 Task: Look for space in Anzio, Italy from 12th  July, 2023 to 15th July, 2023 for 3 adults in price range Rs.12000 to Rs.16000. Place can be entire place with 2 bedrooms having 3 beds and 1 bathroom. Property type can be house, flat, guest house. Amenities needed are: washing machine. Booking option can be shelf check-in. Required host language is English.
Action: Mouse moved to (598, 95)
Screenshot: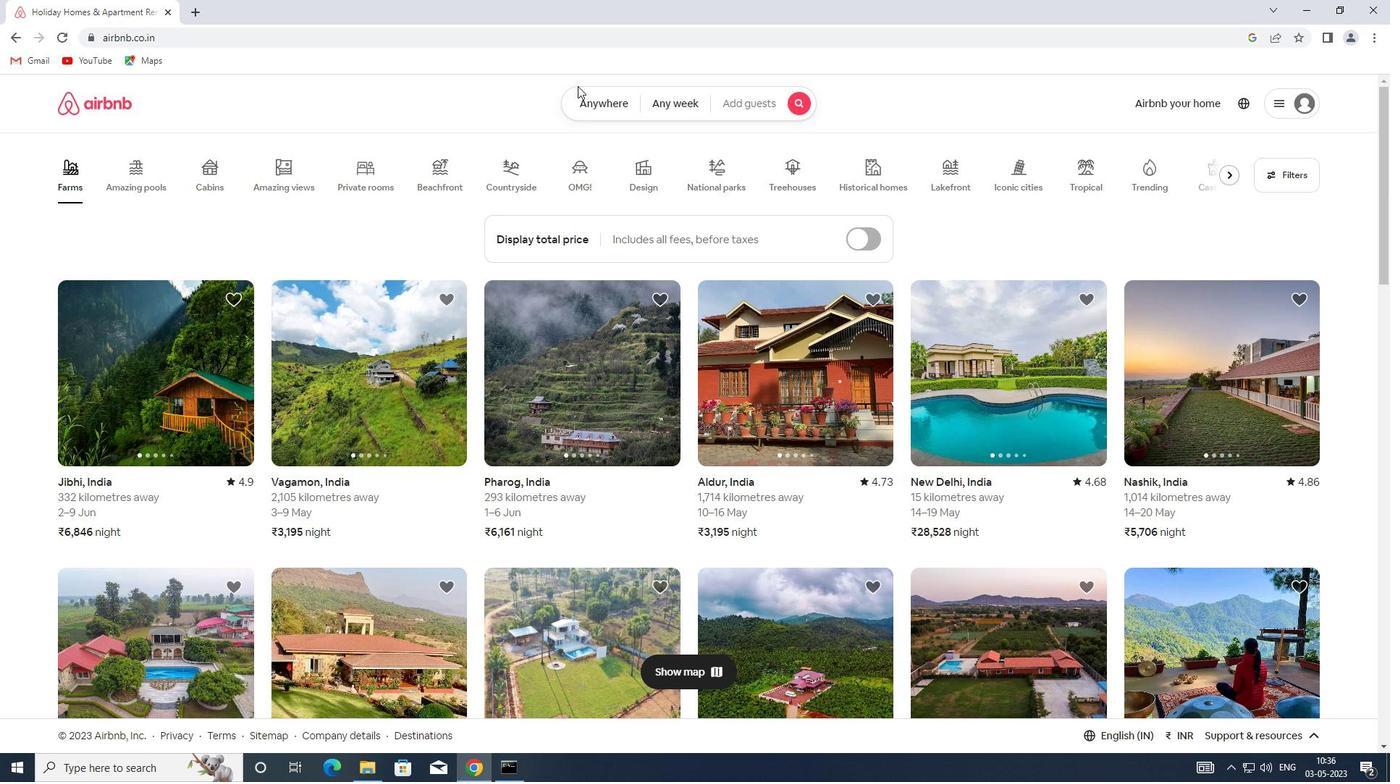 
Action: Mouse pressed left at (598, 95)
Screenshot: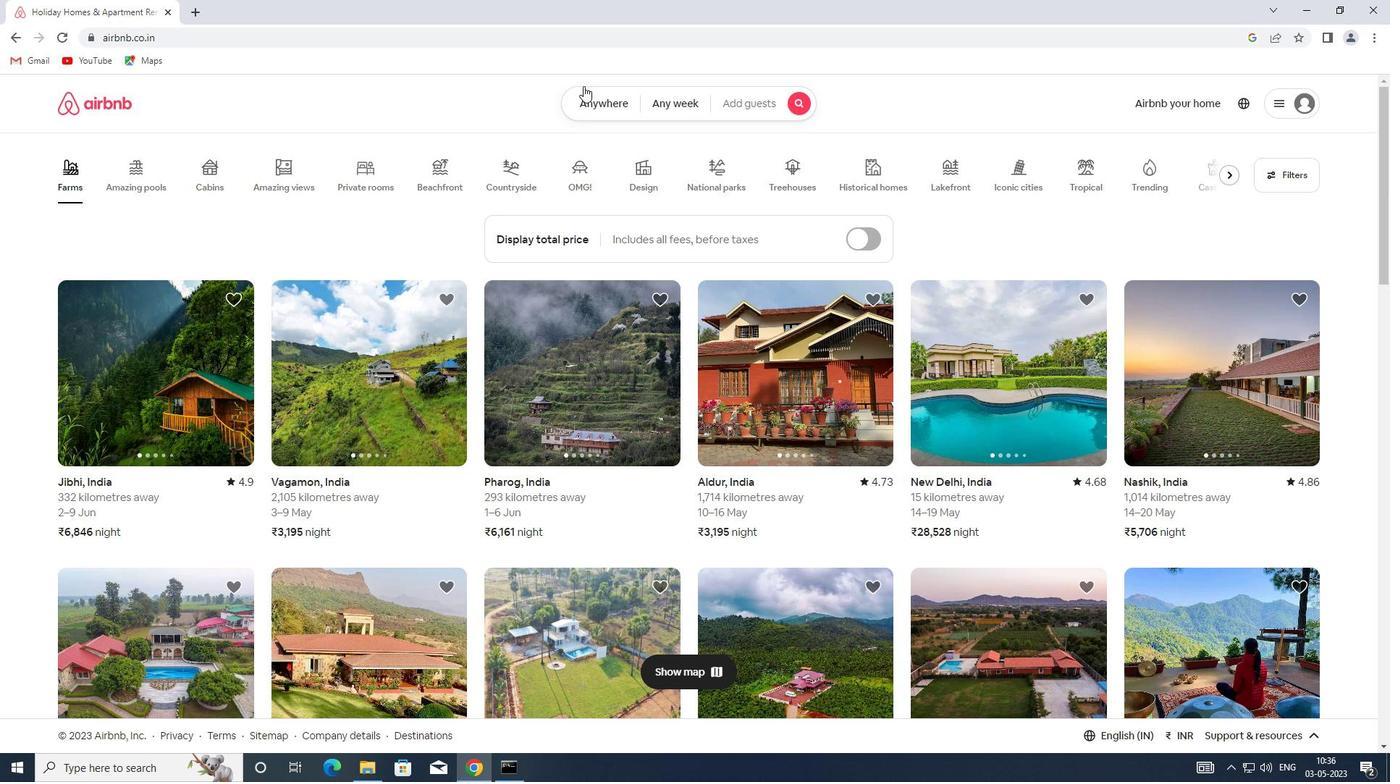 
Action: Mouse moved to (433, 147)
Screenshot: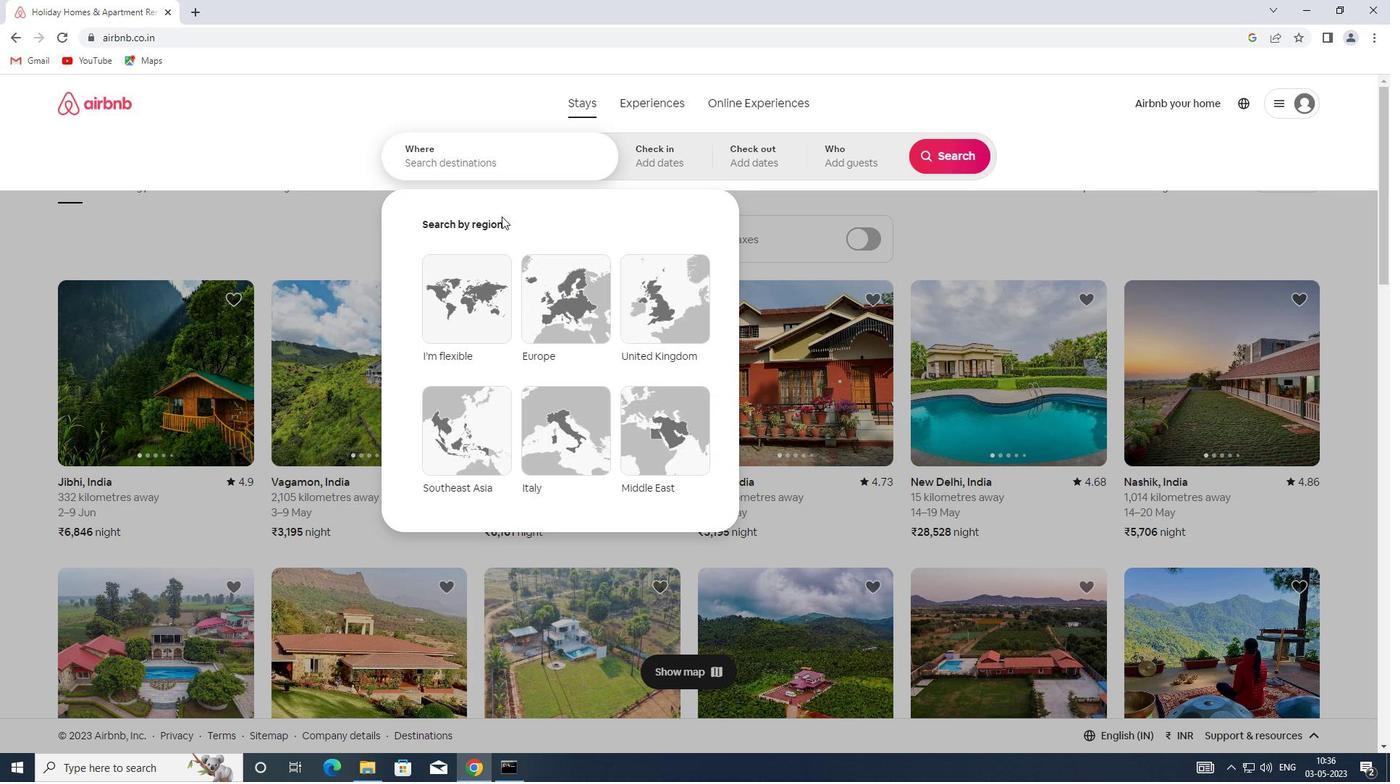 
Action: Mouse pressed left at (433, 147)
Screenshot: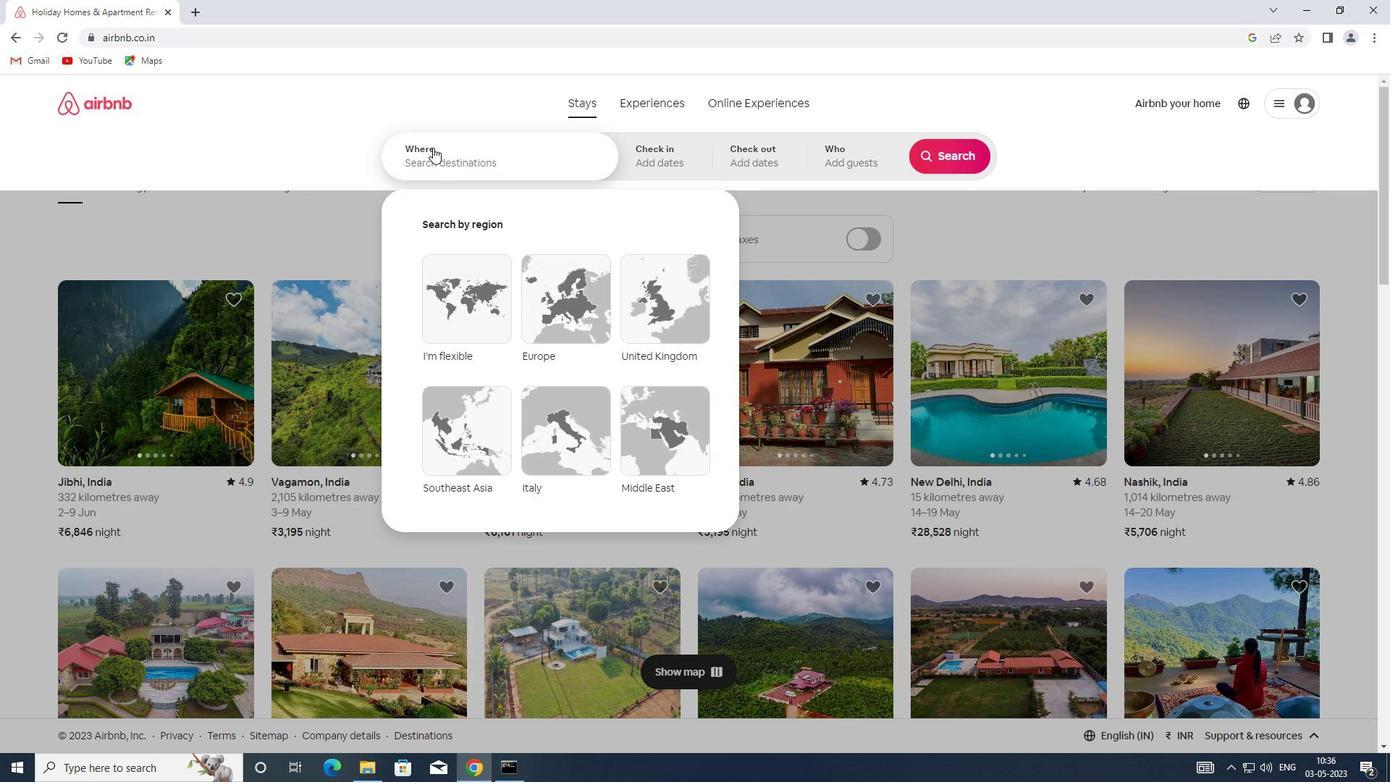 
Action: Key pressed <Key.shift>ANZIO,<Key.shift>ITALY
Screenshot: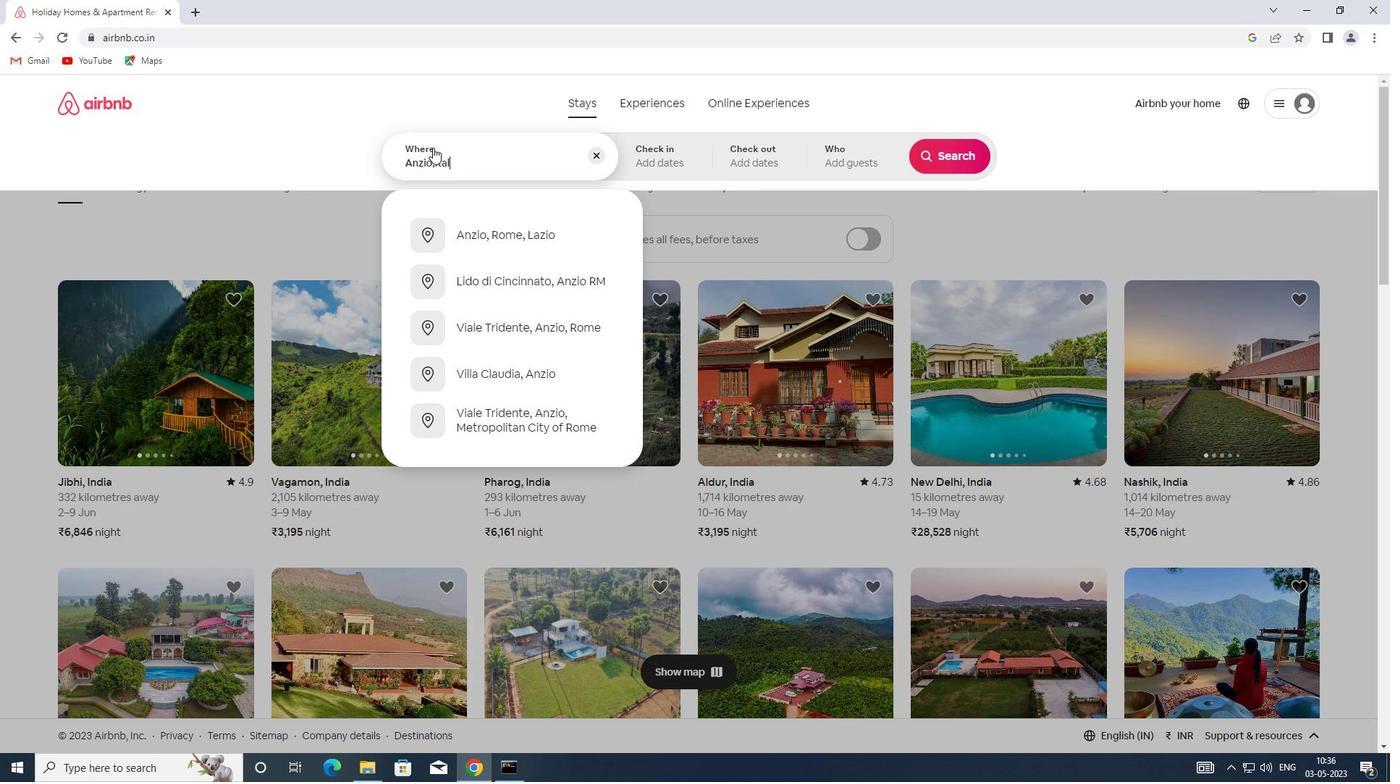 
Action: Mouse moved to (640, 167)
Screenshot: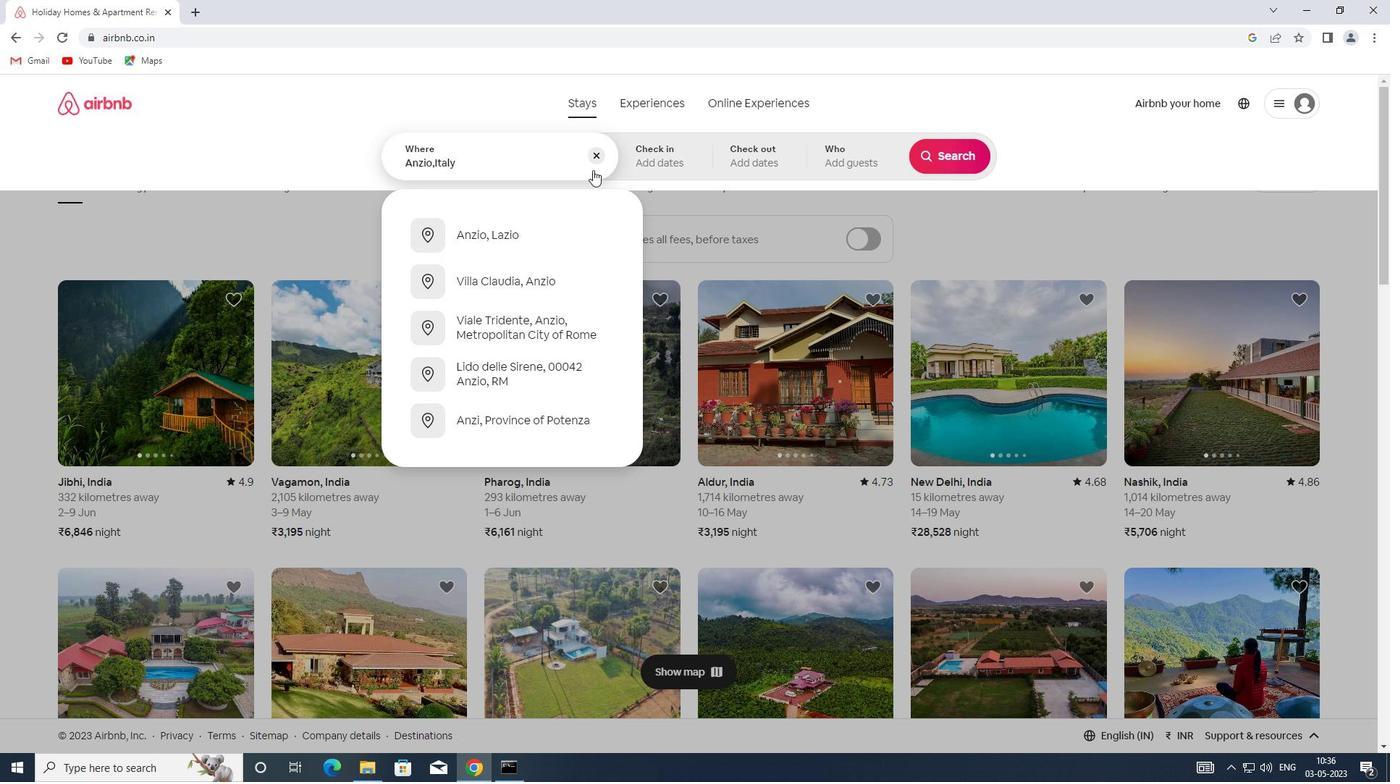 
Action: Mouse pressed left at (640, 167)
Screenshot: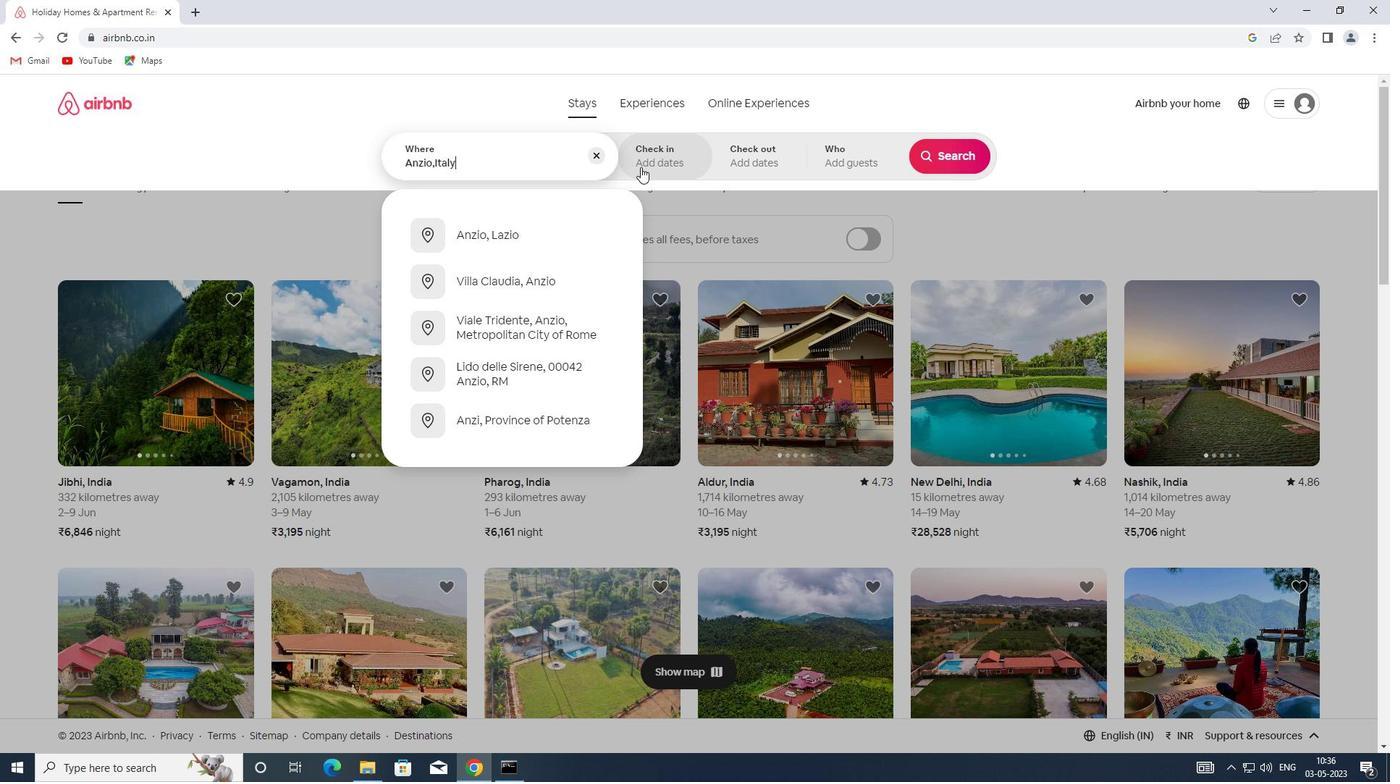 
Action: Mouse moved to (940, 276)
Screenshot: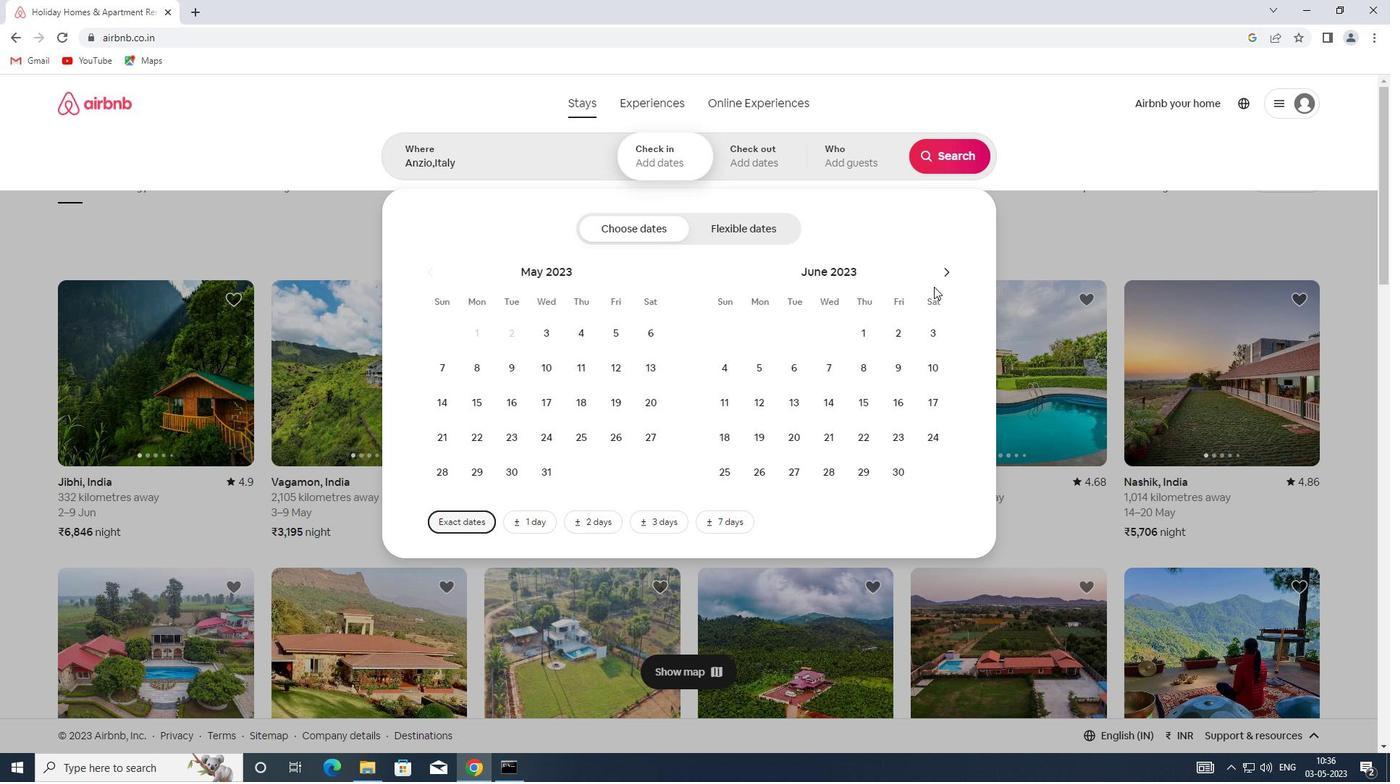
Action: Mouse pressed left at (940, 276)
Screenshot: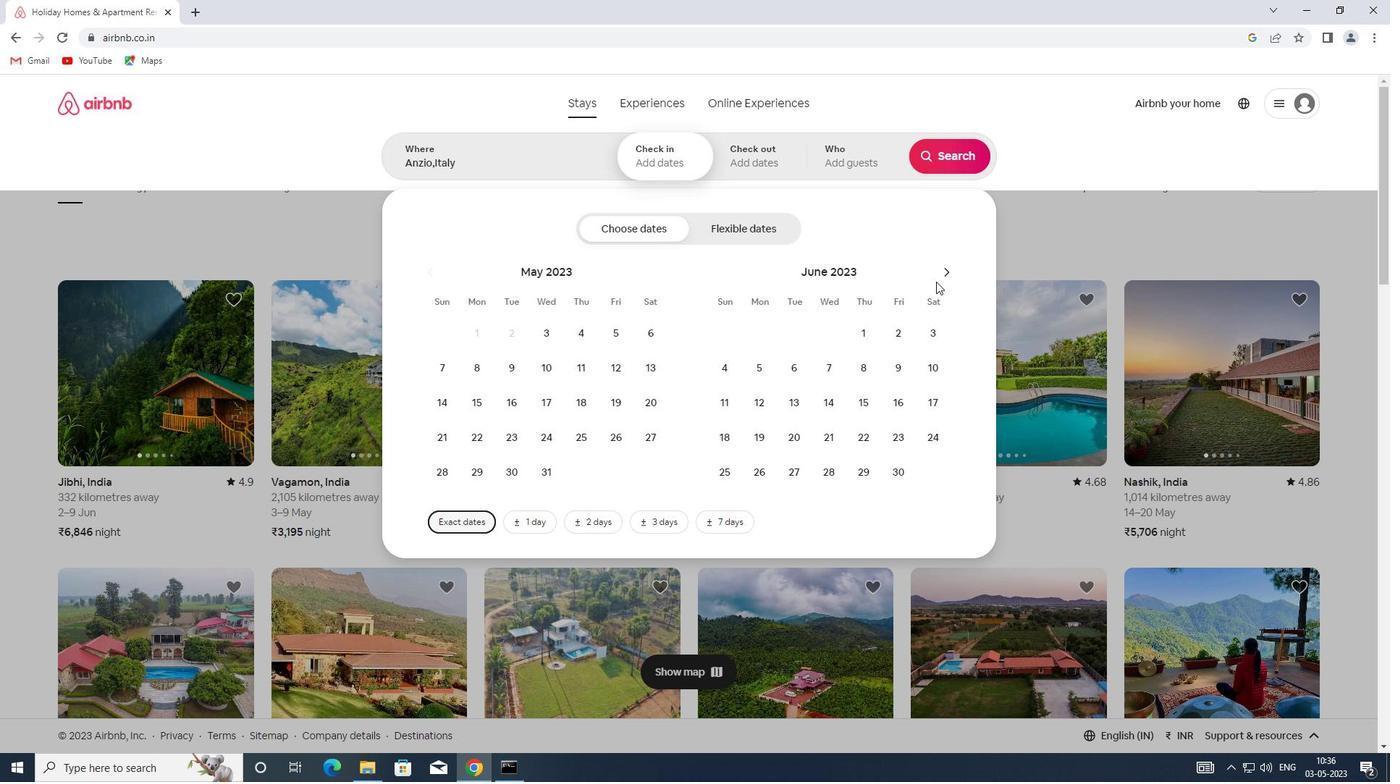 
Action: Mouse moved to (835, 404)
Screenshot: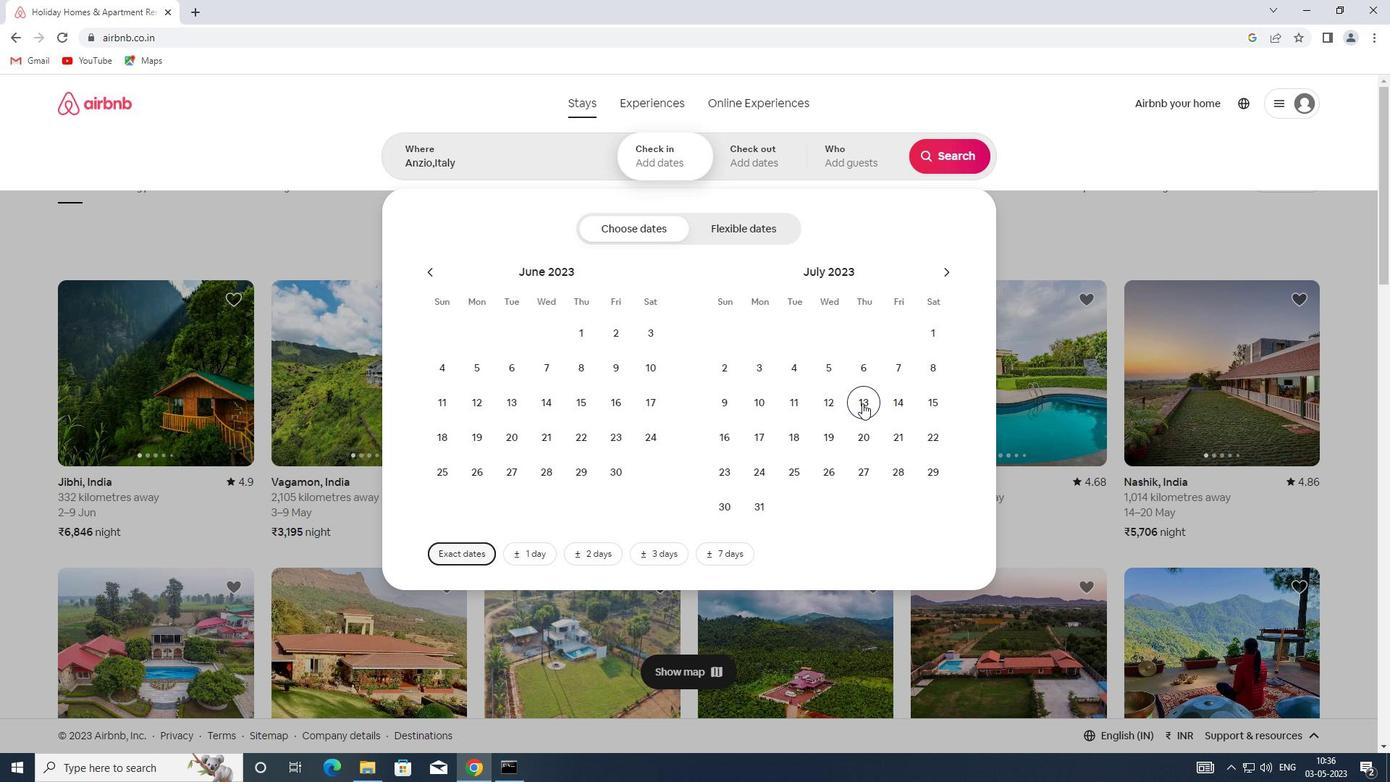 
Action: Mouse pressed left at (835, 404)
Screenshot: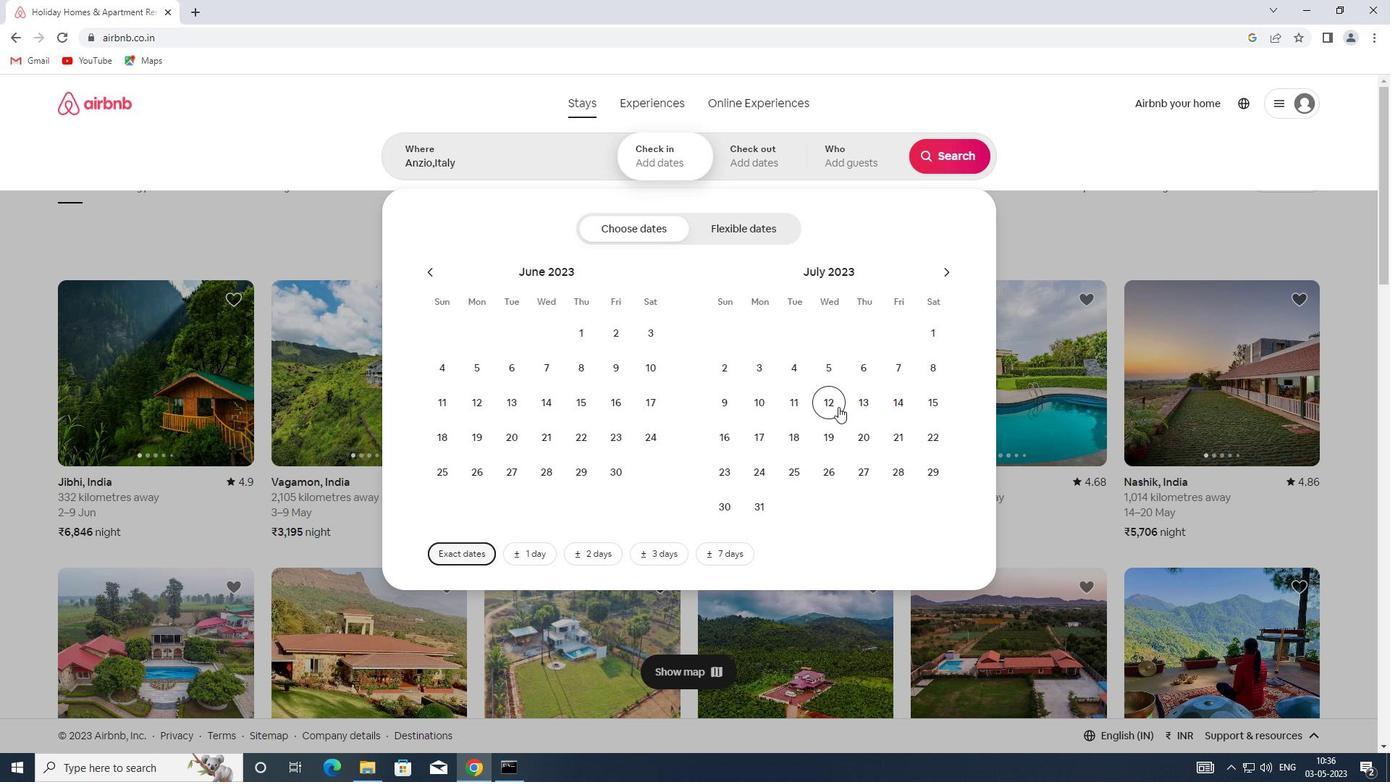 
Action: Mouse moved to (921, 407)
Screenshot: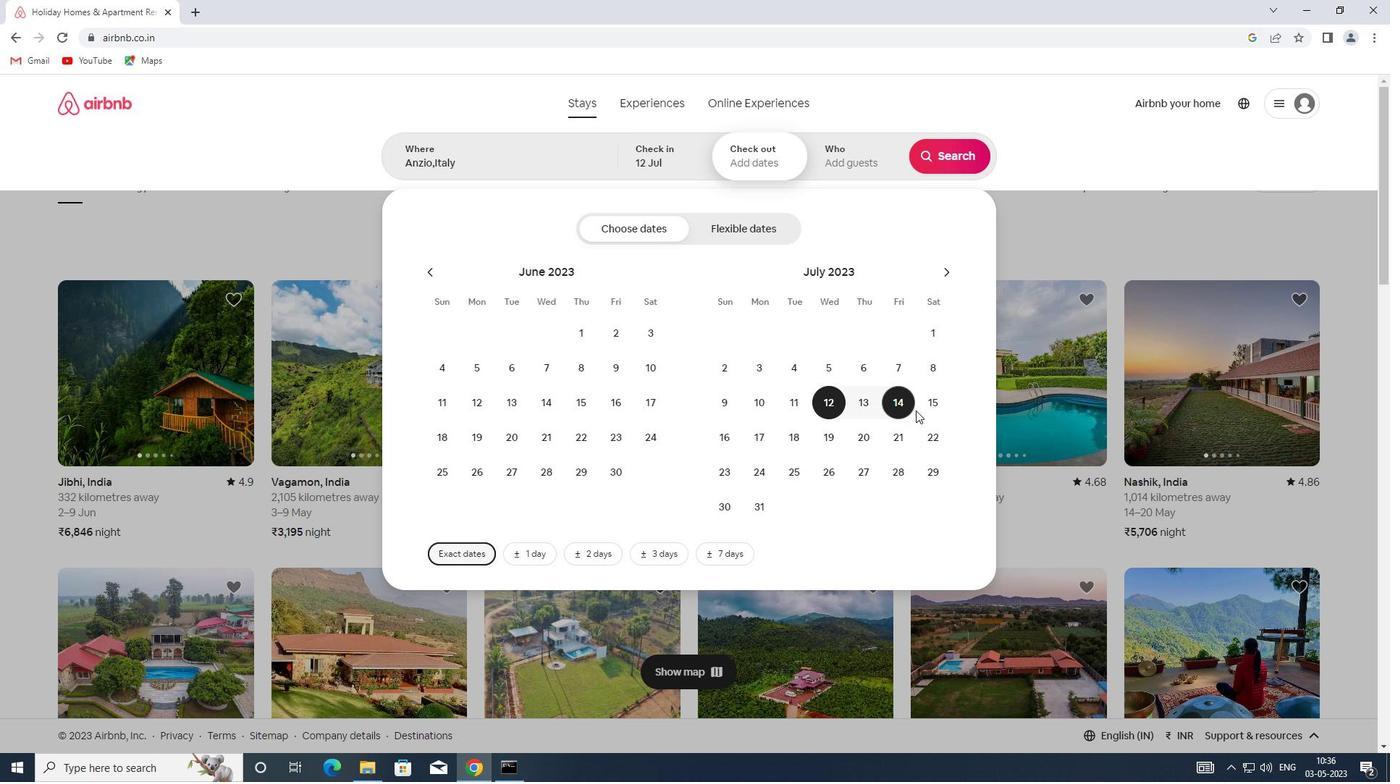 
Action: Mouse pressed left at (921, 407)
Screenshot: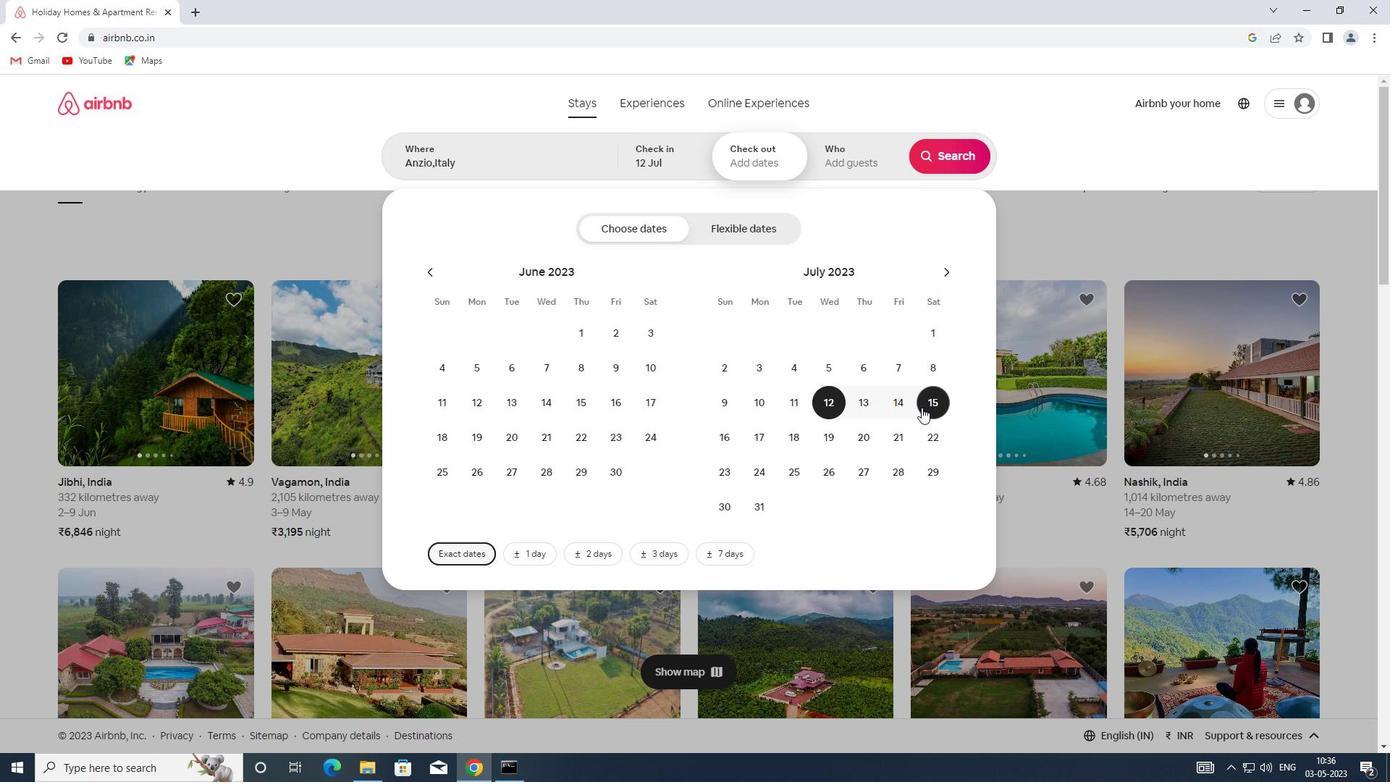 
Action: Mouse moved to (851, 169)
Screenshot: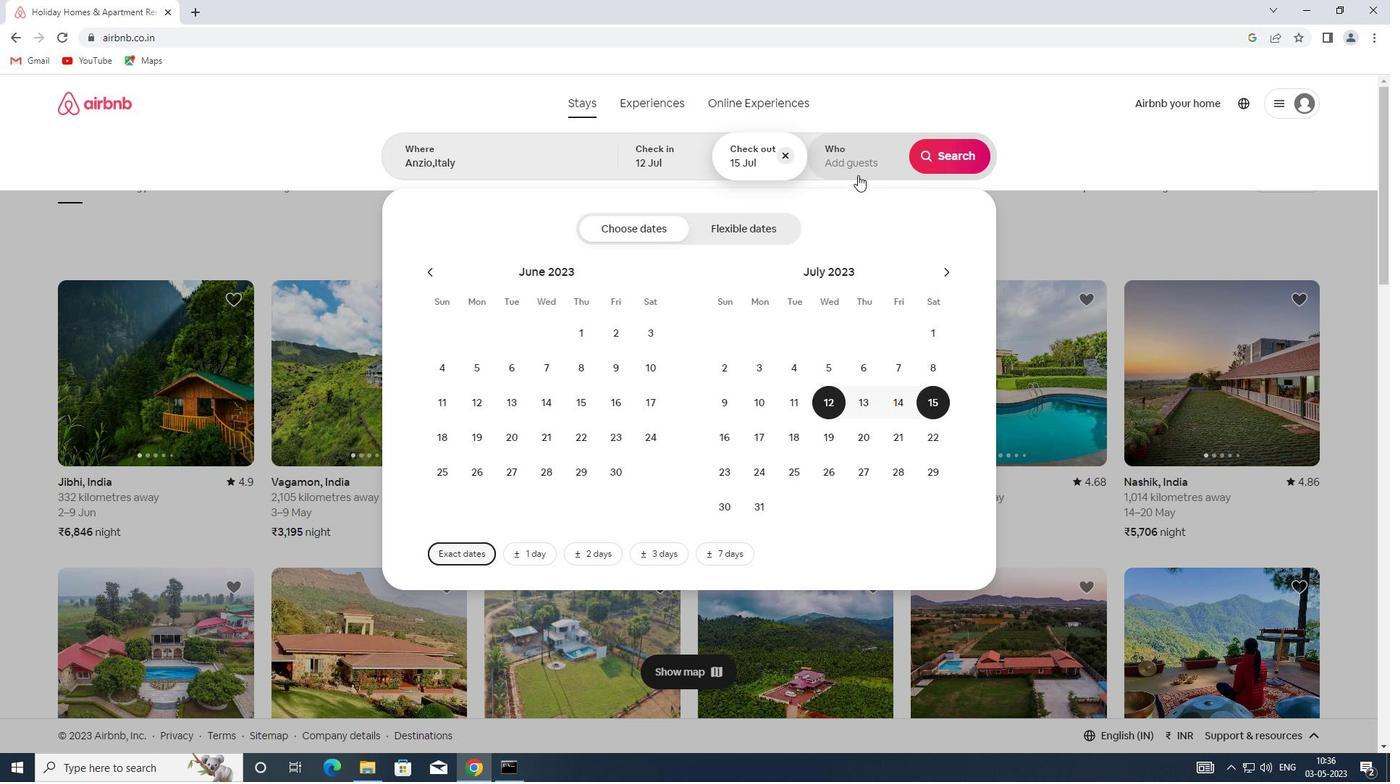 
Action: Mouse pressed left at (851, 169)
Screenshot: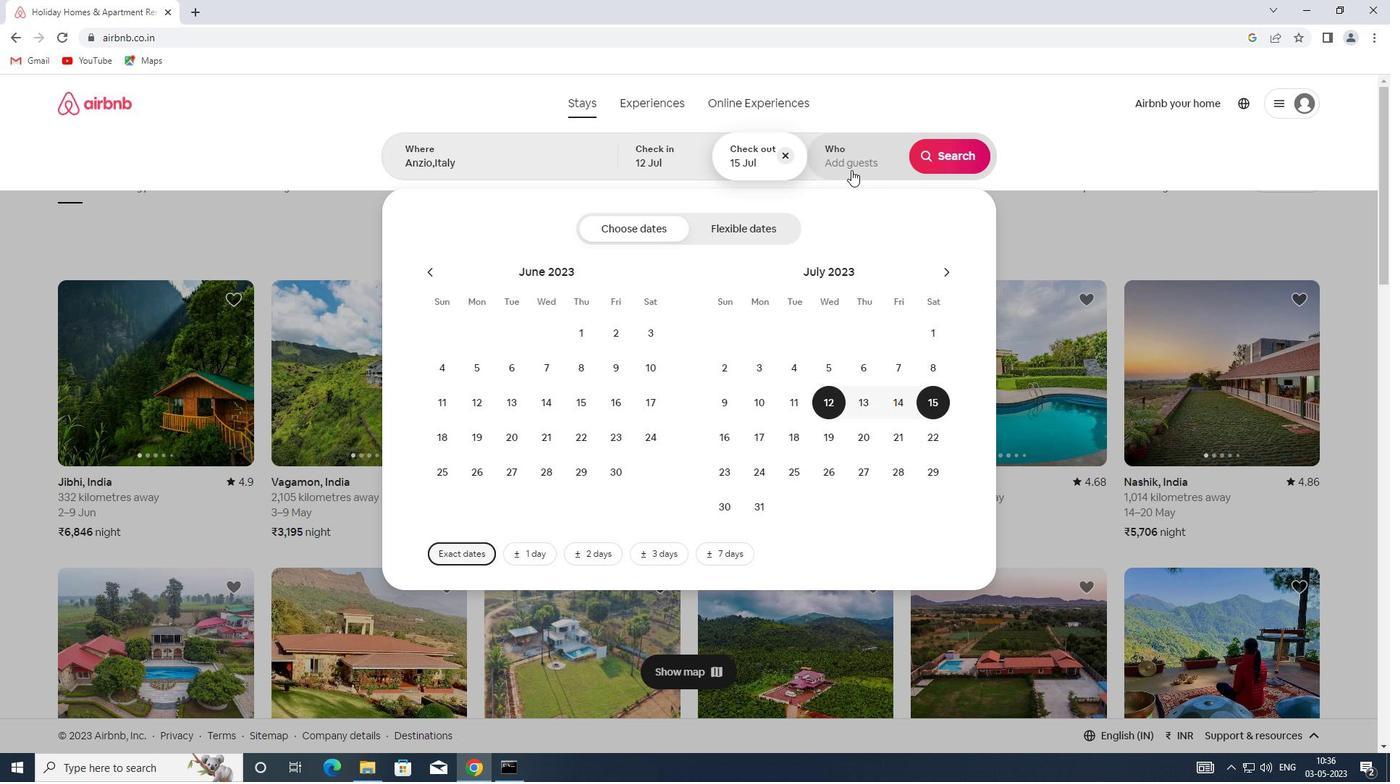 
Action: Mouse moved to (957, 241)
Screenshot: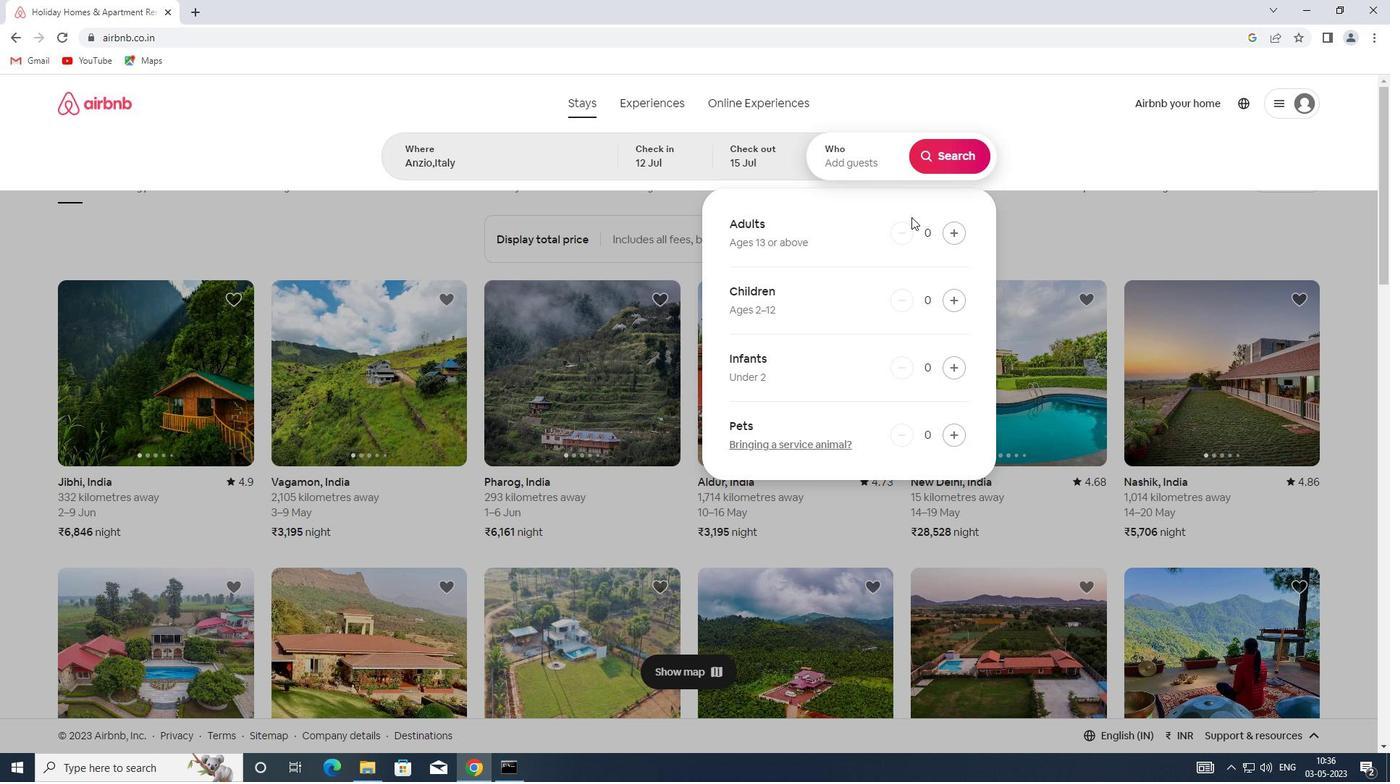 
Action: Mouse pressed left at (957, 241)
Screenshot: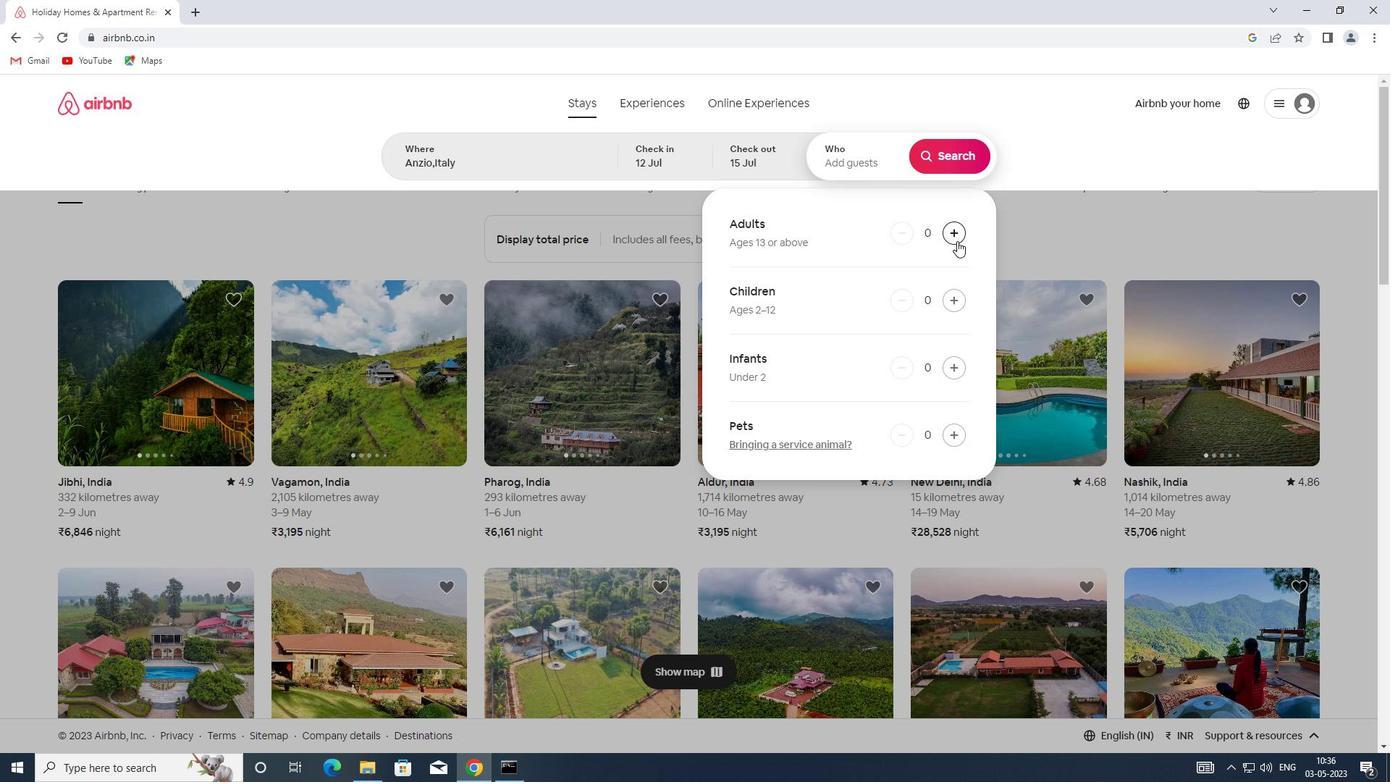 
Action: Mouse pressed left at (957, 241)
Screenshot: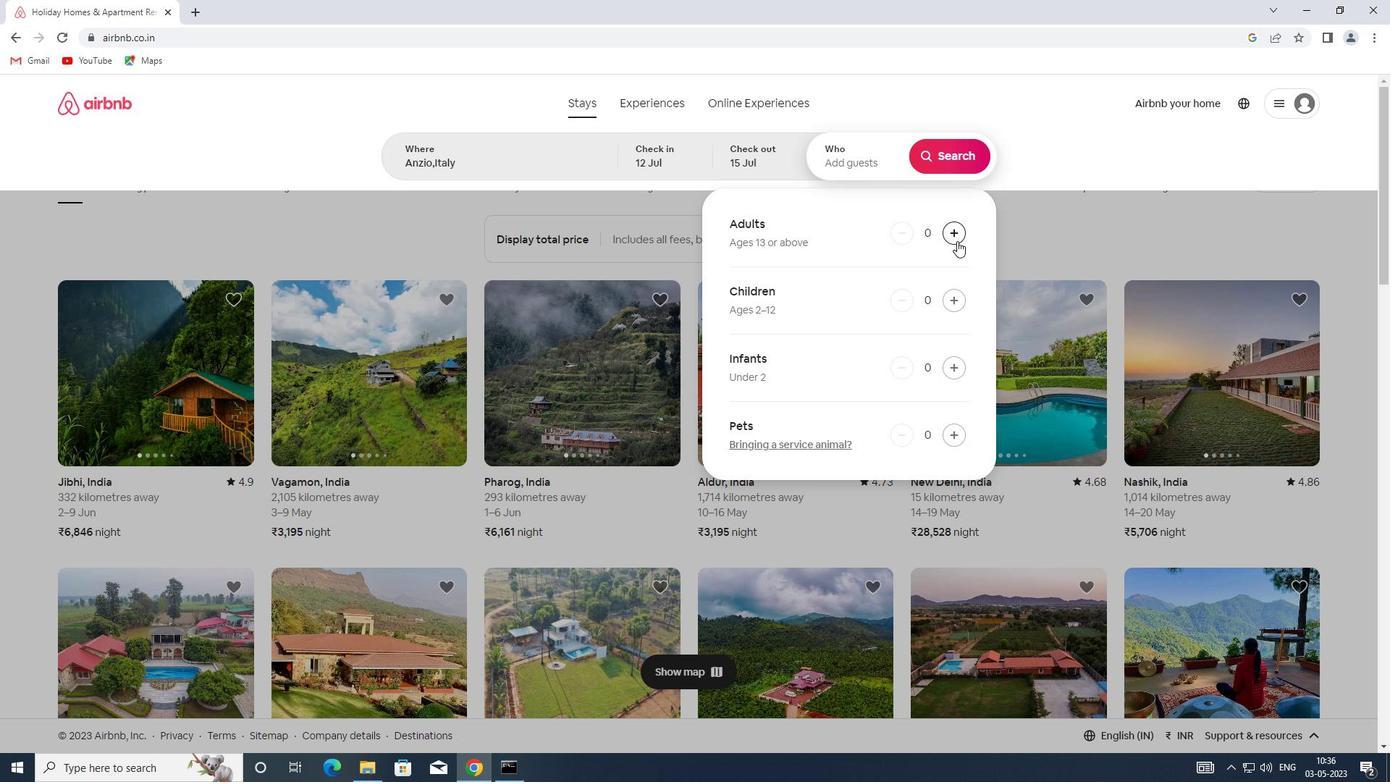 
Action: Mouse pressed left at (957, 241)
Screenshot: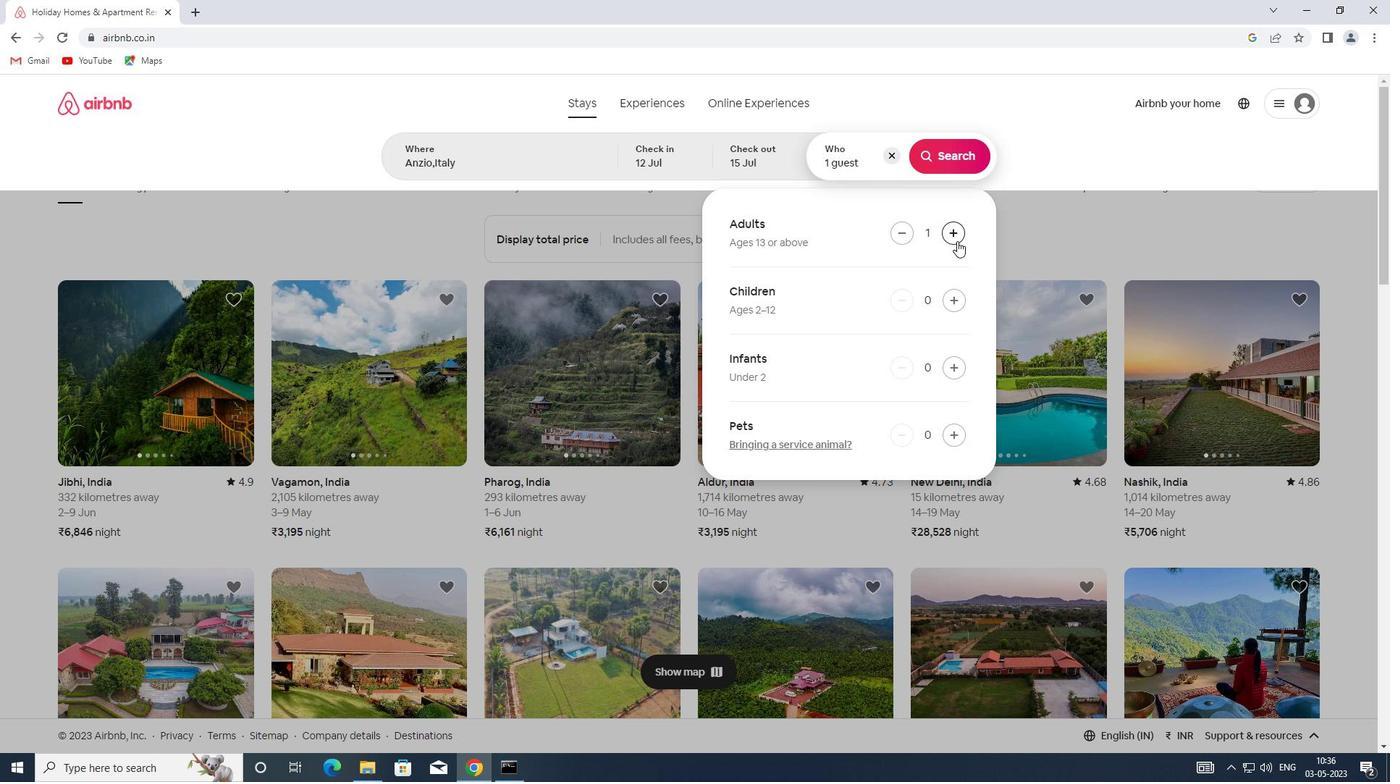 
Action: Mouse moved to (948, 158)
Screenshot: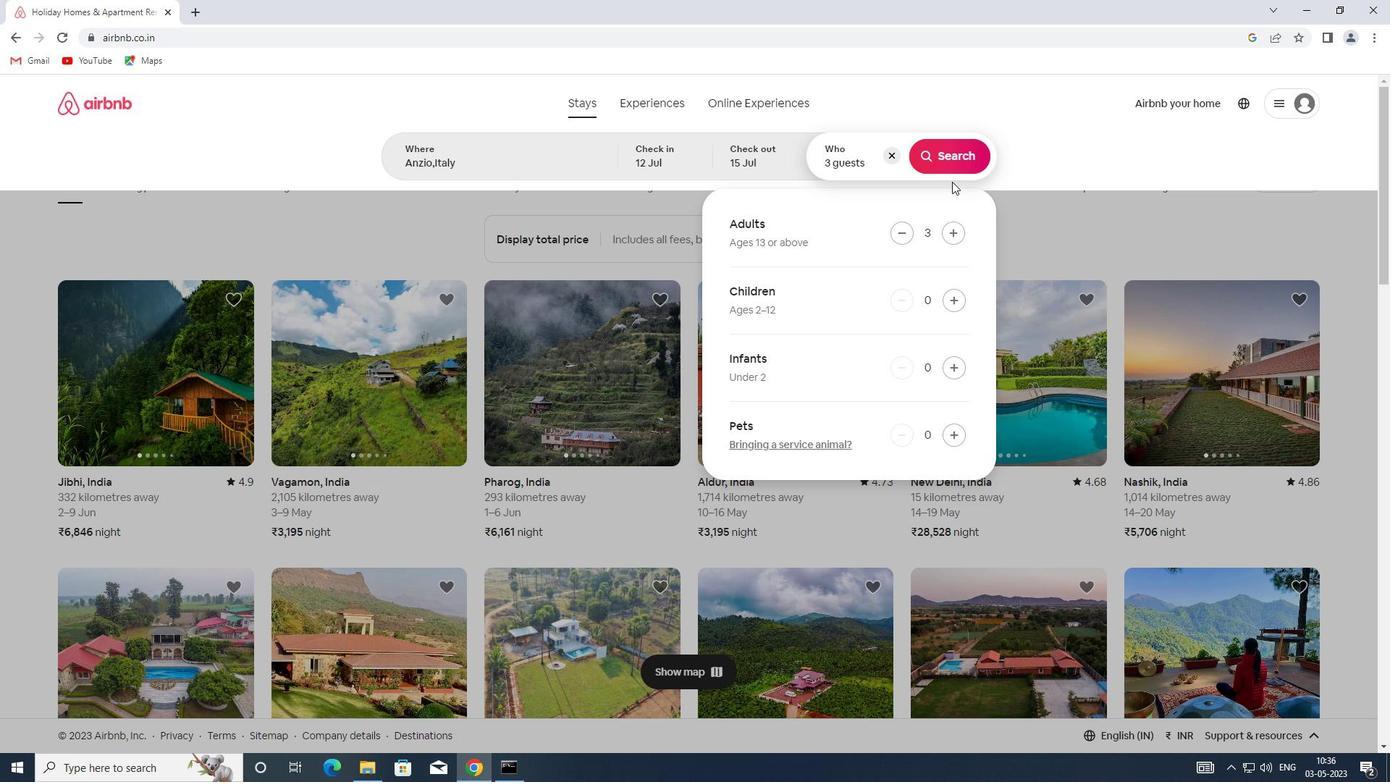 
Action: Mouse pressed left at (948, 158)
Screenshot: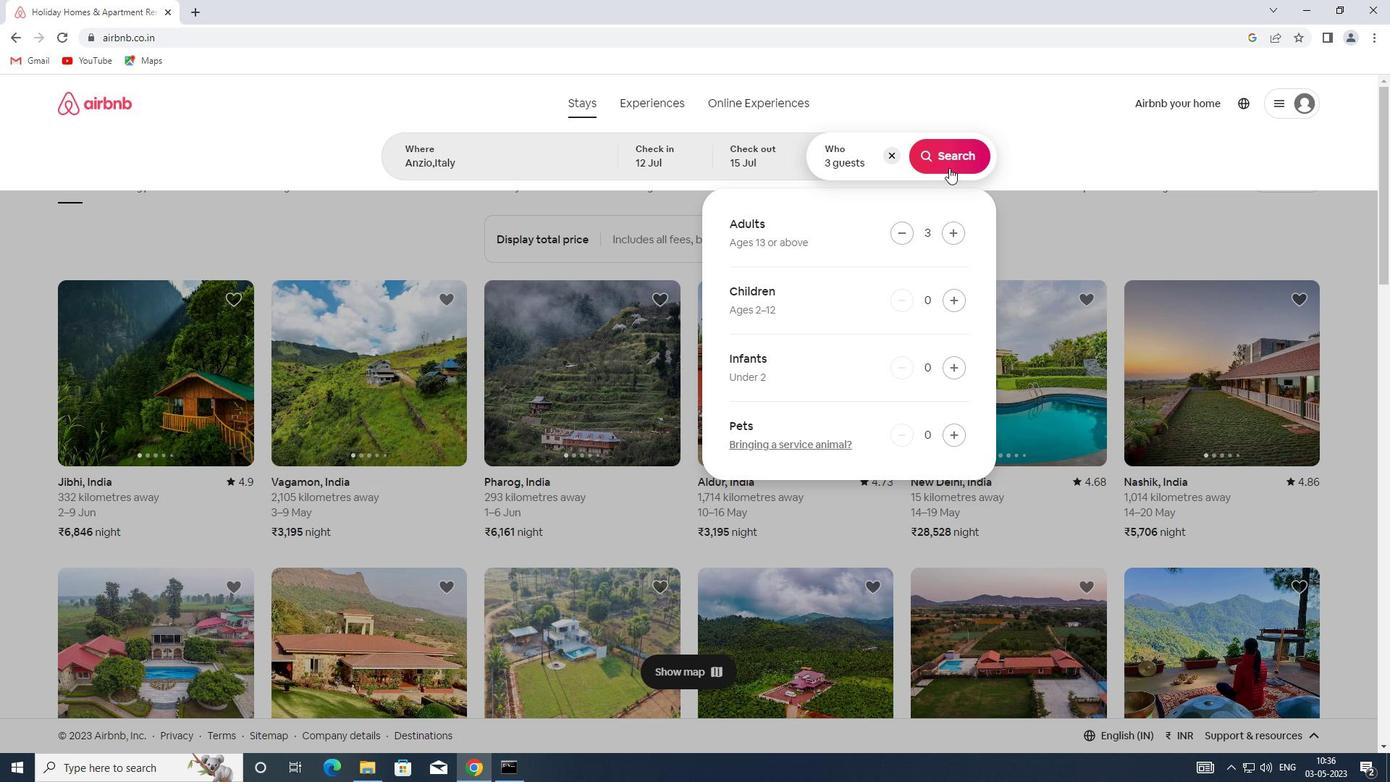 
Action: Mouse moved to (1334, 154)
Screenshot: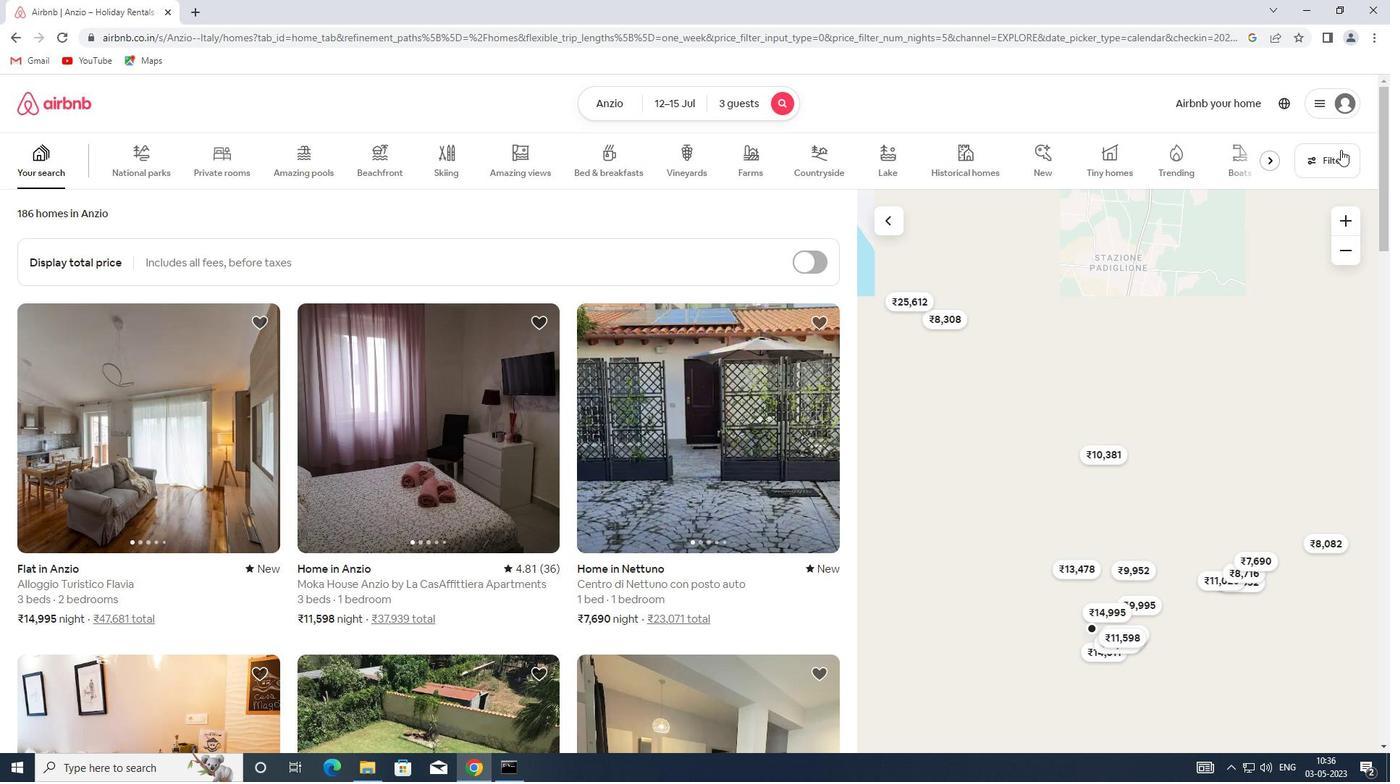 
Action: Mouse pressed left at (1334, 154)
Screenshot: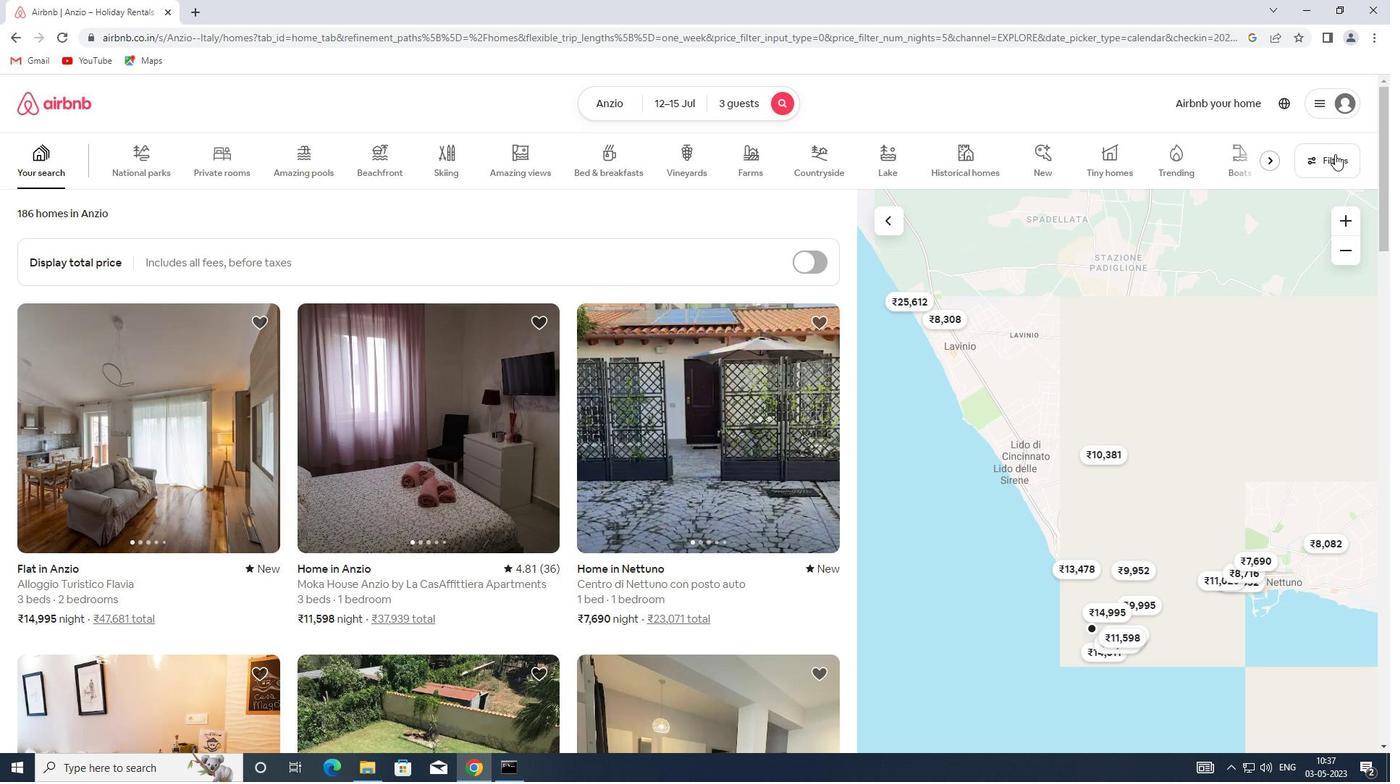 
Action: Mouse moved to (506, 350)
Screenshot: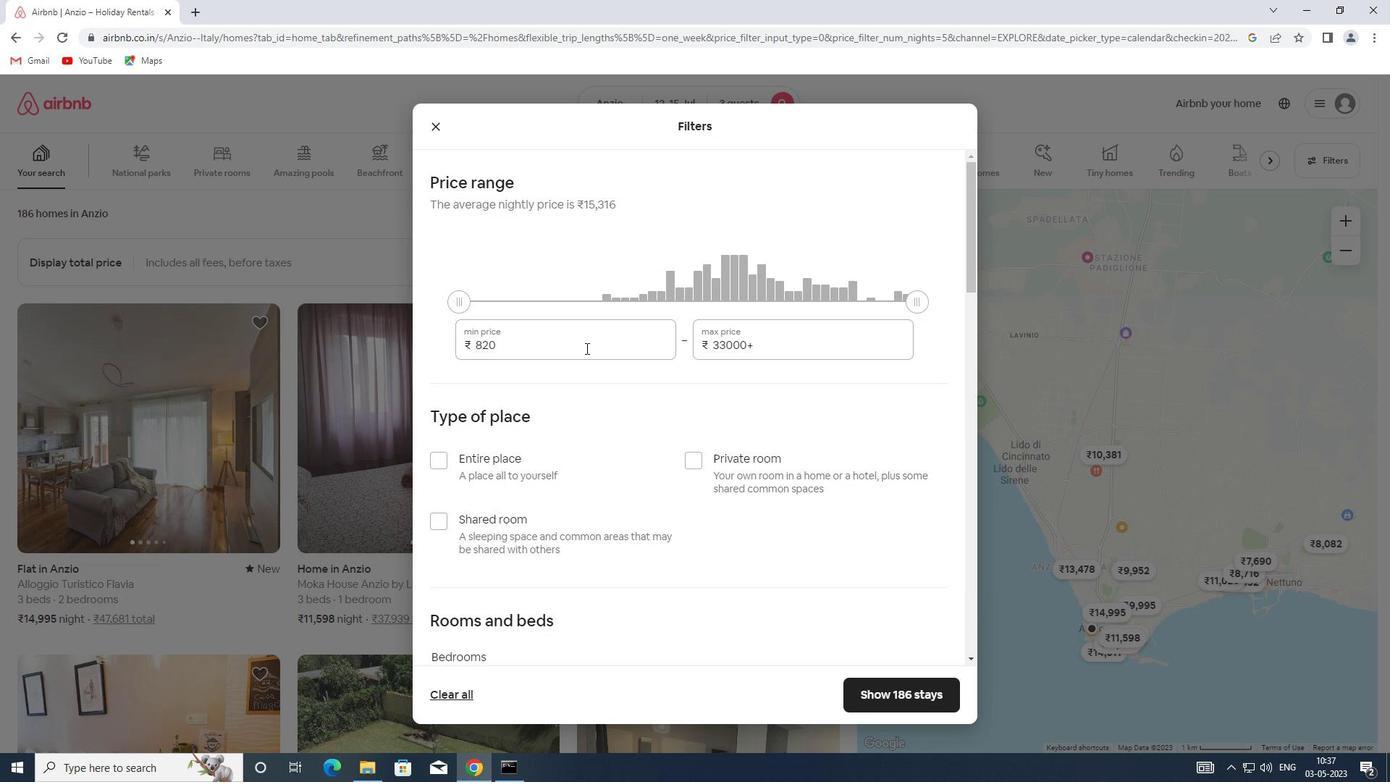 
Action: Mouse pressed left at (506, 350)
Screenshot: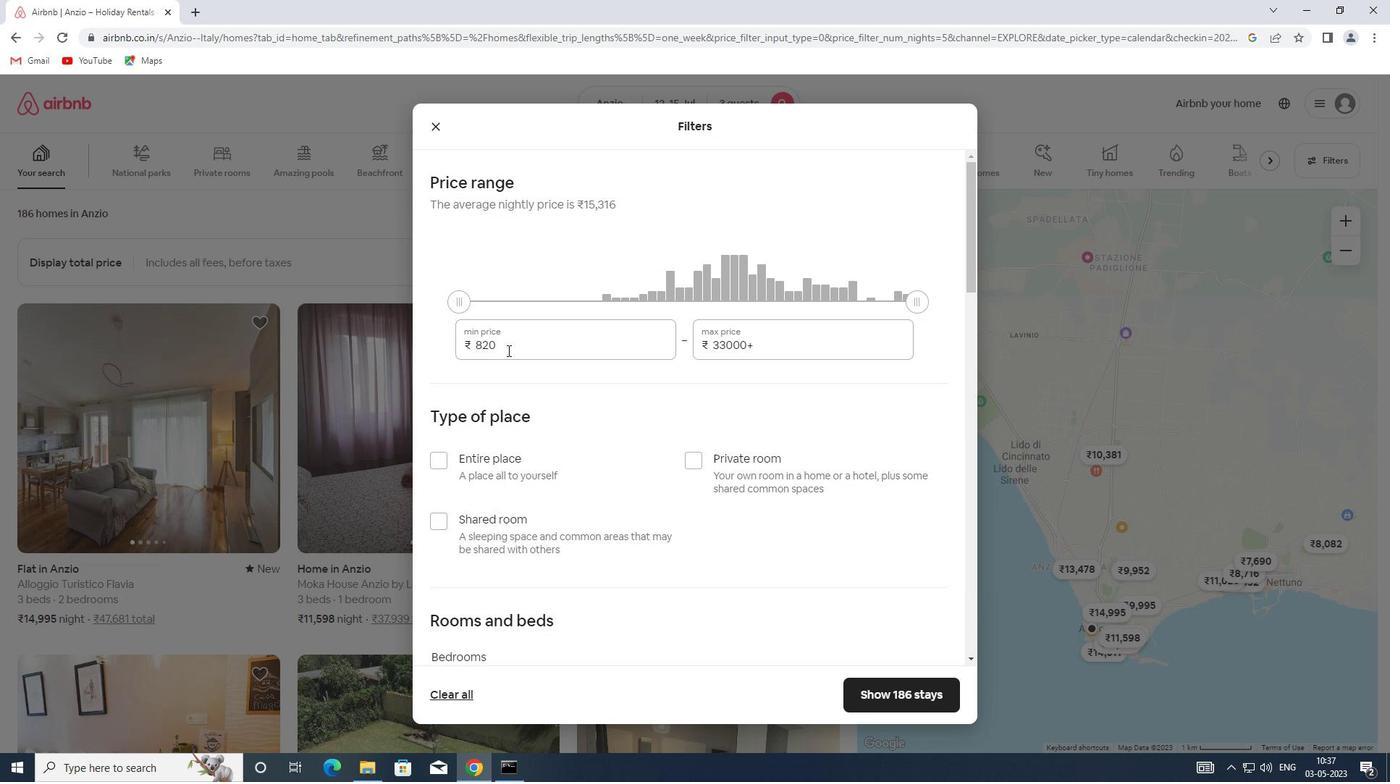 
Action: Mouse moved to (446, 349)
Screenshot: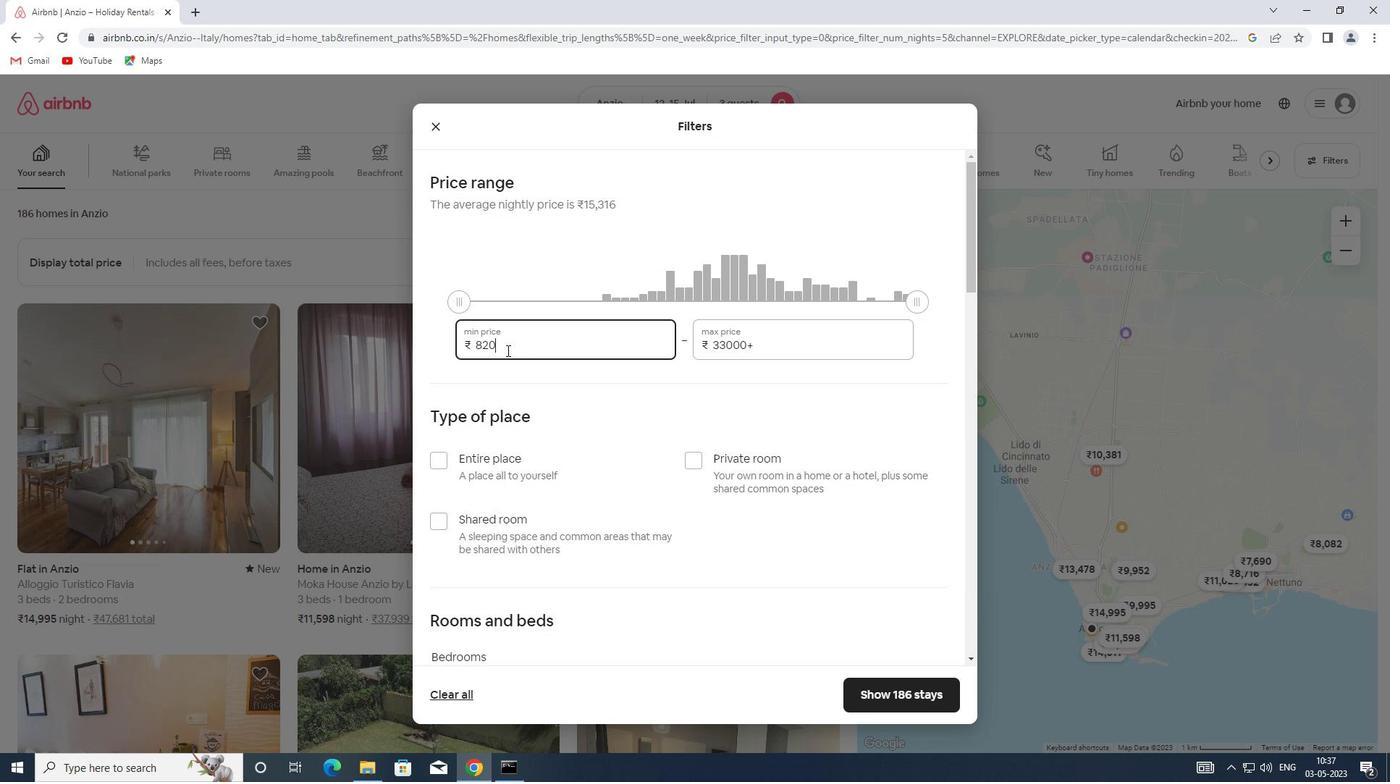 
Action: Key pressed 12000
Screenshot: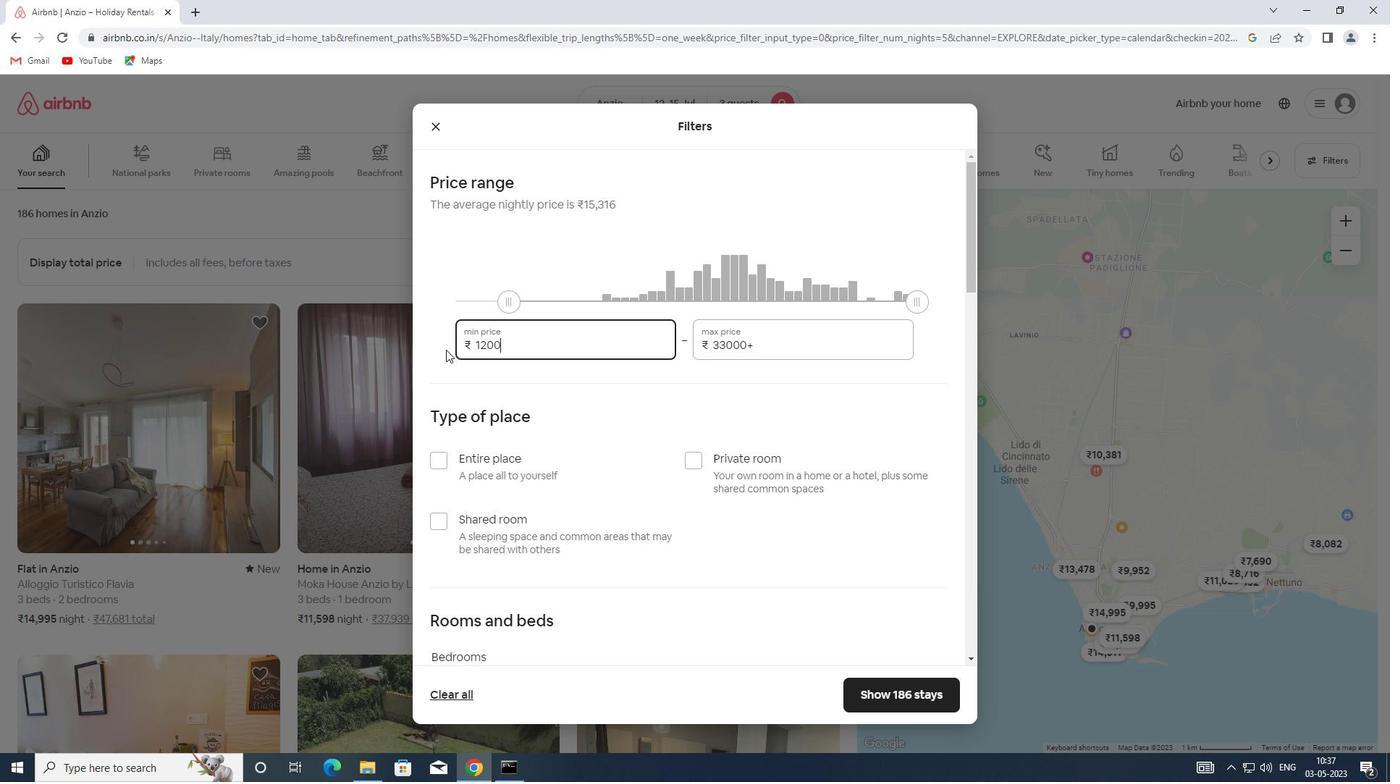 
Action: Mouse moved to (785, 344)
Screenshot: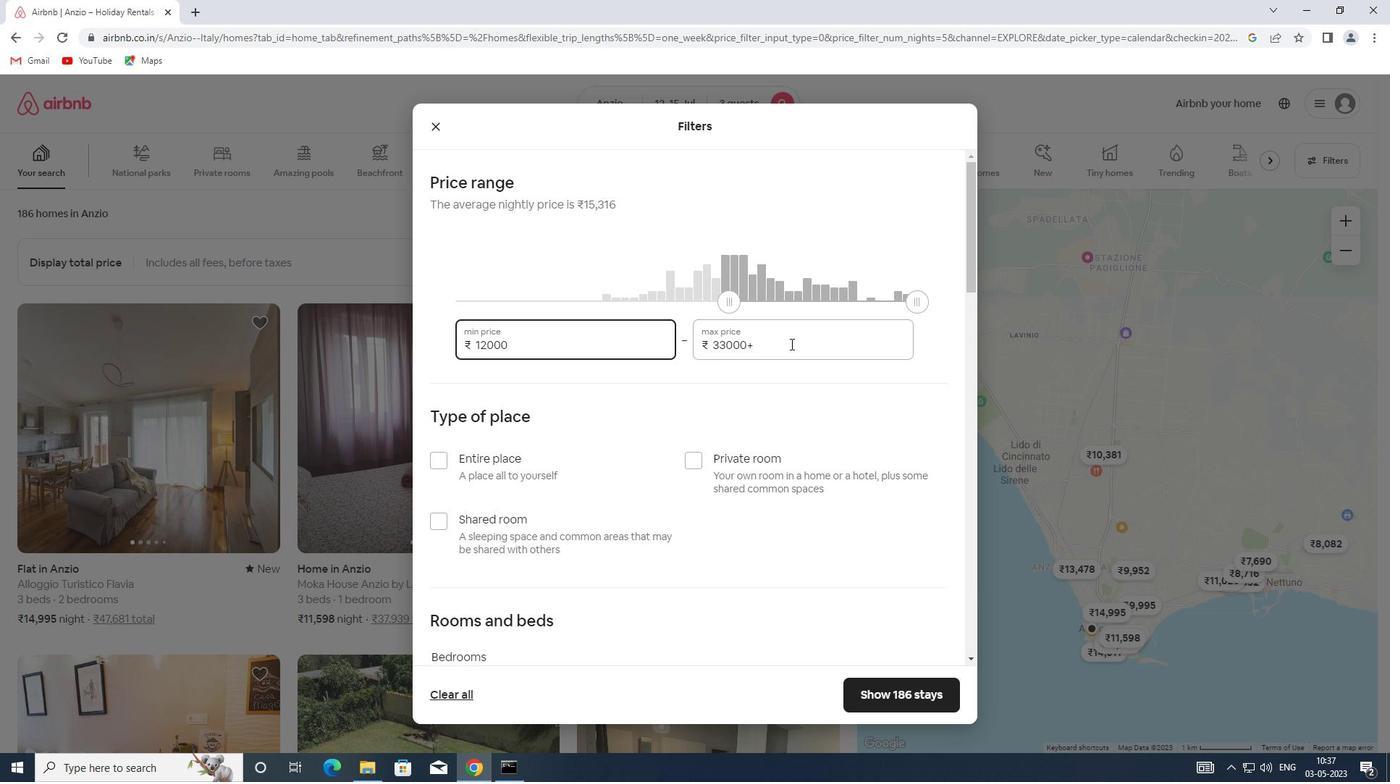 
Action: Mouse pressed left at (785, 344)
Screenshot: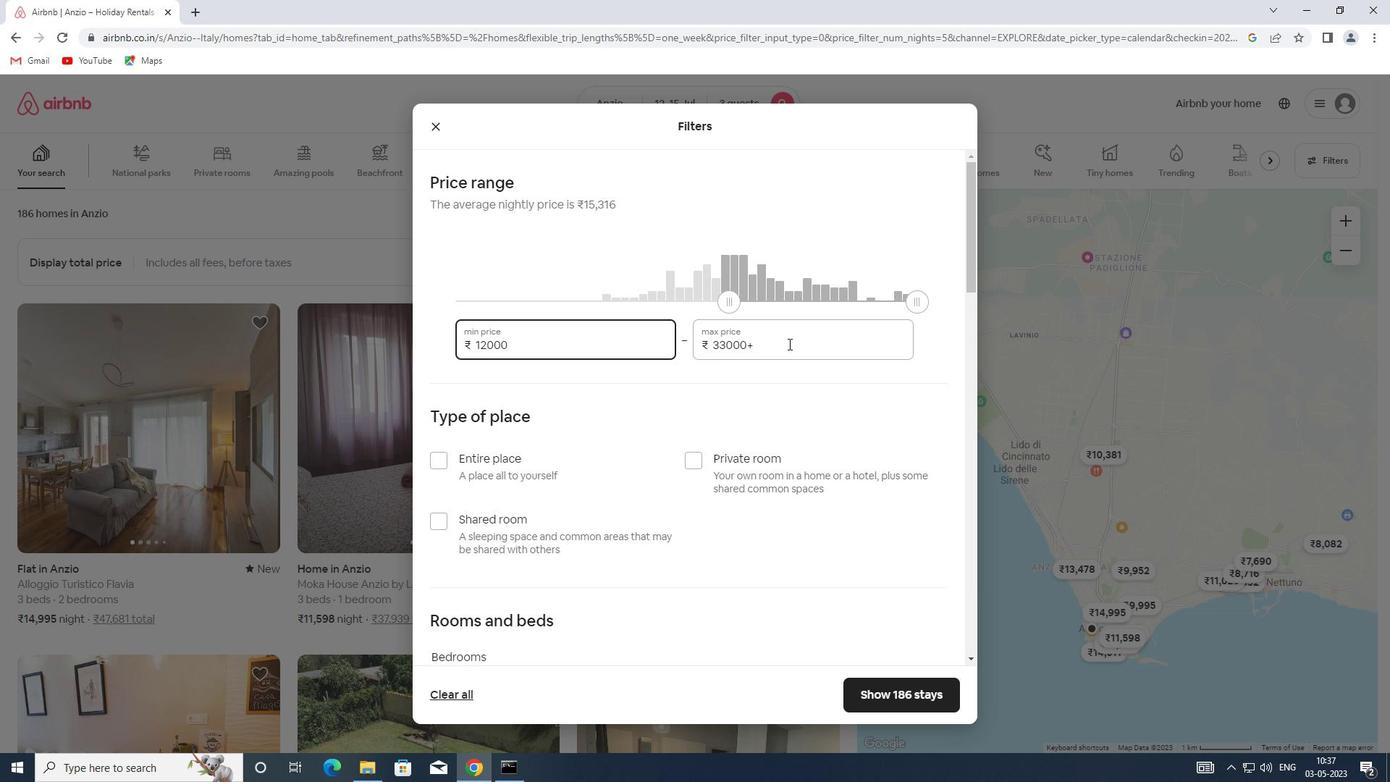 
Action: Mouse moved to (661, 342)
Screenshot: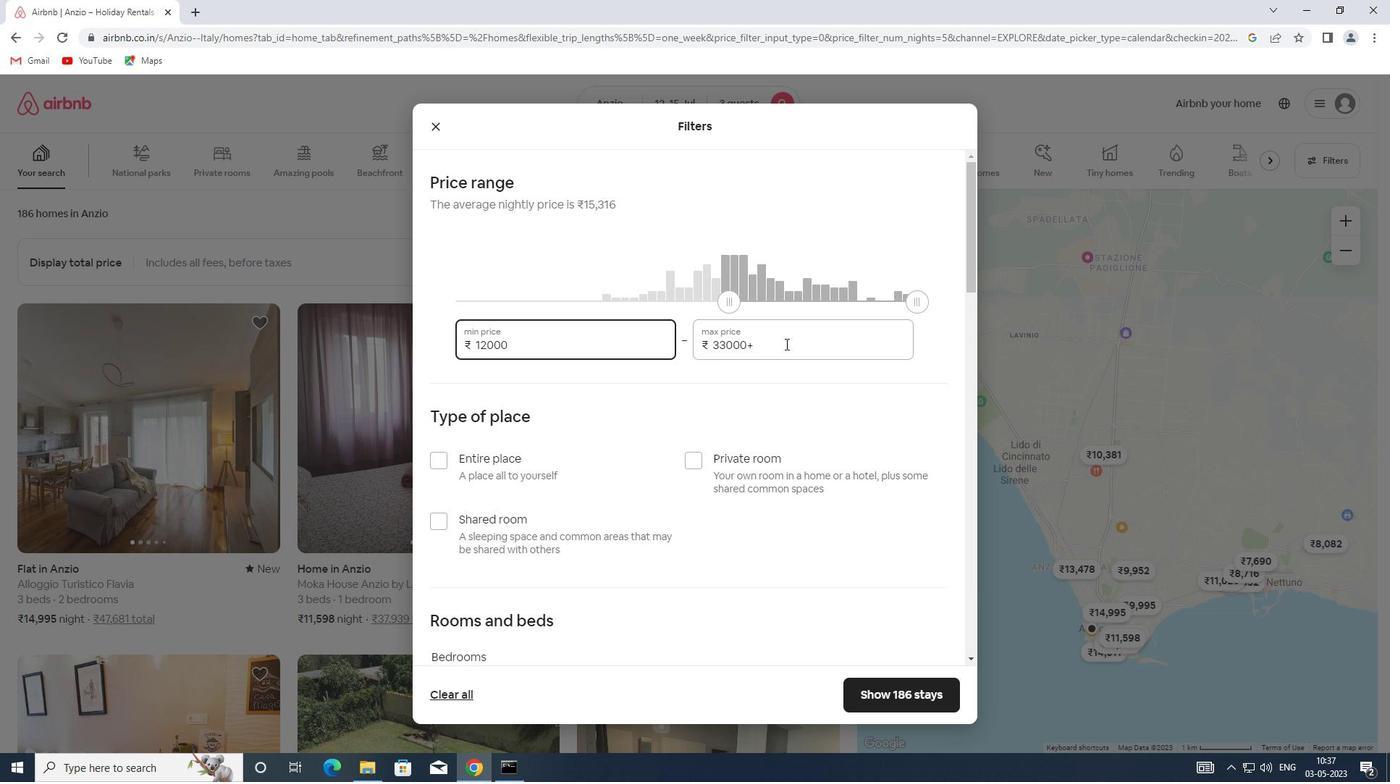 
Action: Key pressed 16000
Screenshot: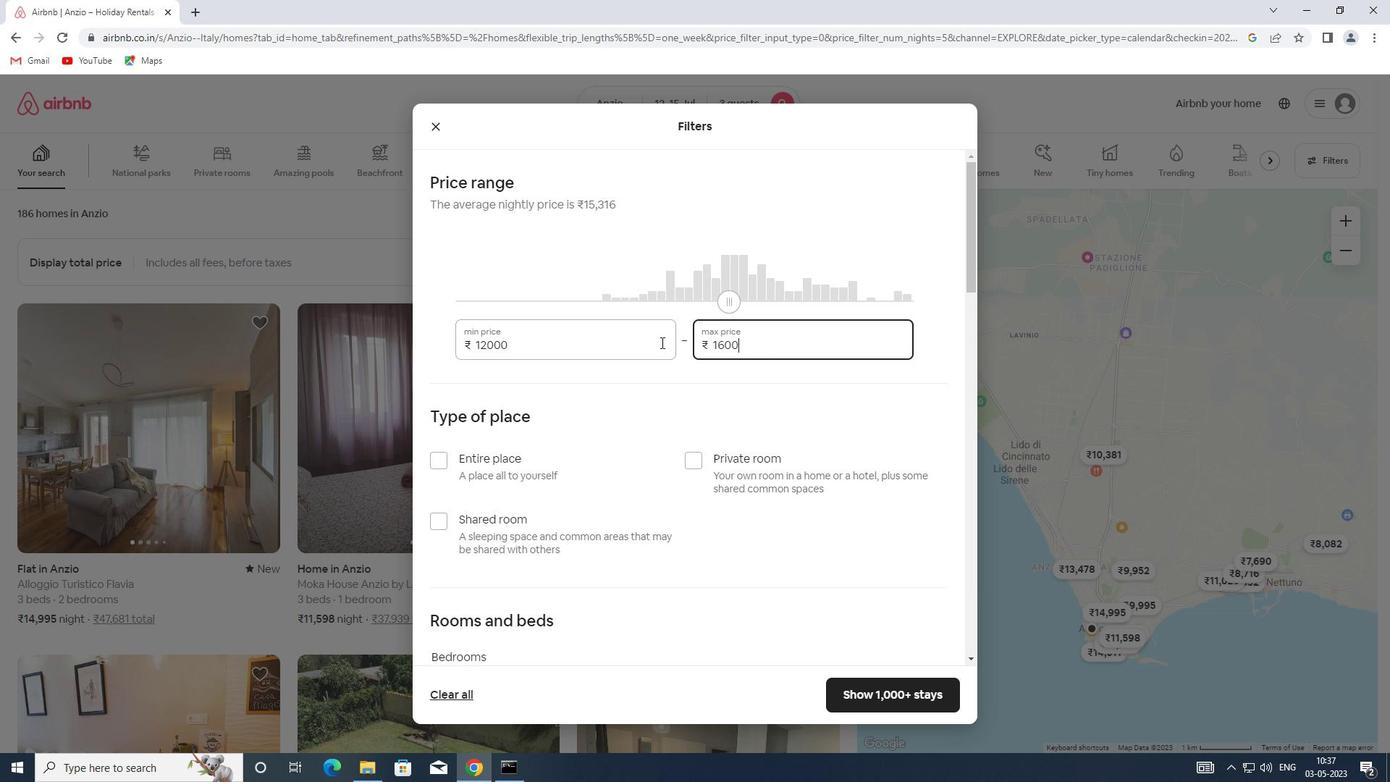 
Action: Mouse moved to (442, 457)
Screenshot: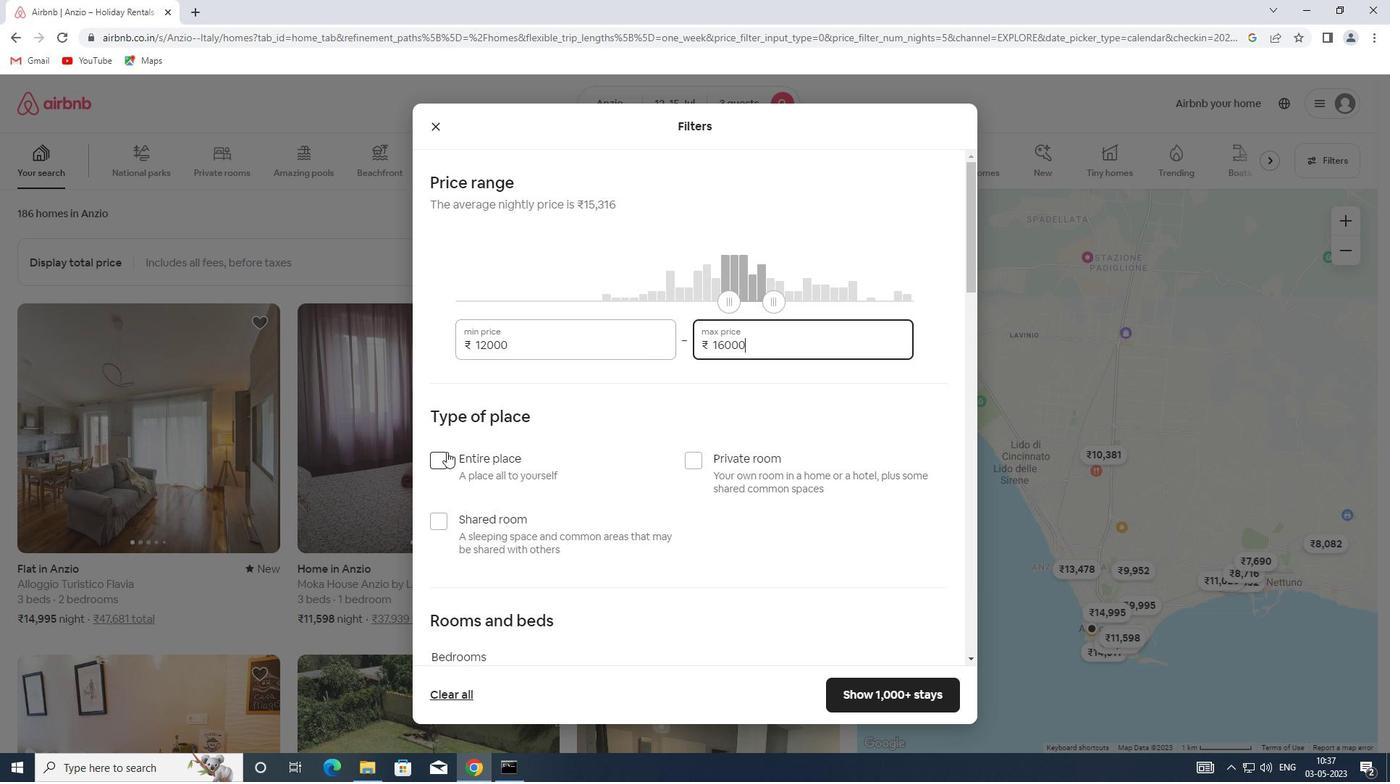 
Action: Mouse pressed left at (442, 457)
Screenshot: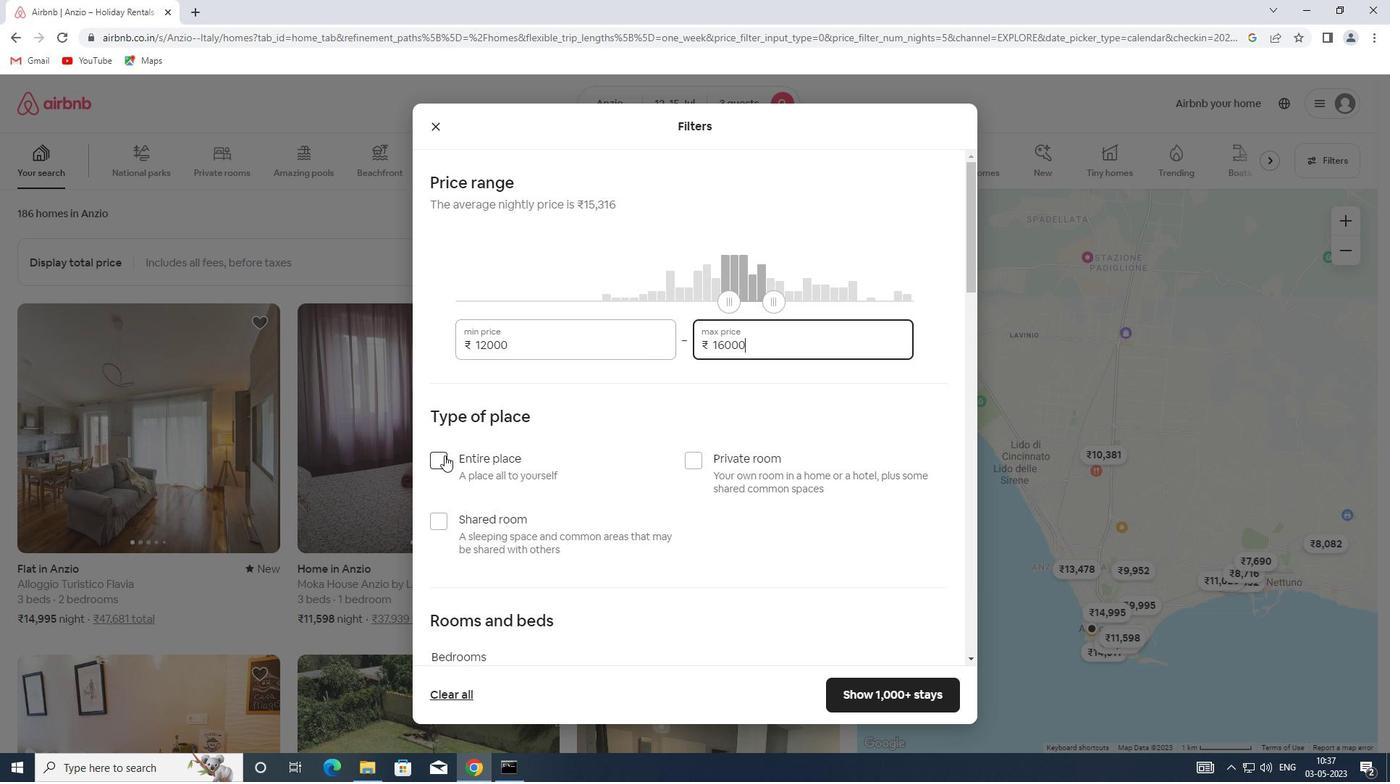 
Action: Mouse scrolled (442, 457) with delta (0, 0)
Screenshot: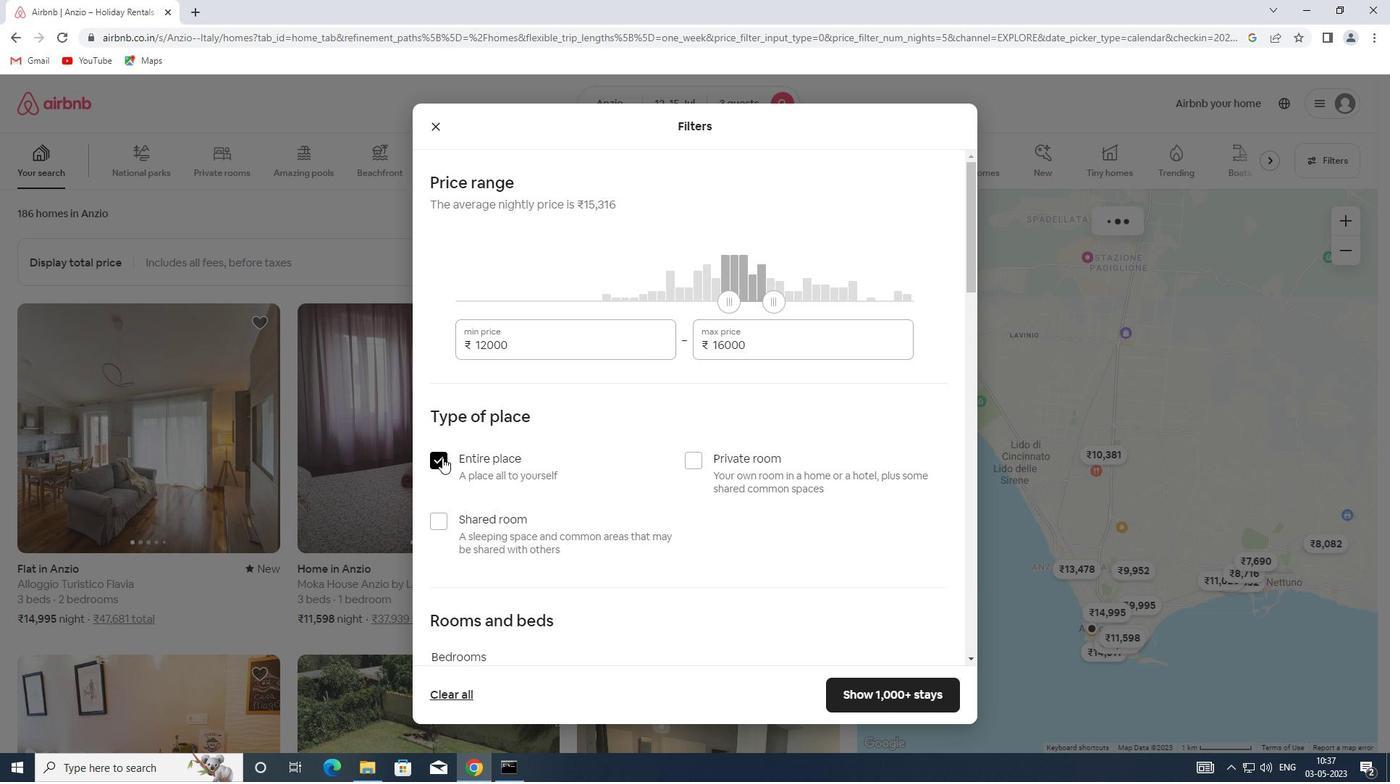 
Action: Mouse scrolled (442, 457) with delta (0, 0)
Screenshot: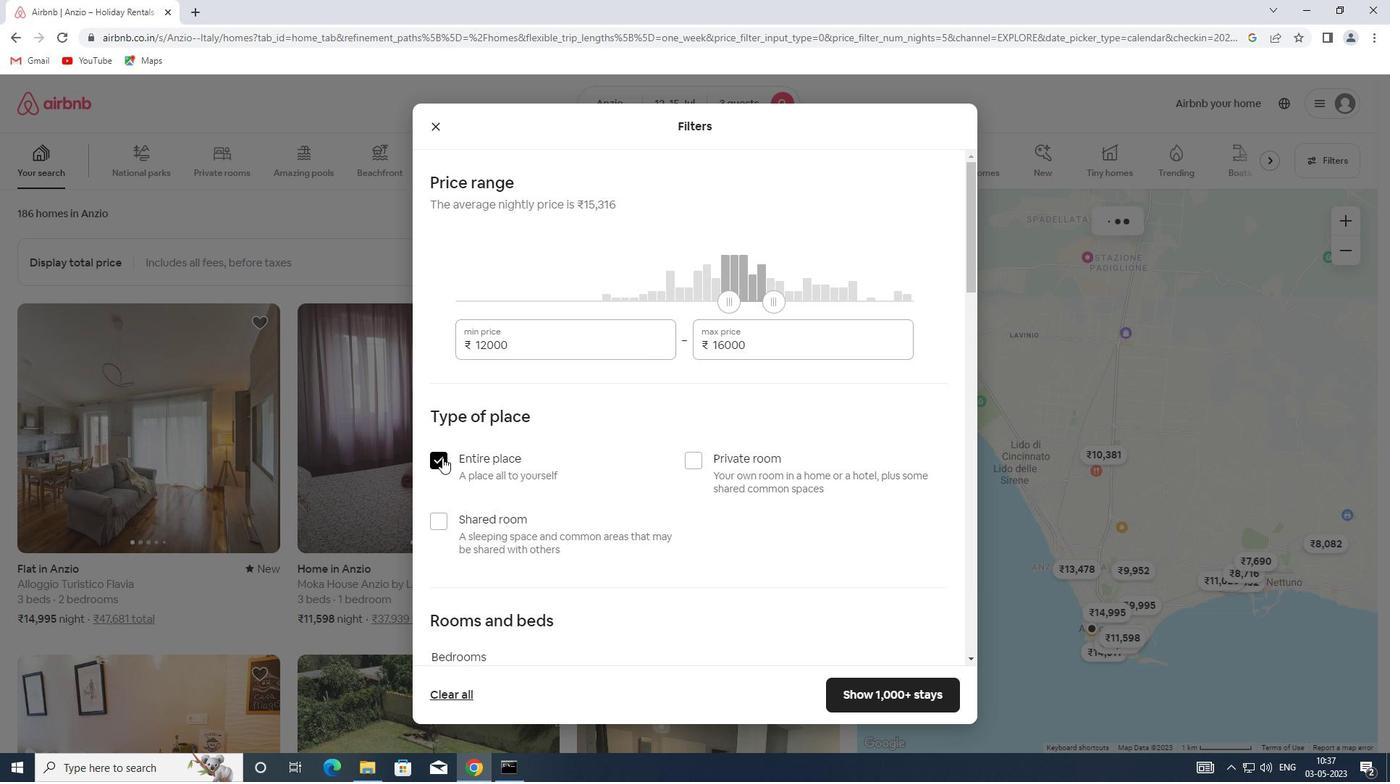 
Action: Mouse scrolled (442, 457) with delta (0, 0)
Screenshot: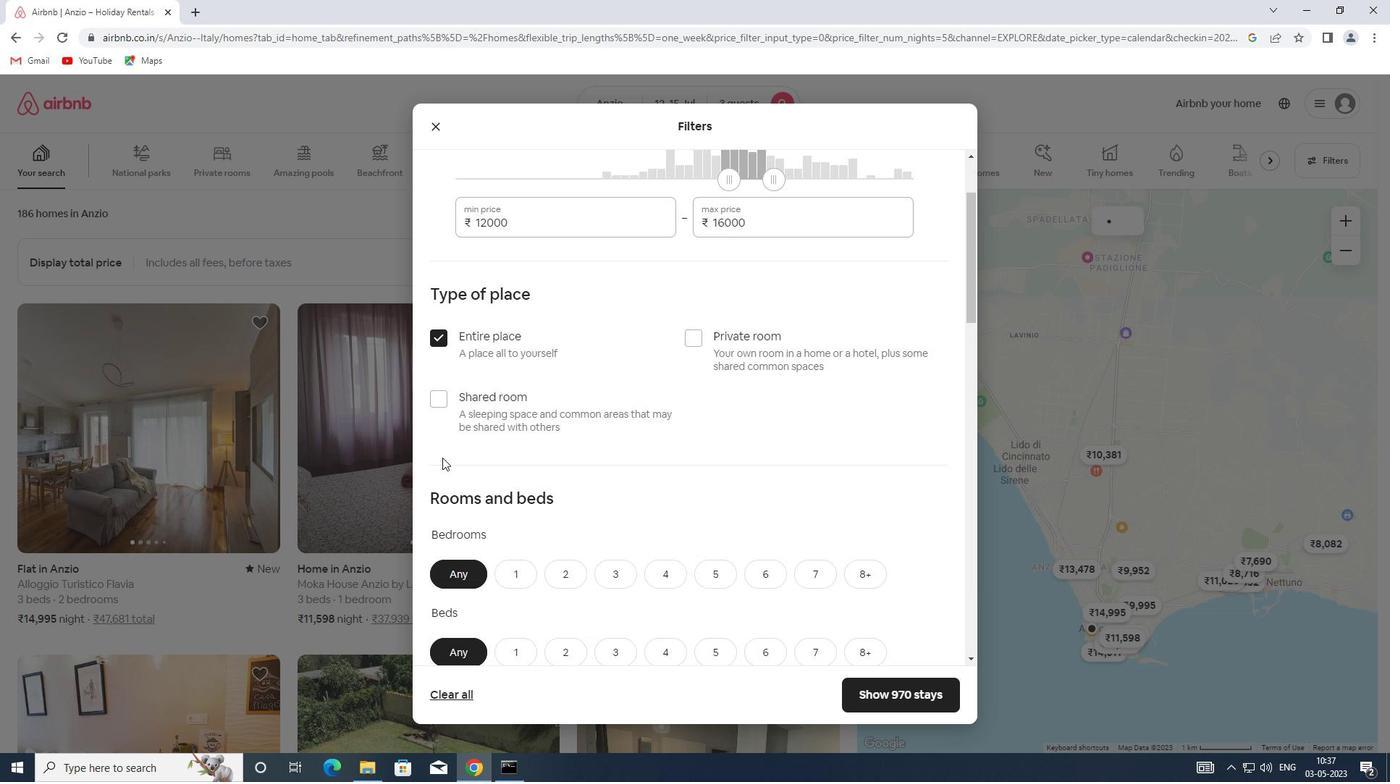 
Action: Mouse scrolled (442, 457) with delta (0, 0)
Screenshot: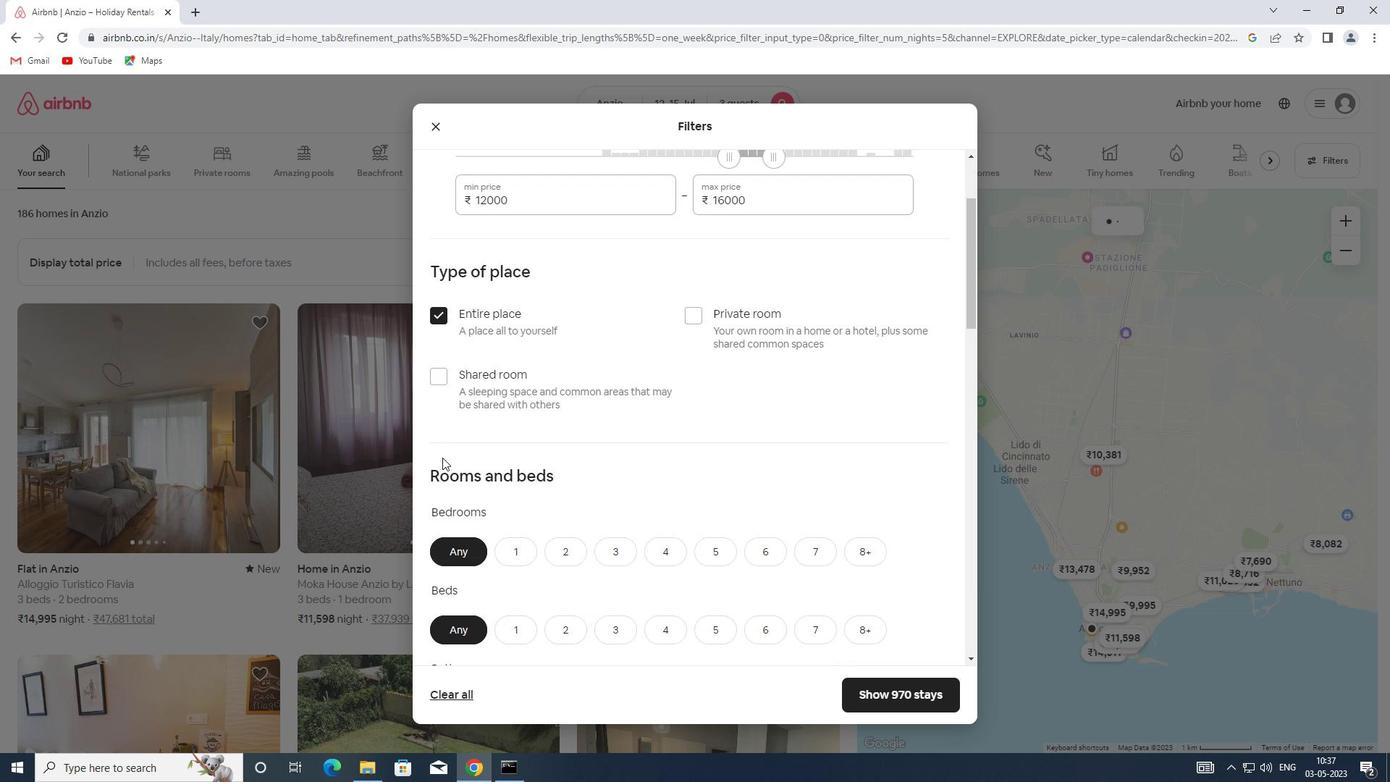 
Action: Mouse moved to (556, 408)
Screenshot: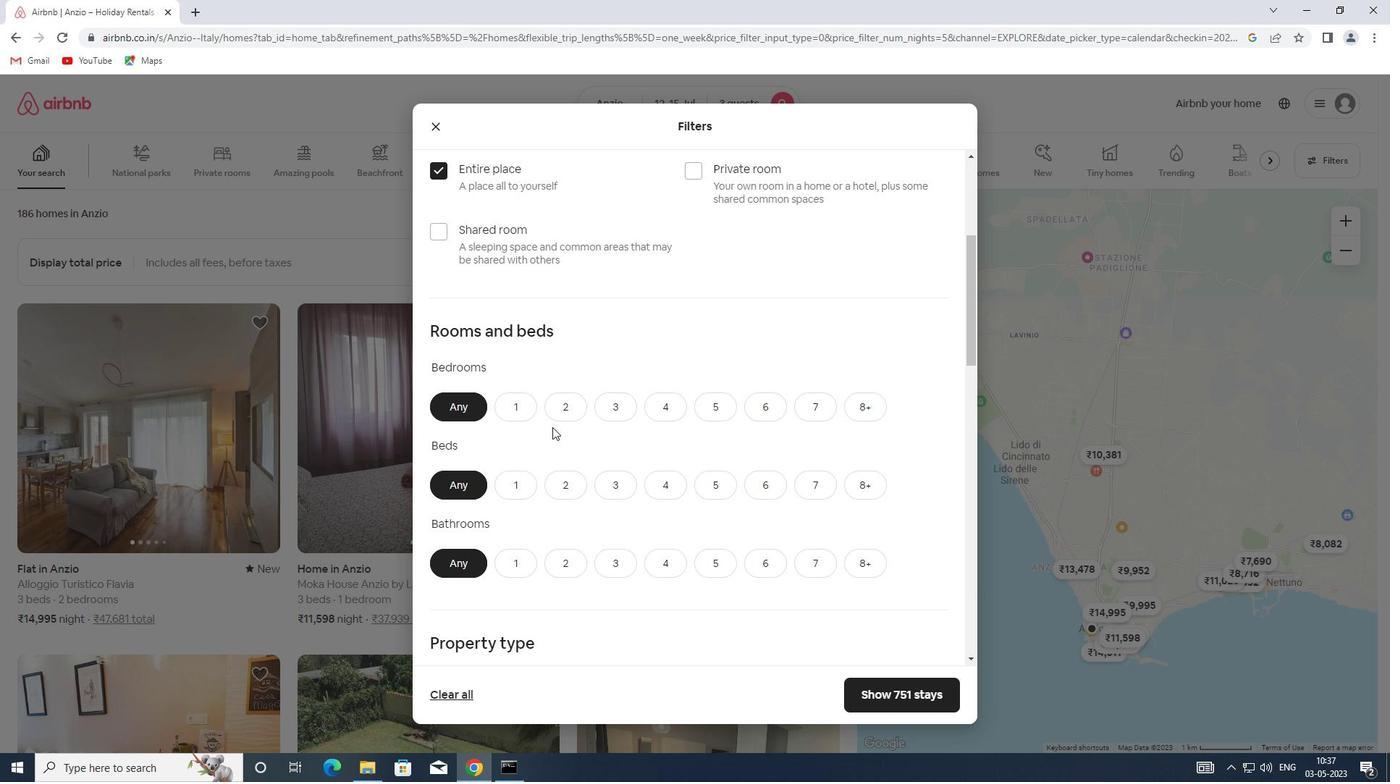 
Action: Mouse pressed left at (556, 408)
Screenshot: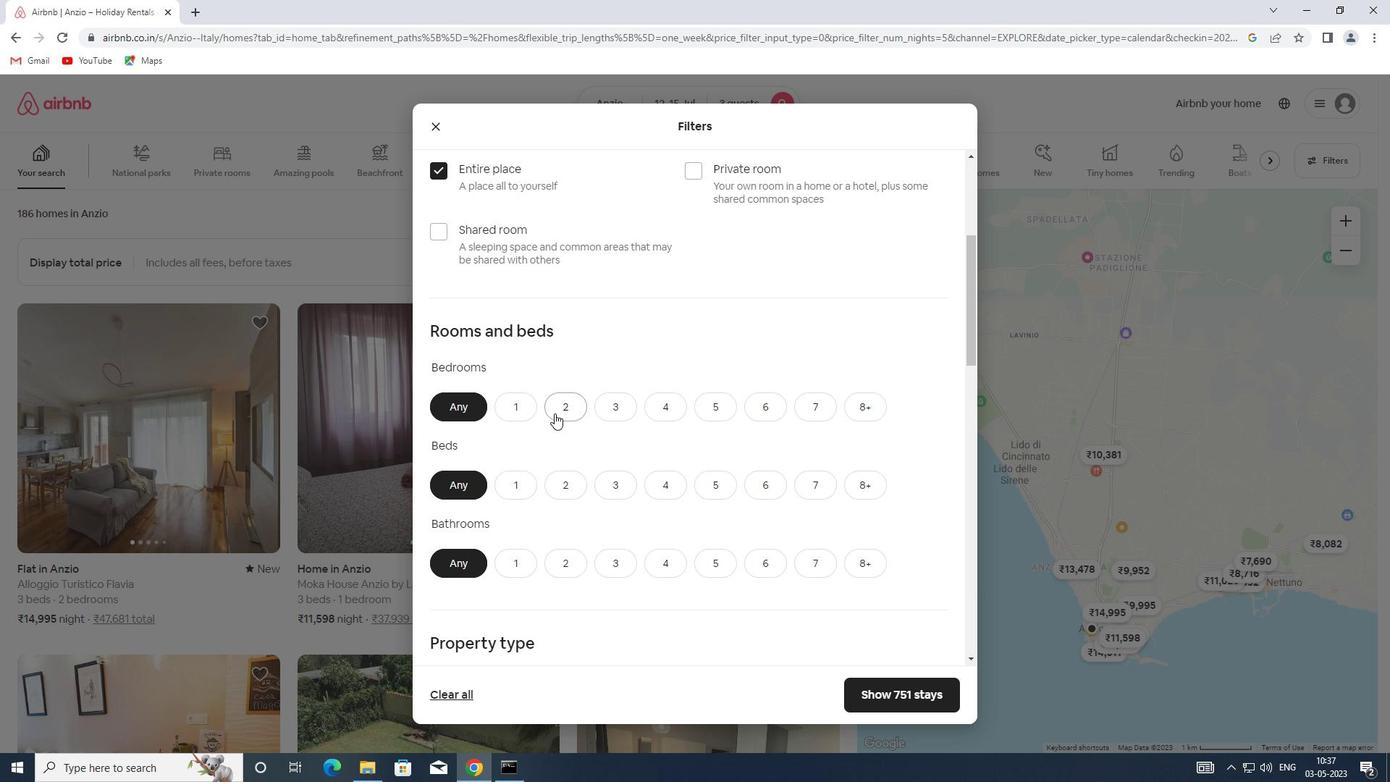 
Action: Mouse moved to (614, 493)
Screenshot: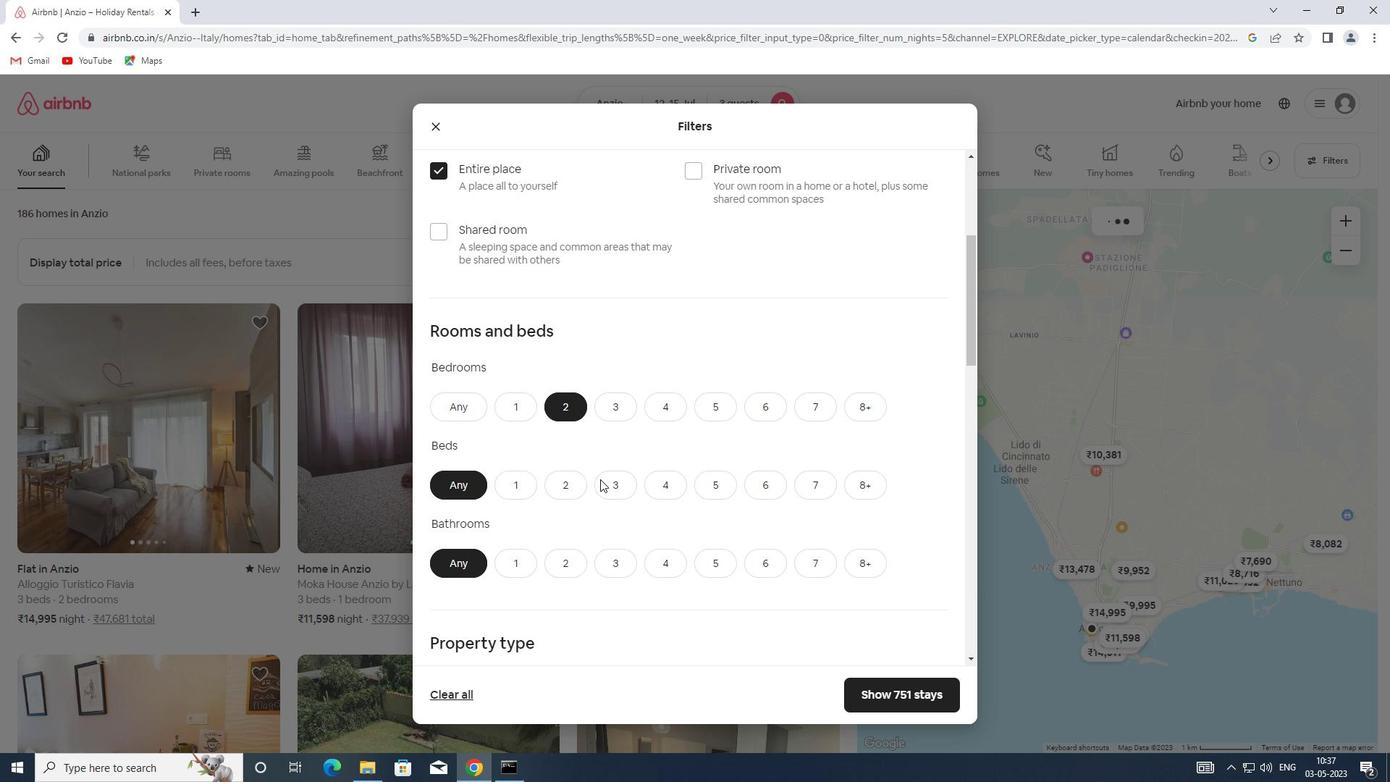 
Action: Mouse pressed left at (614, 493)
Screenshot: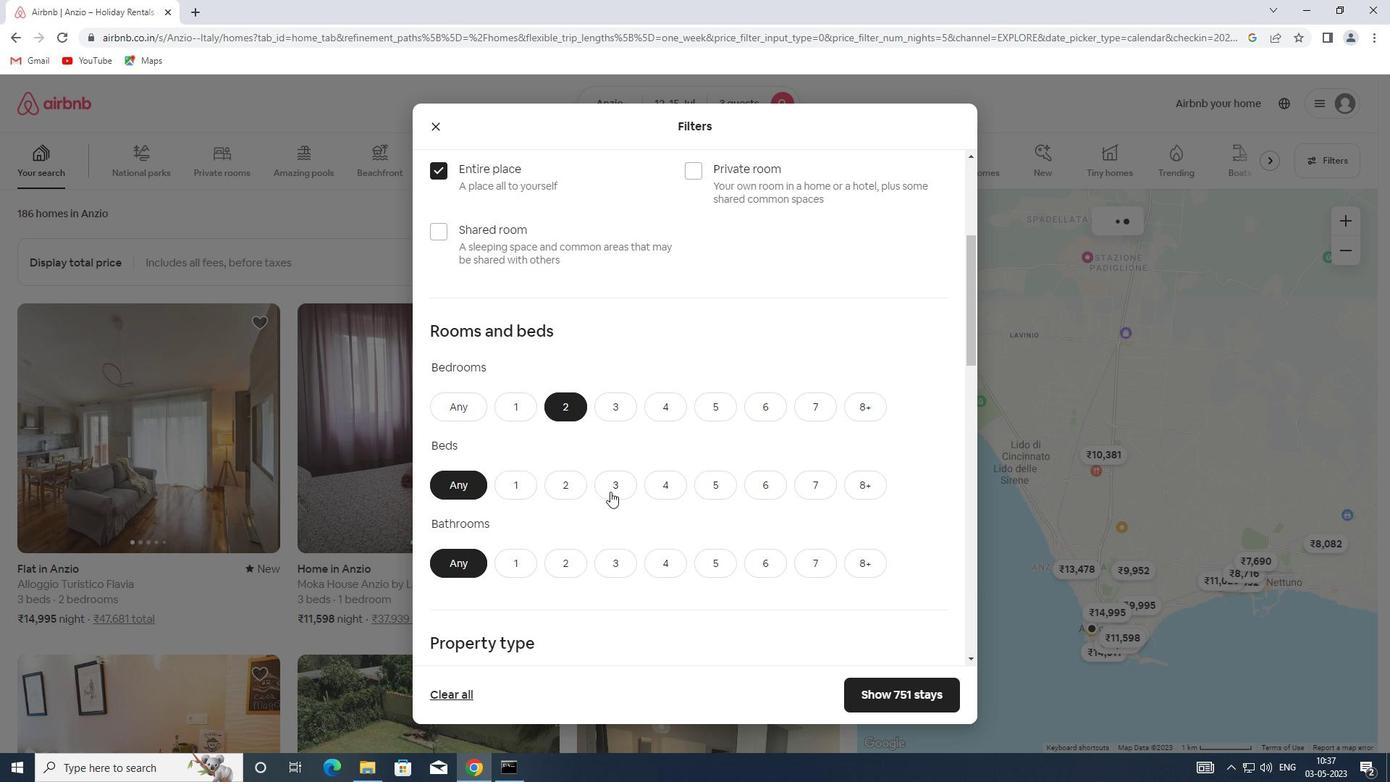 
Action: Mouse moved to (499, 571)
Screenshot: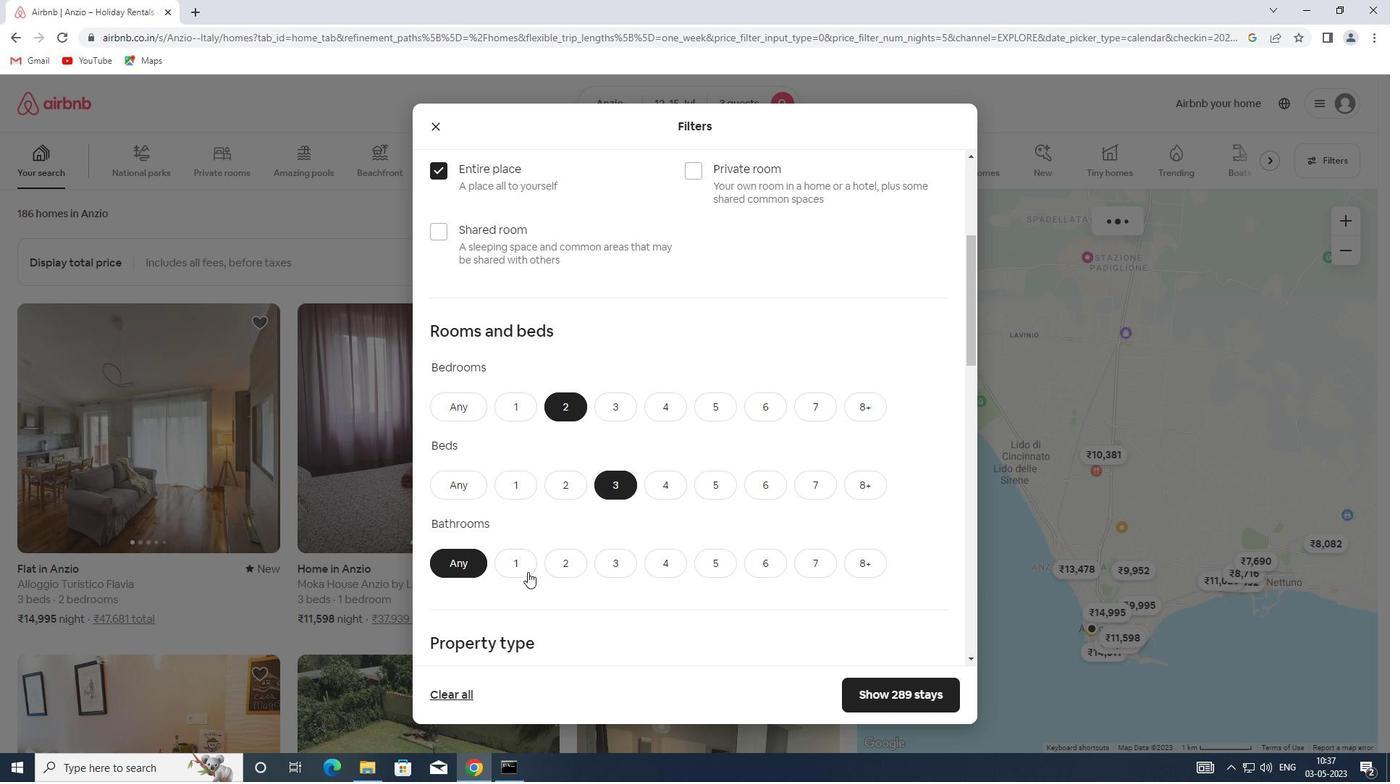 
Action: Mouse pressed left at (499, 571)
Screenshot: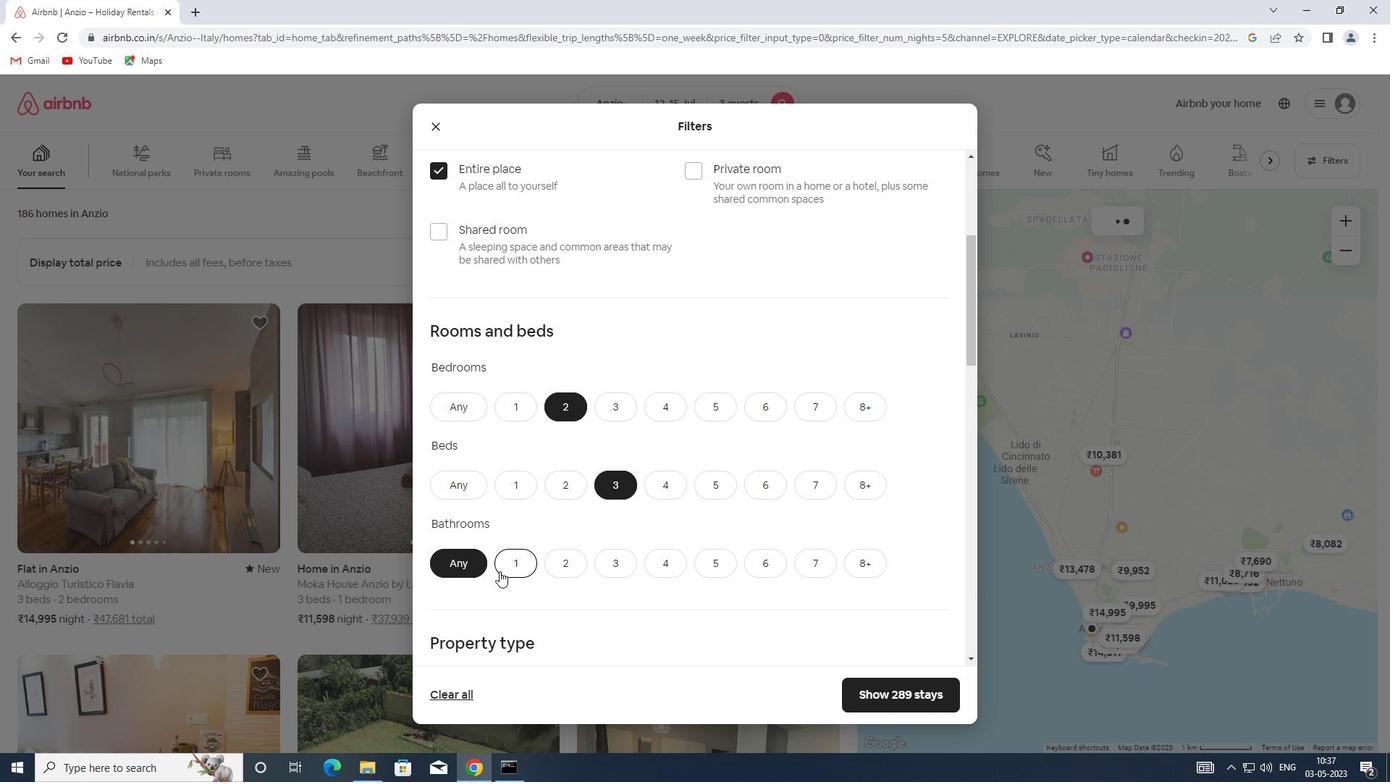 
Action: Mouse moved to (499, 564)
Screenshot: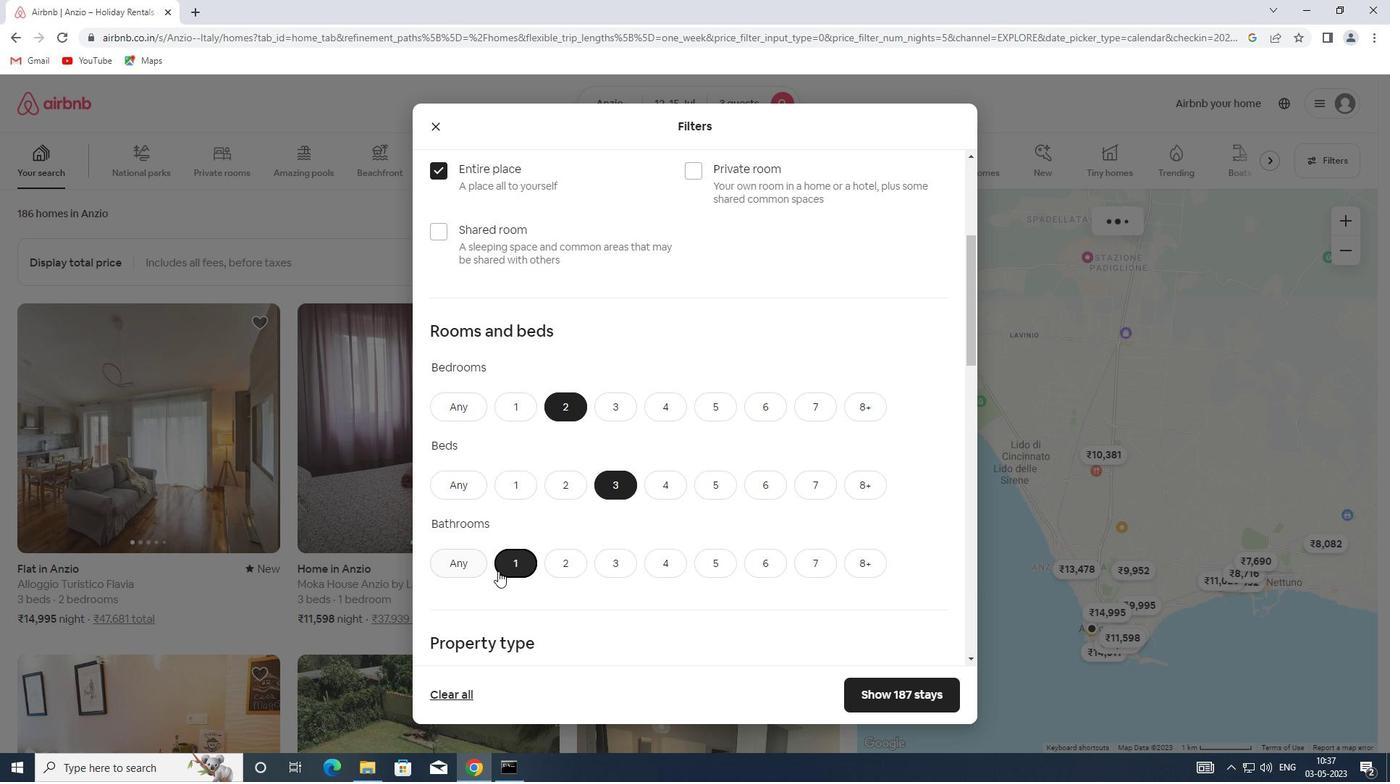 
Action: Mouse scrolled (499, 564) with delta (0, 0)
Screenshot: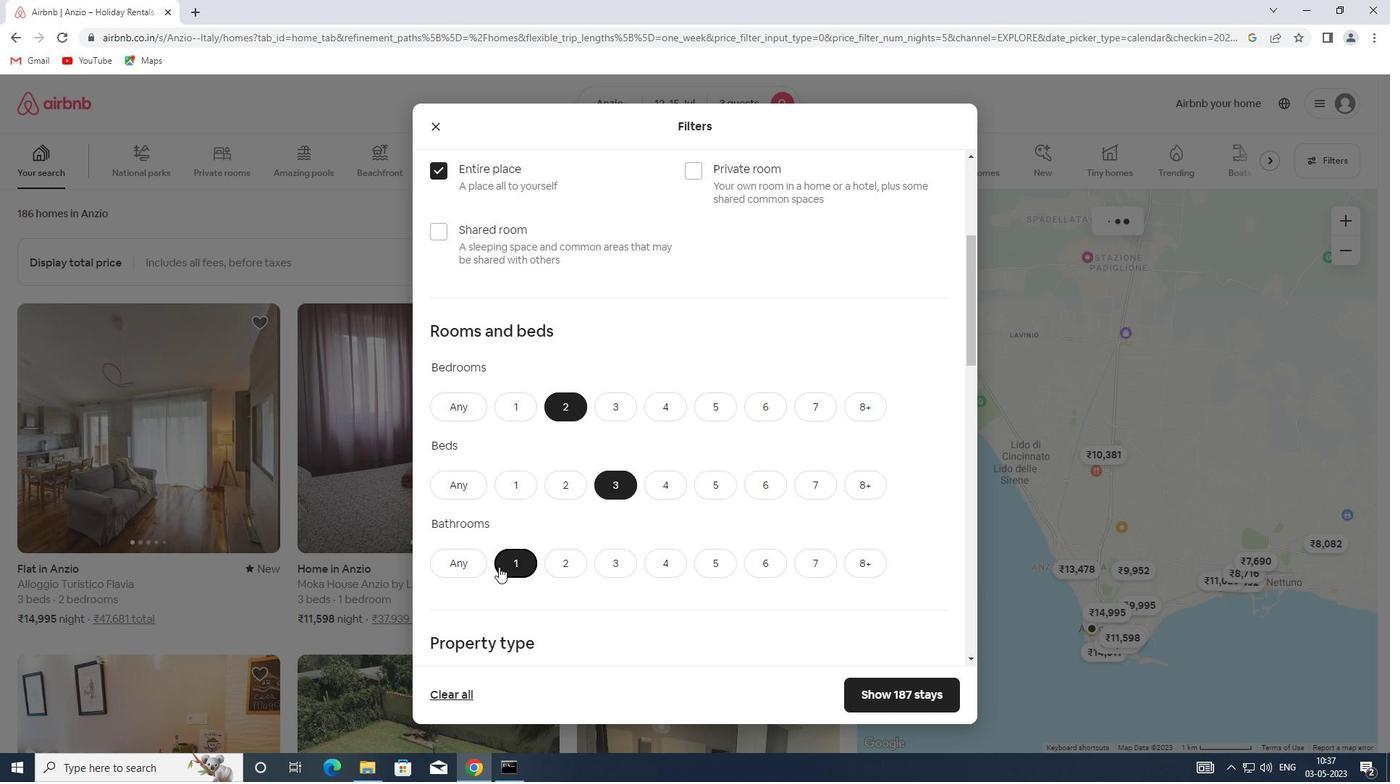
Action: Mouse scrolled (499, 564) with delta (0, 0)
Screenshot: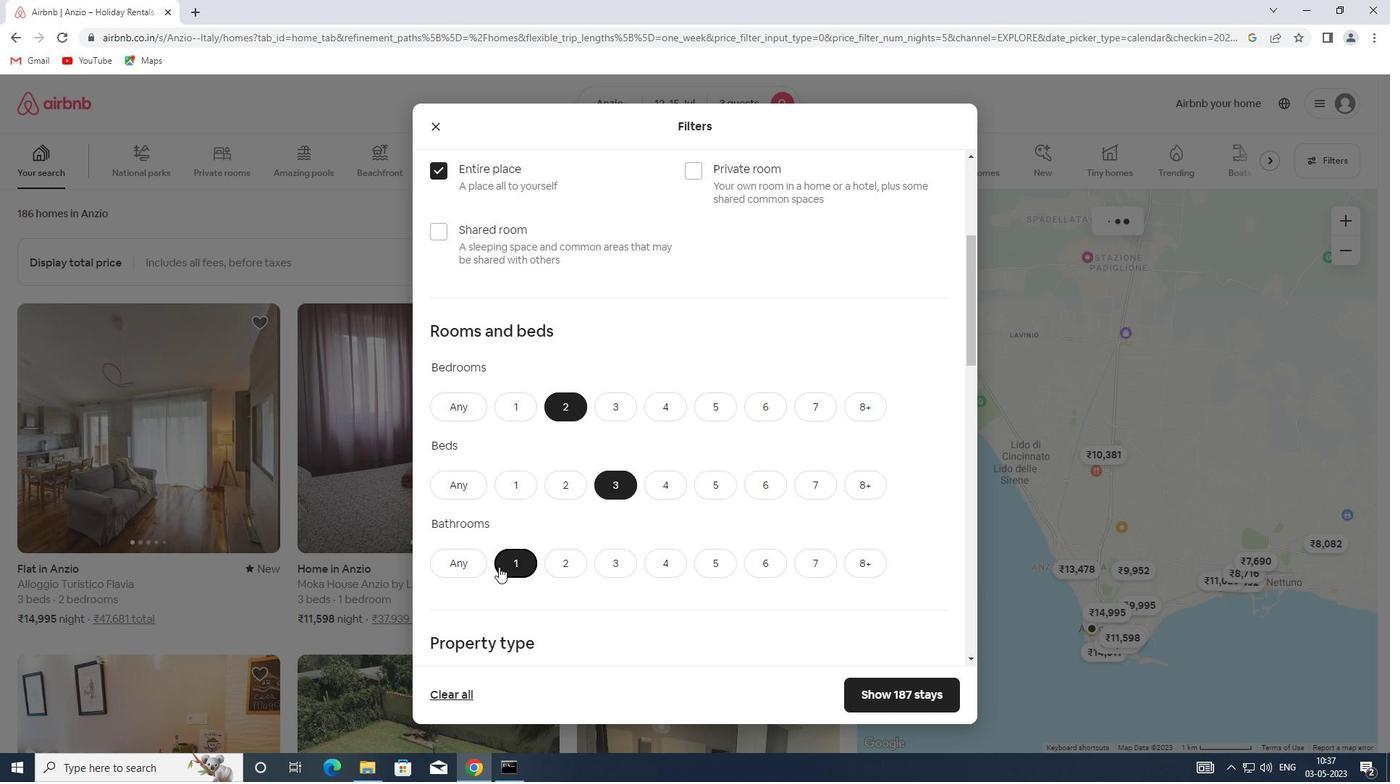 
Action: Mouse scrolled (499, 564) with delta (0, 0)
Screenshot: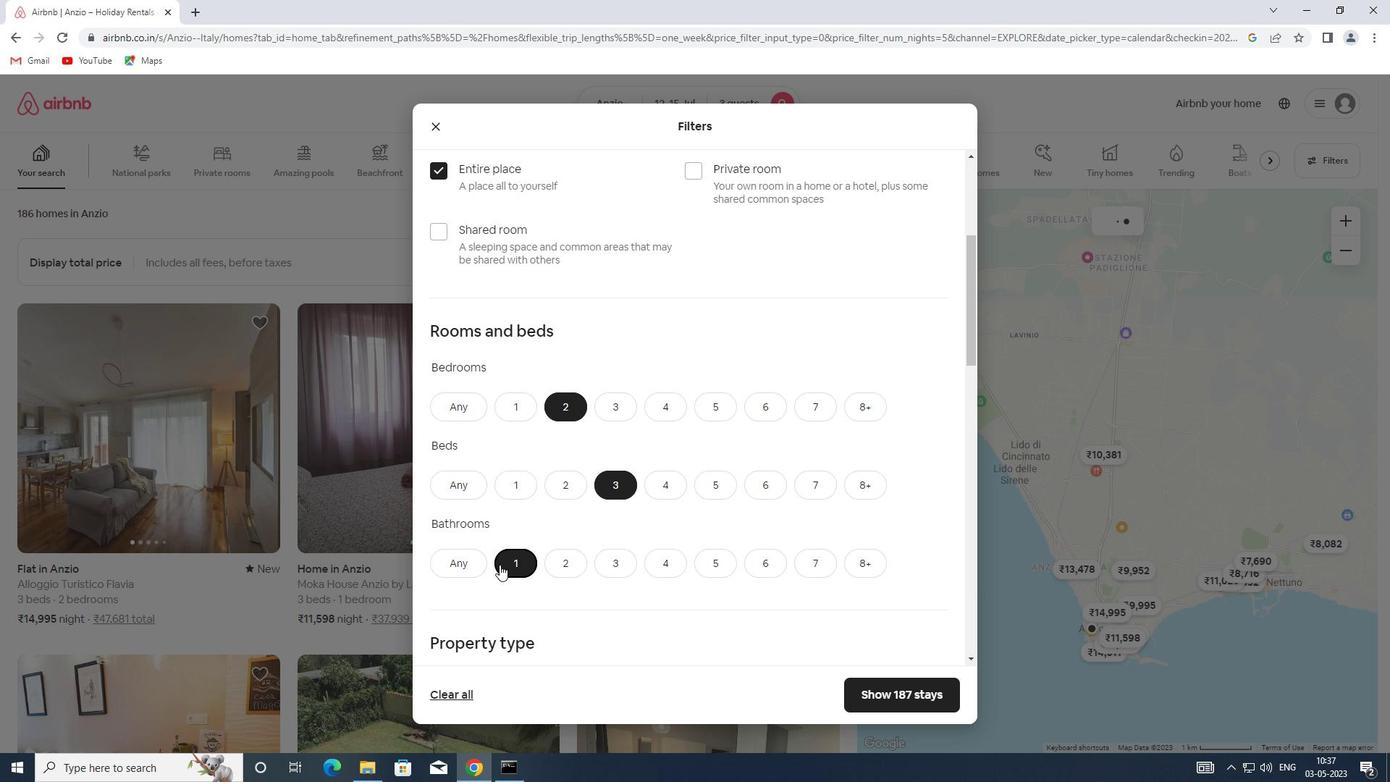 
Action: Mouse moved to (500, 562)
Screenshot: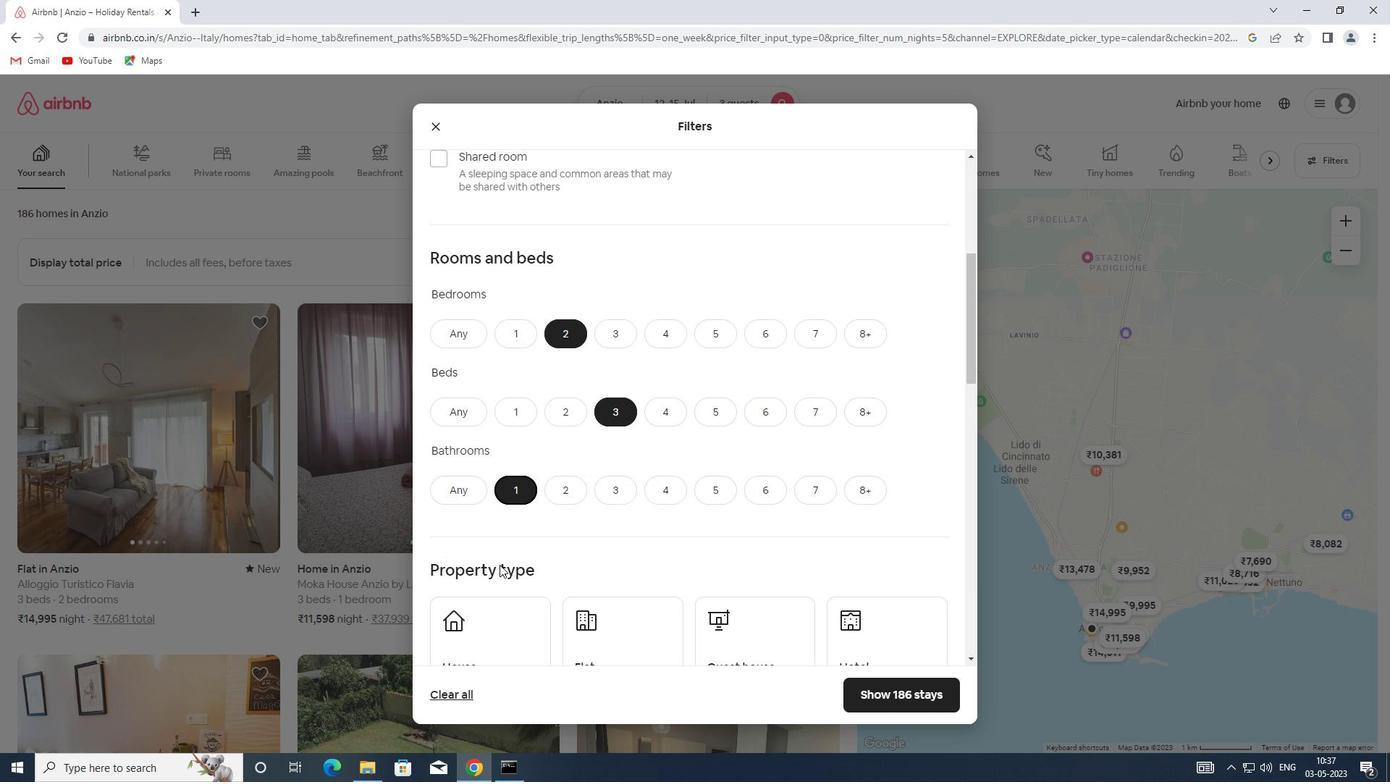 
Action: Mouse scrolled (500, 562) with delta (0, 0)
Screenshot: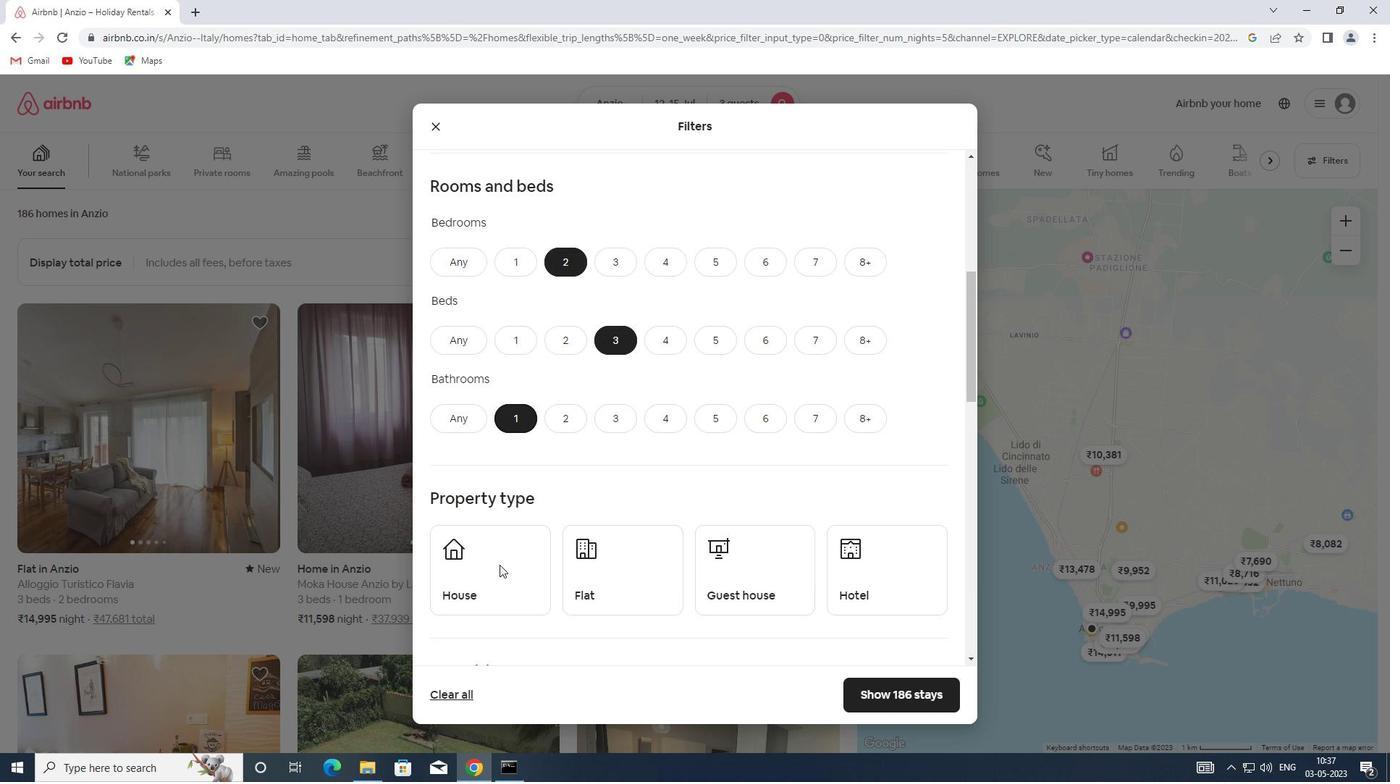 
Action: Mouse scrolled (500, 562) with delta (0, 0)
Screenshot: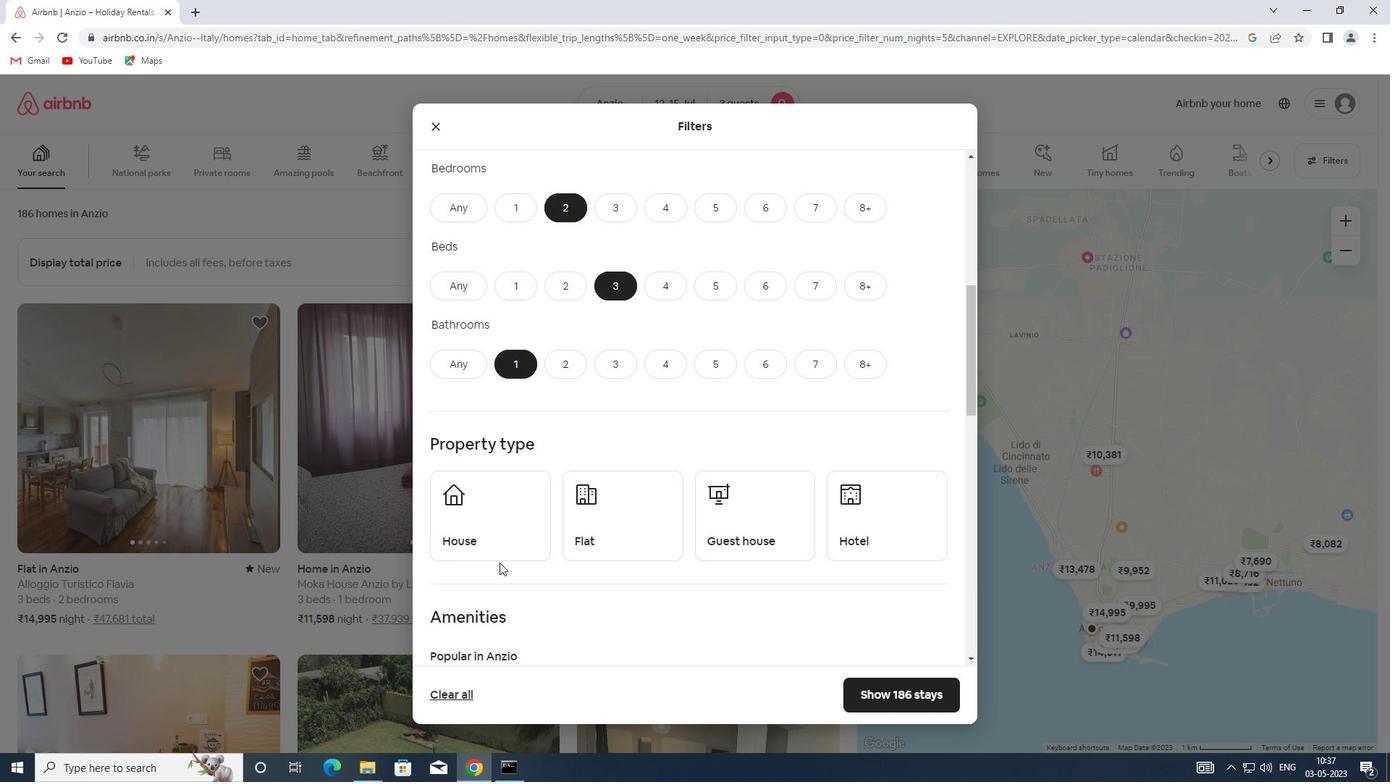 
Action: Mouse moved to (482, 369)
Screenshot: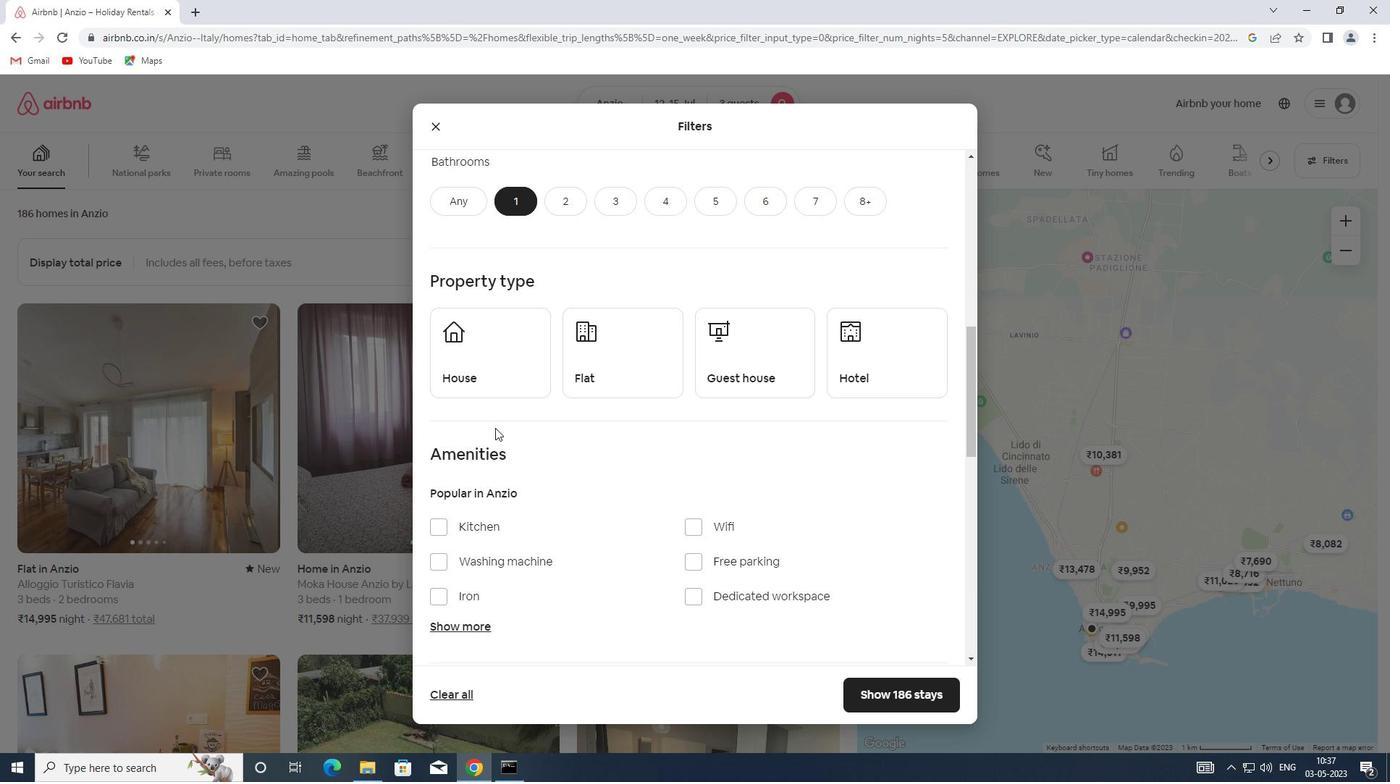 
Action: Mouse pressed left at (482, 369)
Screenshot: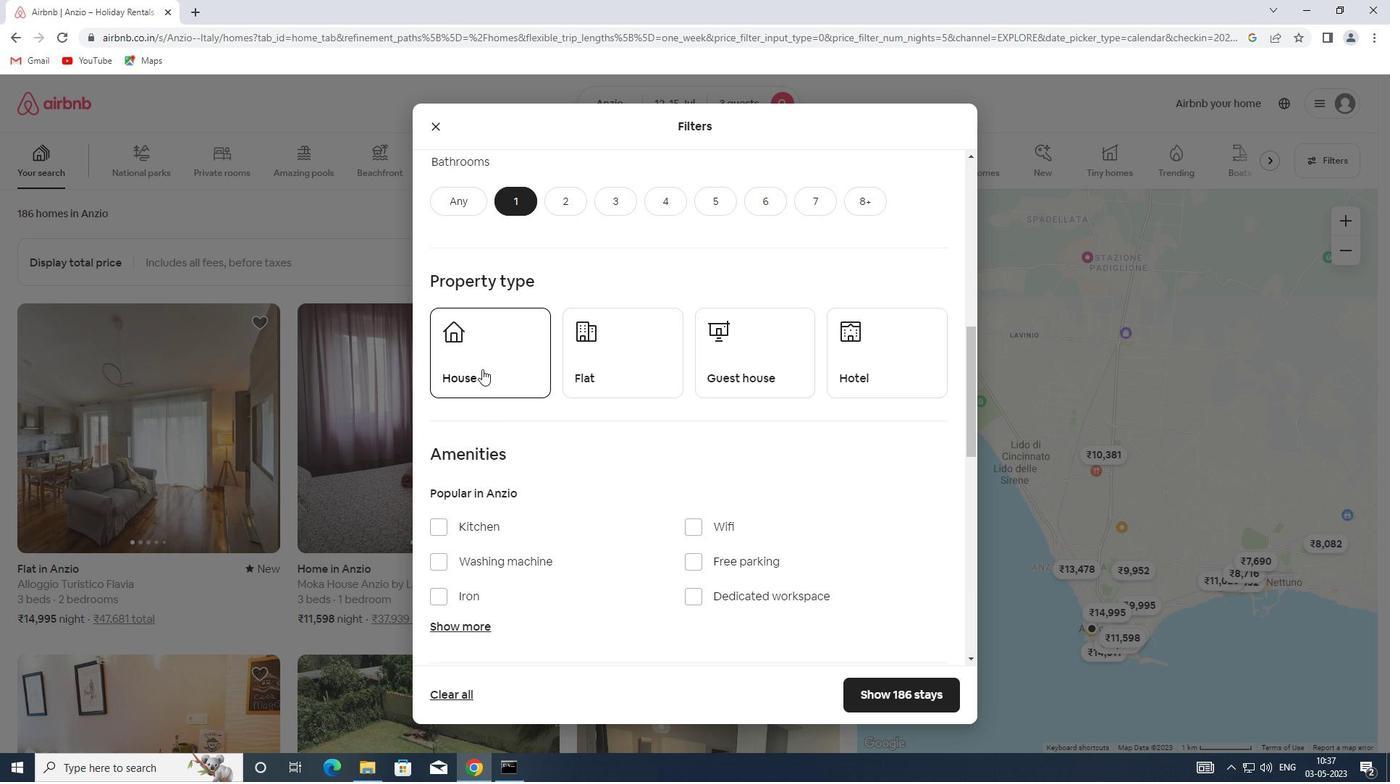 
Action: Mouse moved to (597, 368)
Screenshot: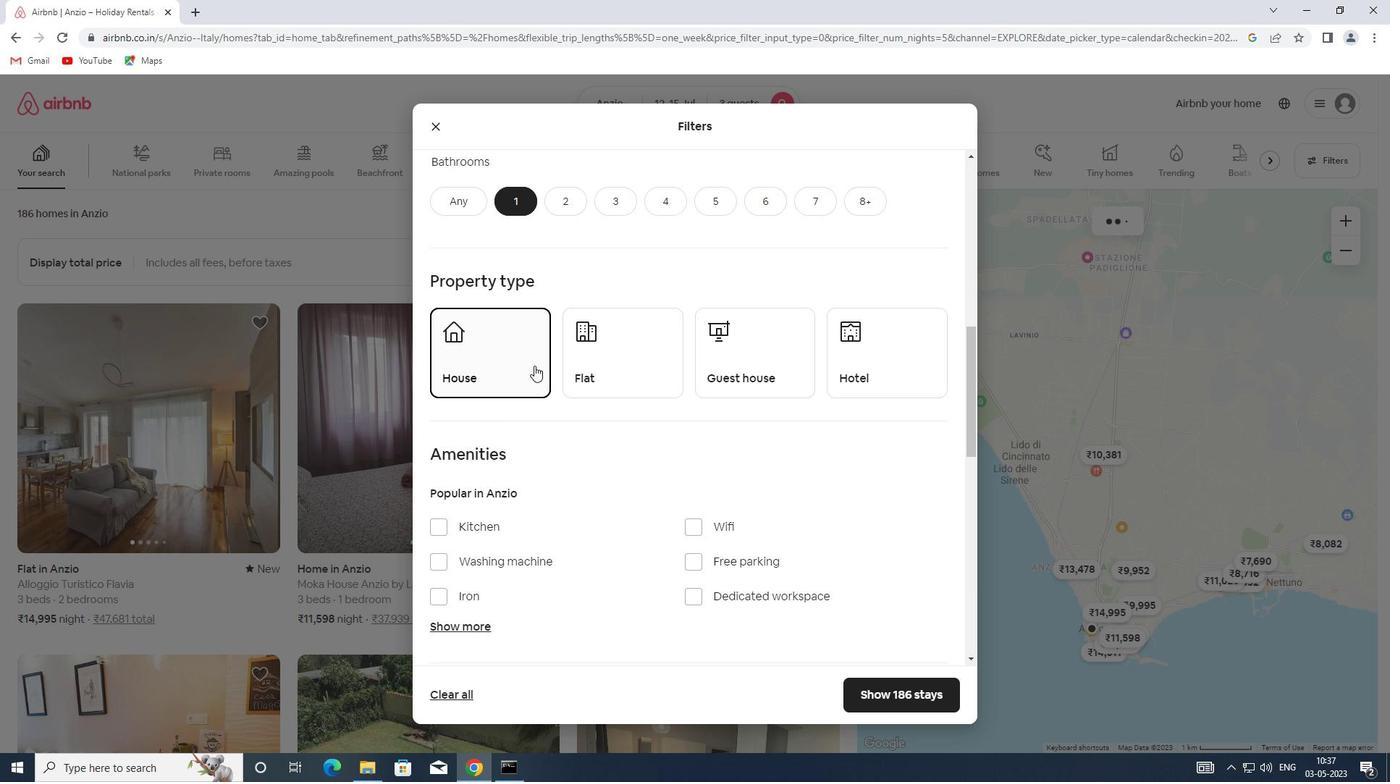 
Action: Mouse pressed left at (597, 368)
Screenshot: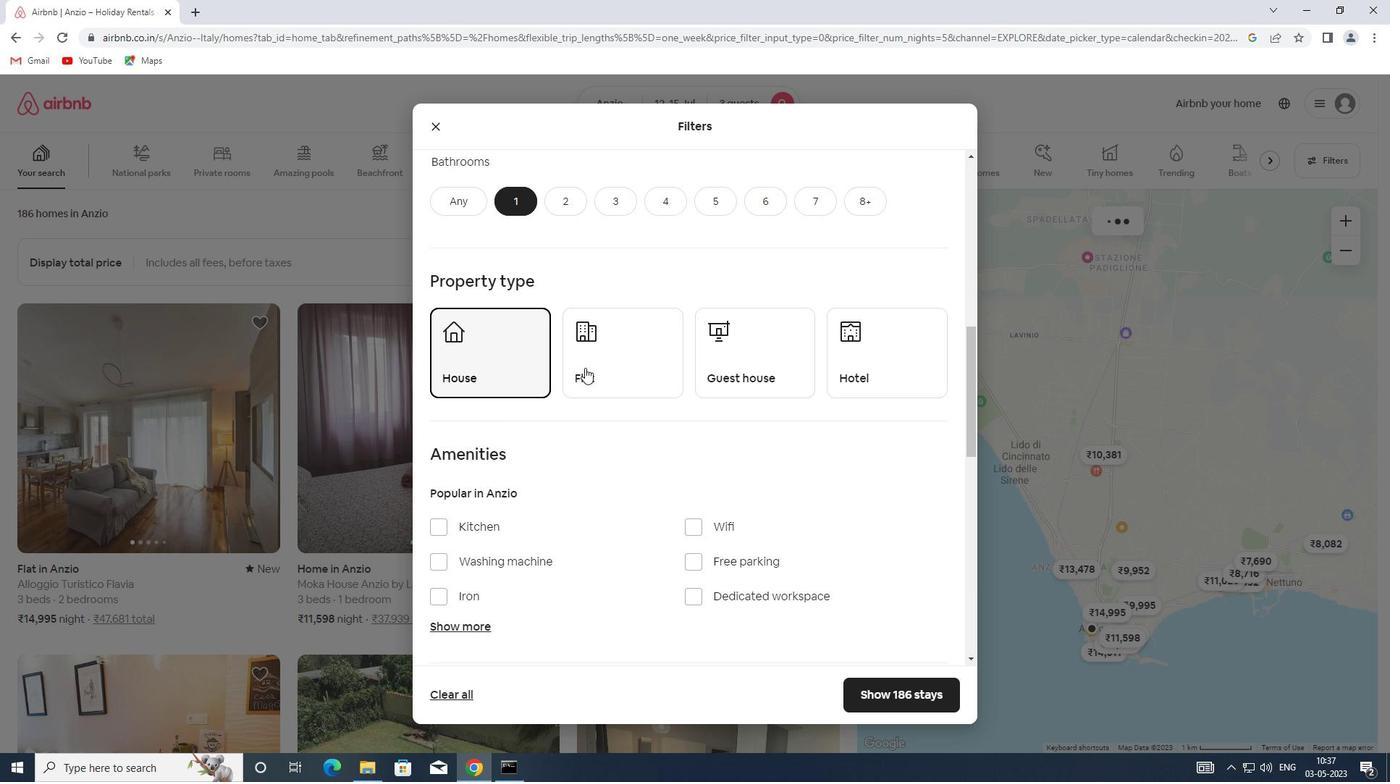 
Action: Mouse moved to (773, 375)
Screenshot: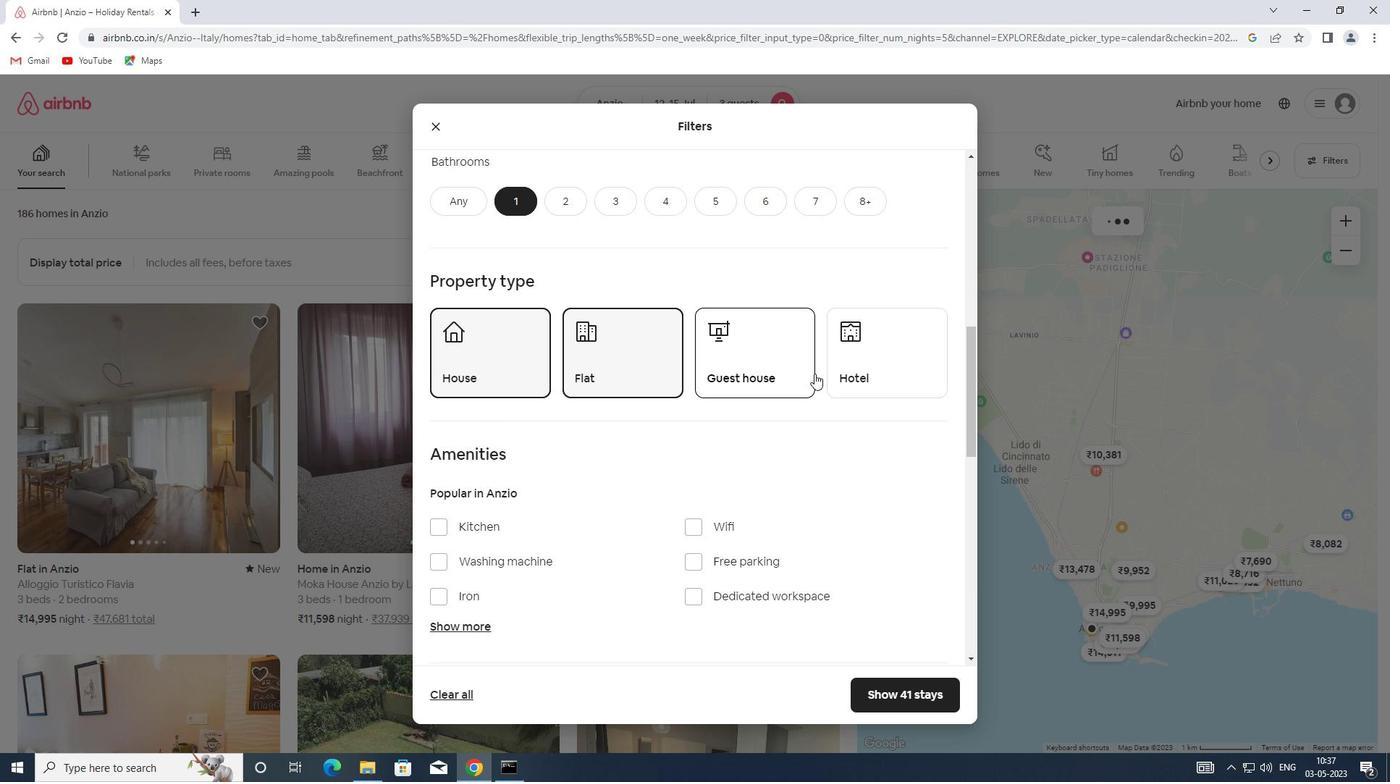 
Action: Mouse pressed left at (773, 375)
Screenshot: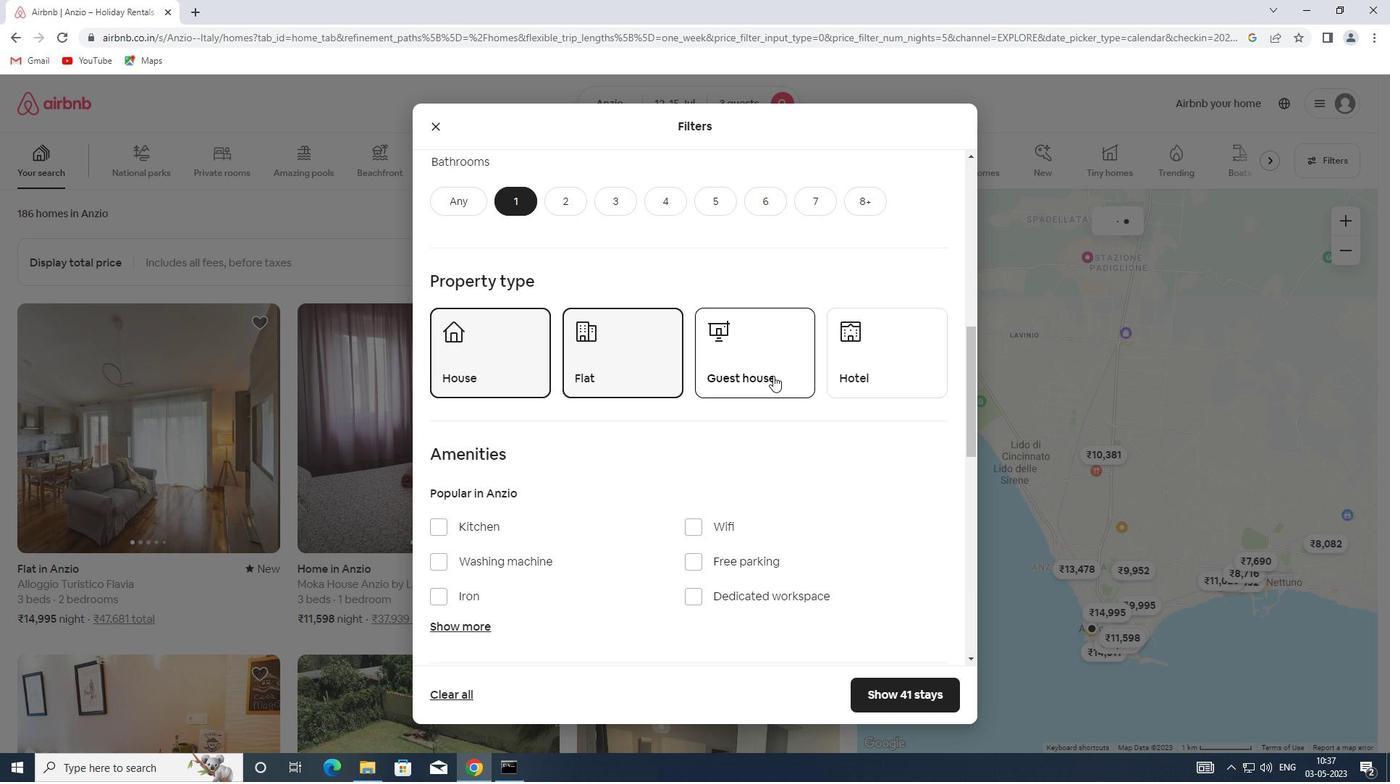 
Action: Mouse moved to (840, 367)
Screenshot: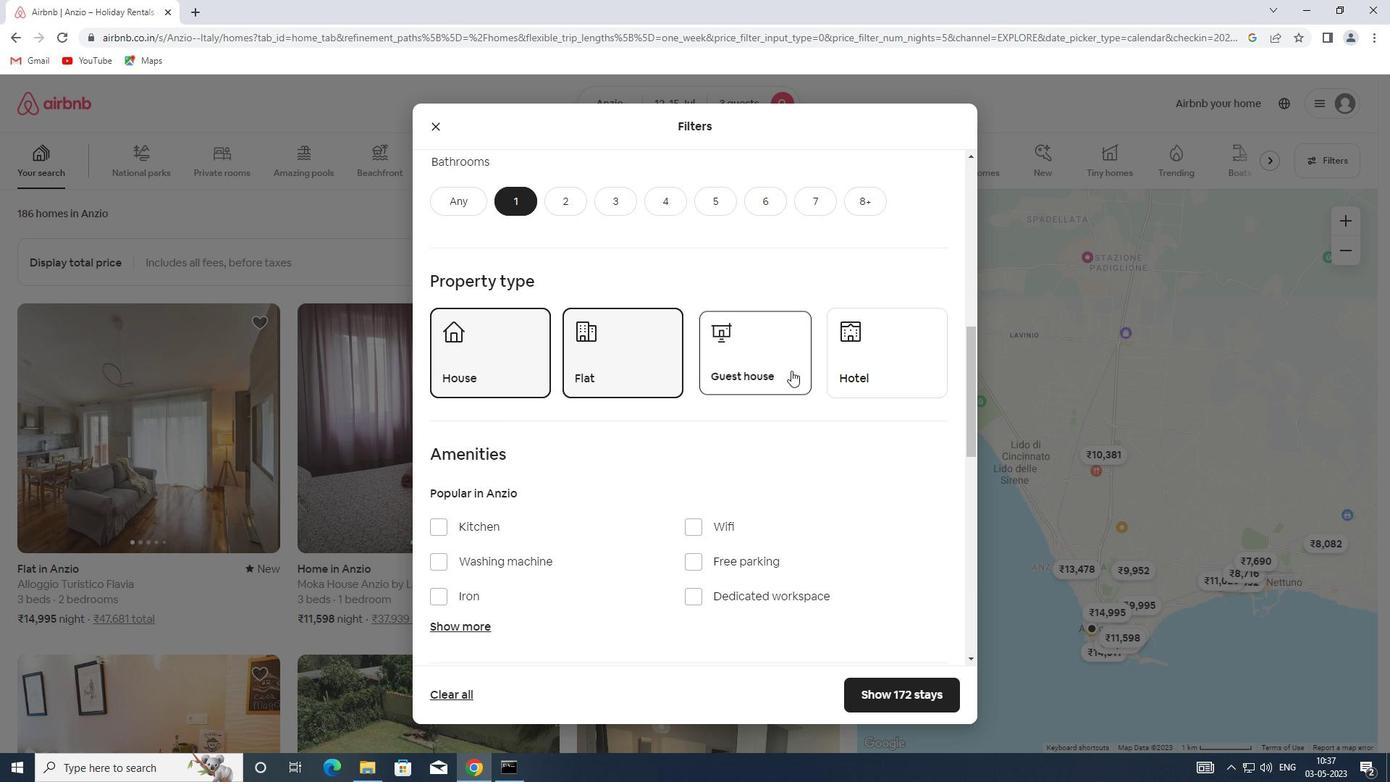 
Action: Mouse pressed left at (840, 367)
Screenshot: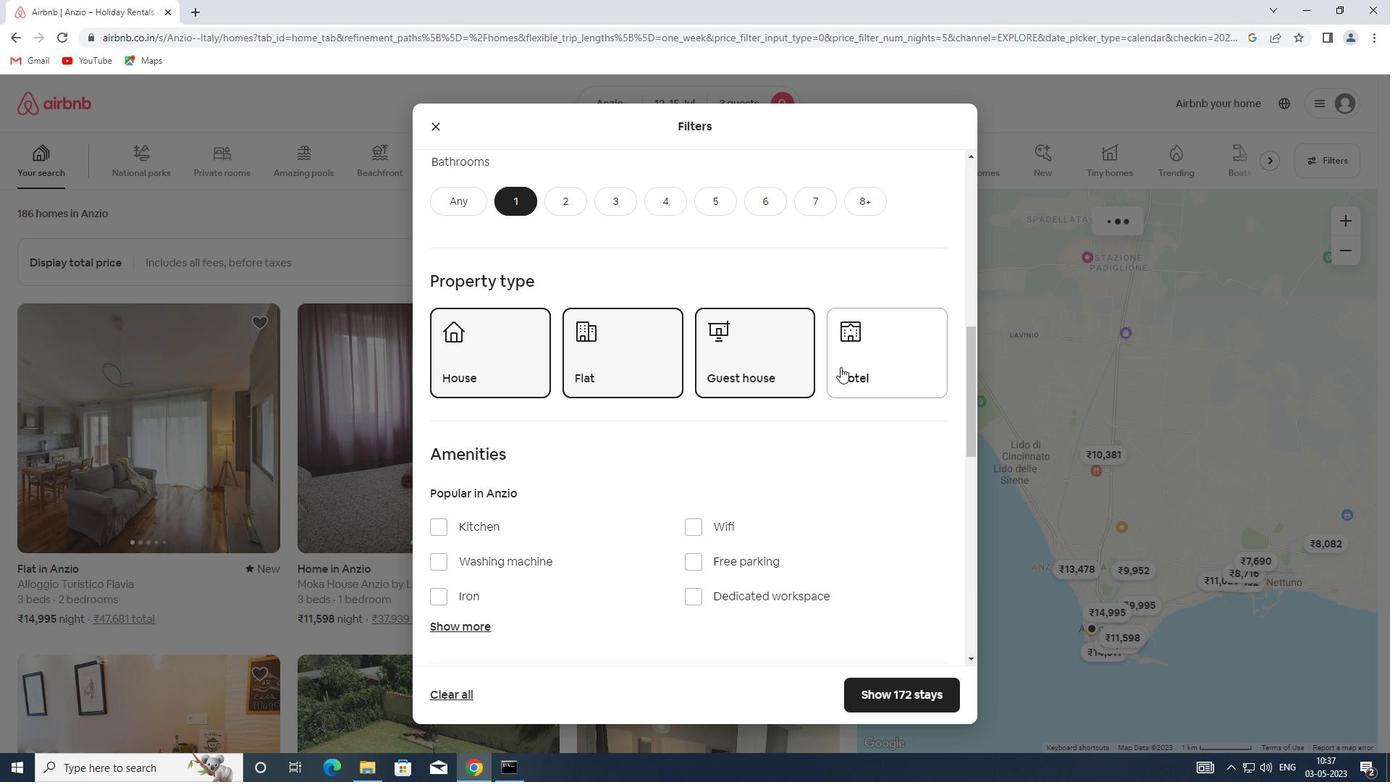 
Action: Mouse moved to (840, 367)
Screenshot: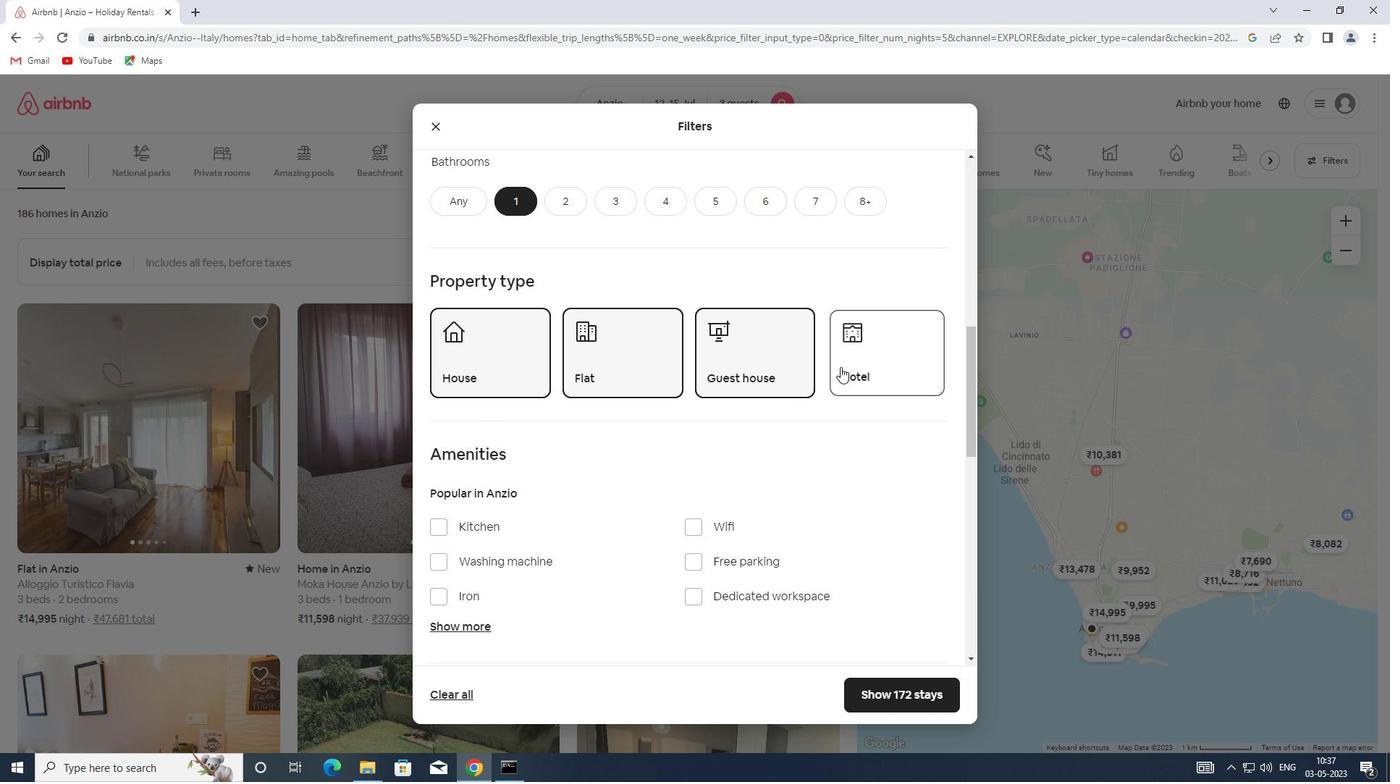 
Action: Mouse scrolled (840, 366) with delta (0, 0)
Screenshot: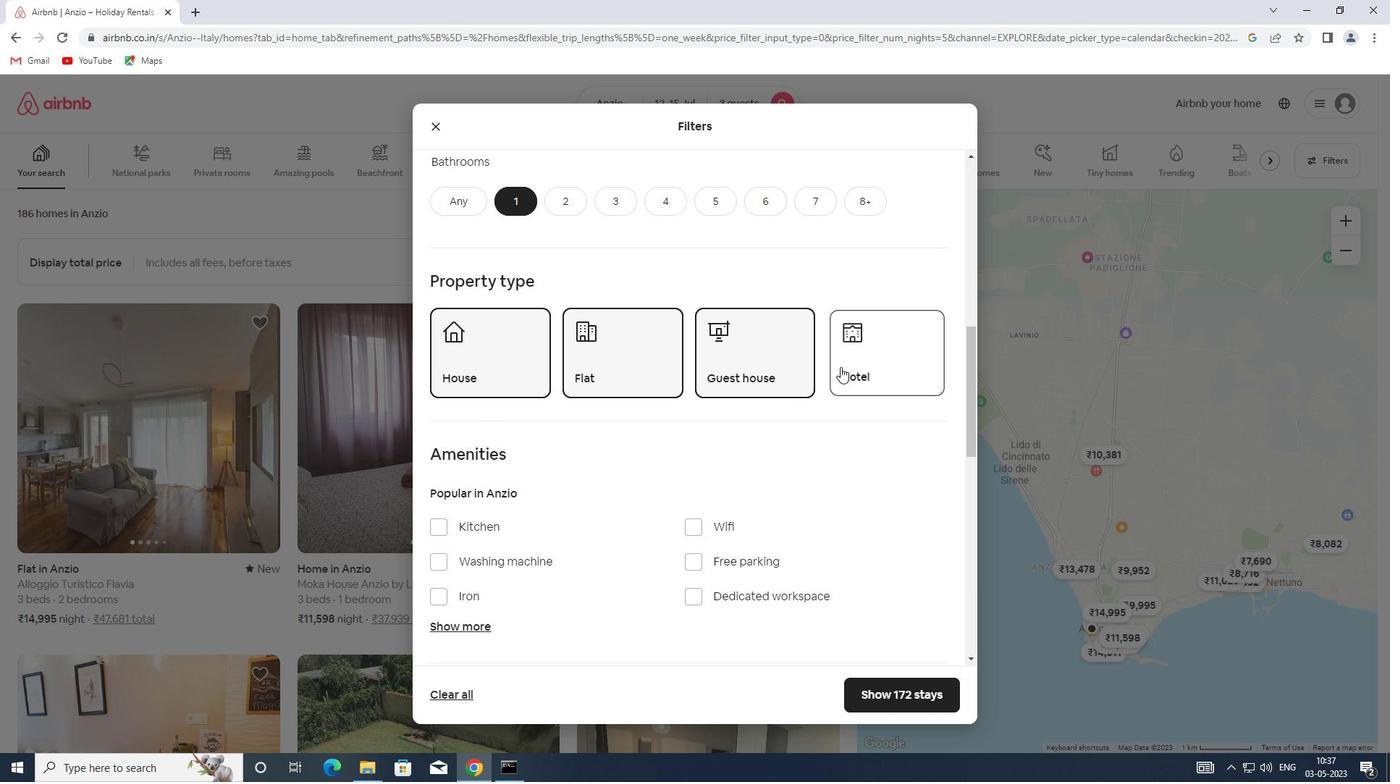 
Action: Mouse moved to (839, 368)
Screenshot: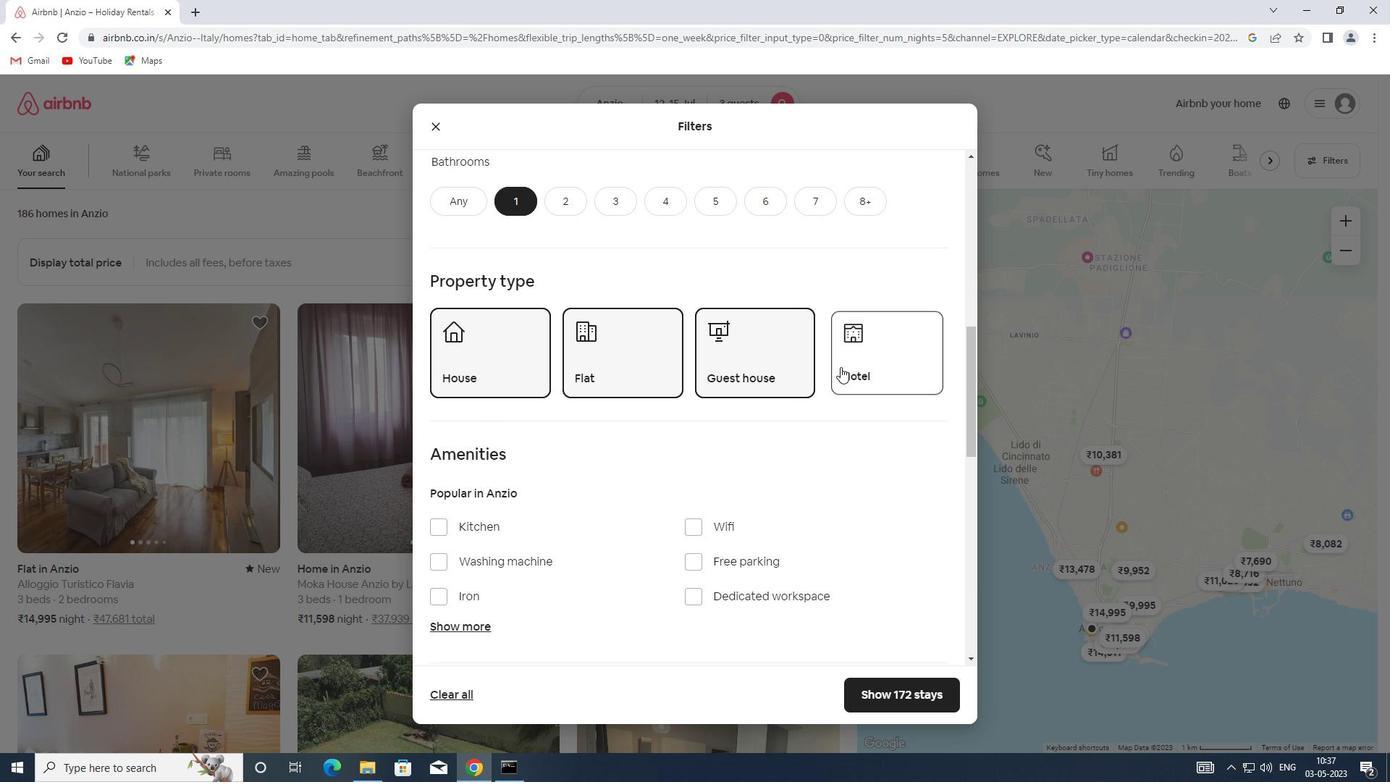 
Action: Mouse scrolled (839, 367) with delta (0, 0)
Screenshot: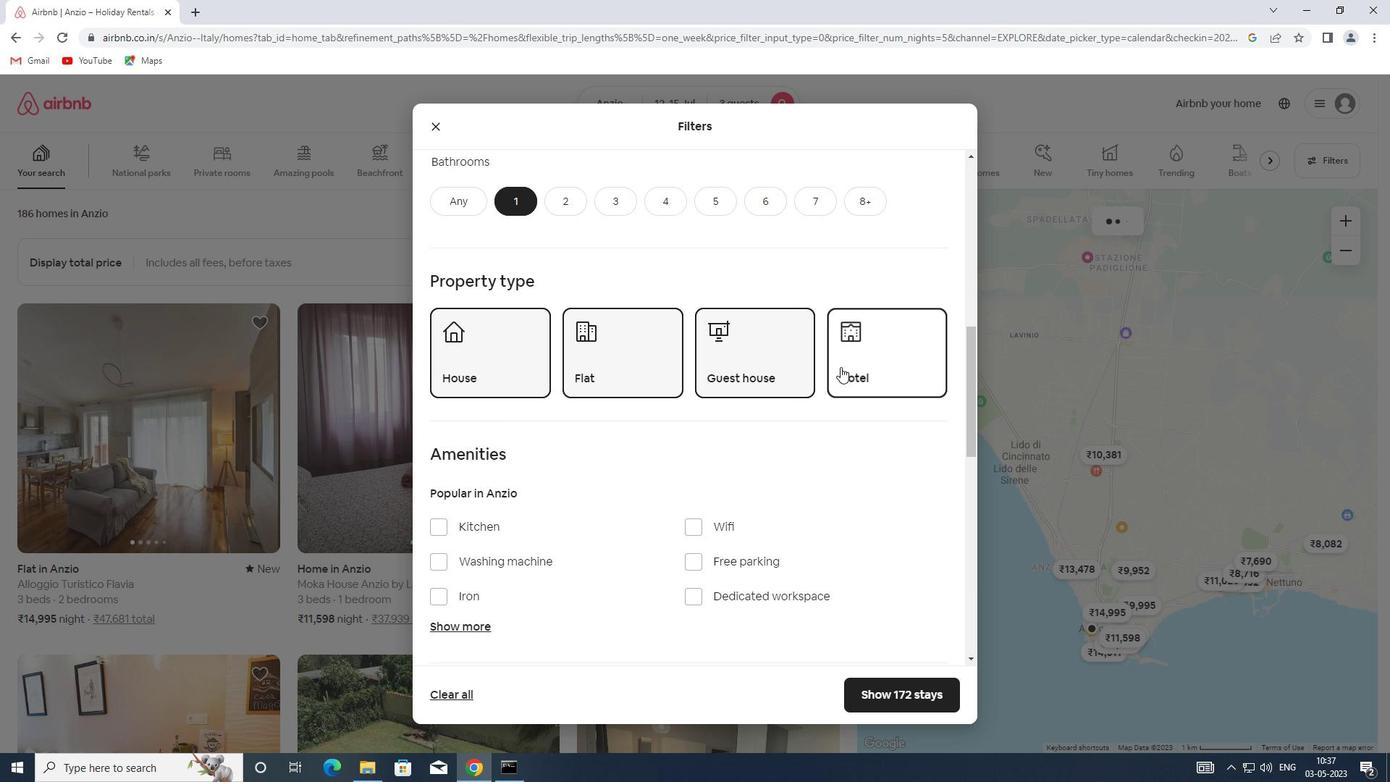 
Action: Mouse scrolled (839, 367) with delta (0, 0)
Screenshot: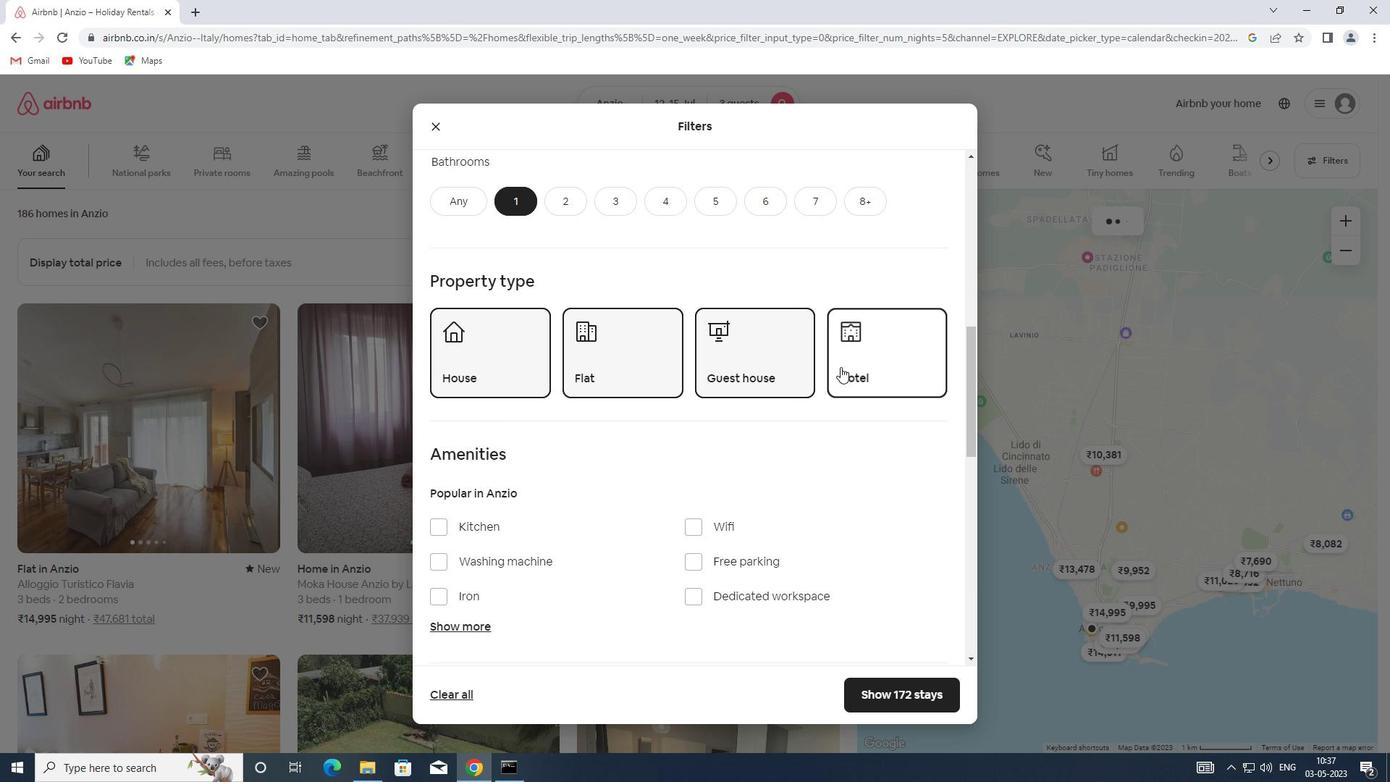 
Action: Mouse moved to (832, 373)
Screenshot: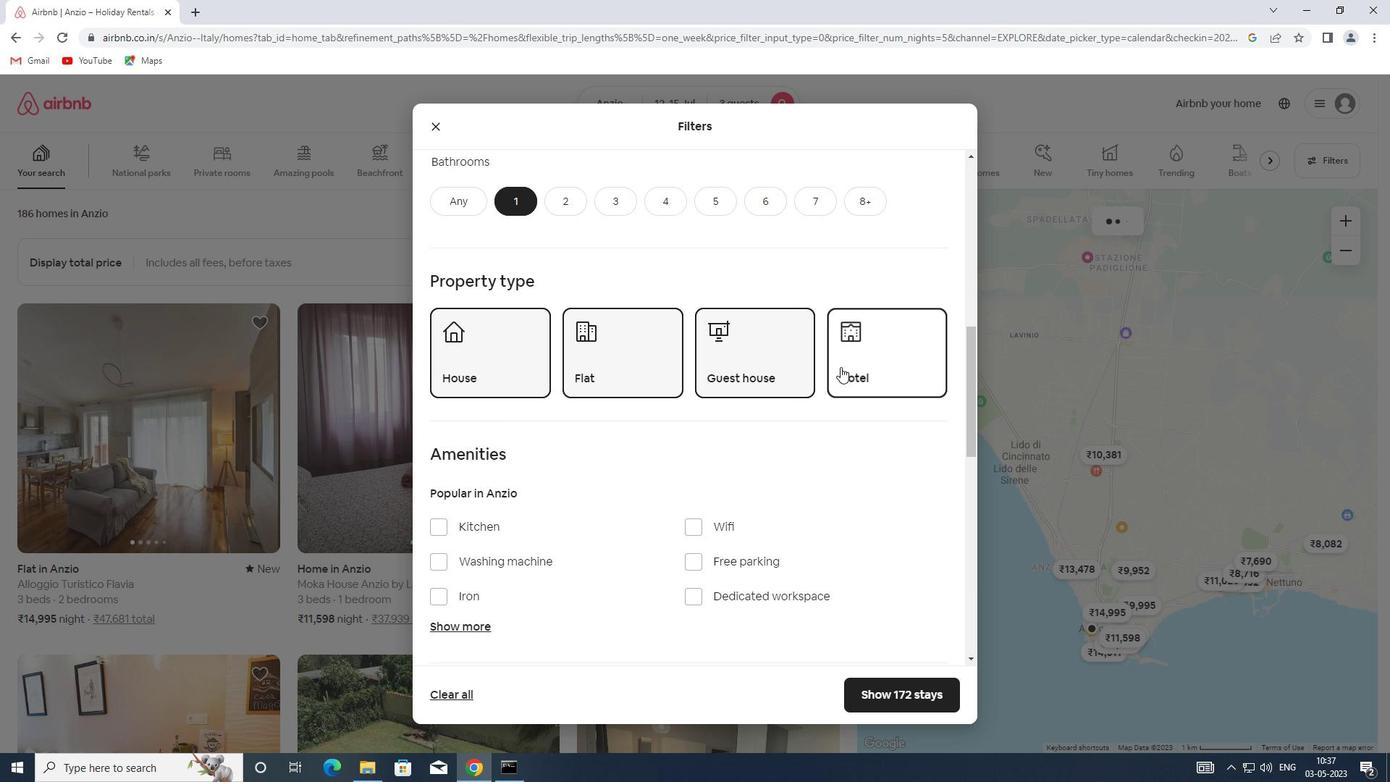 
Action: Mouse scrolled (832, 372) with delta (0, 0)
Screenshot: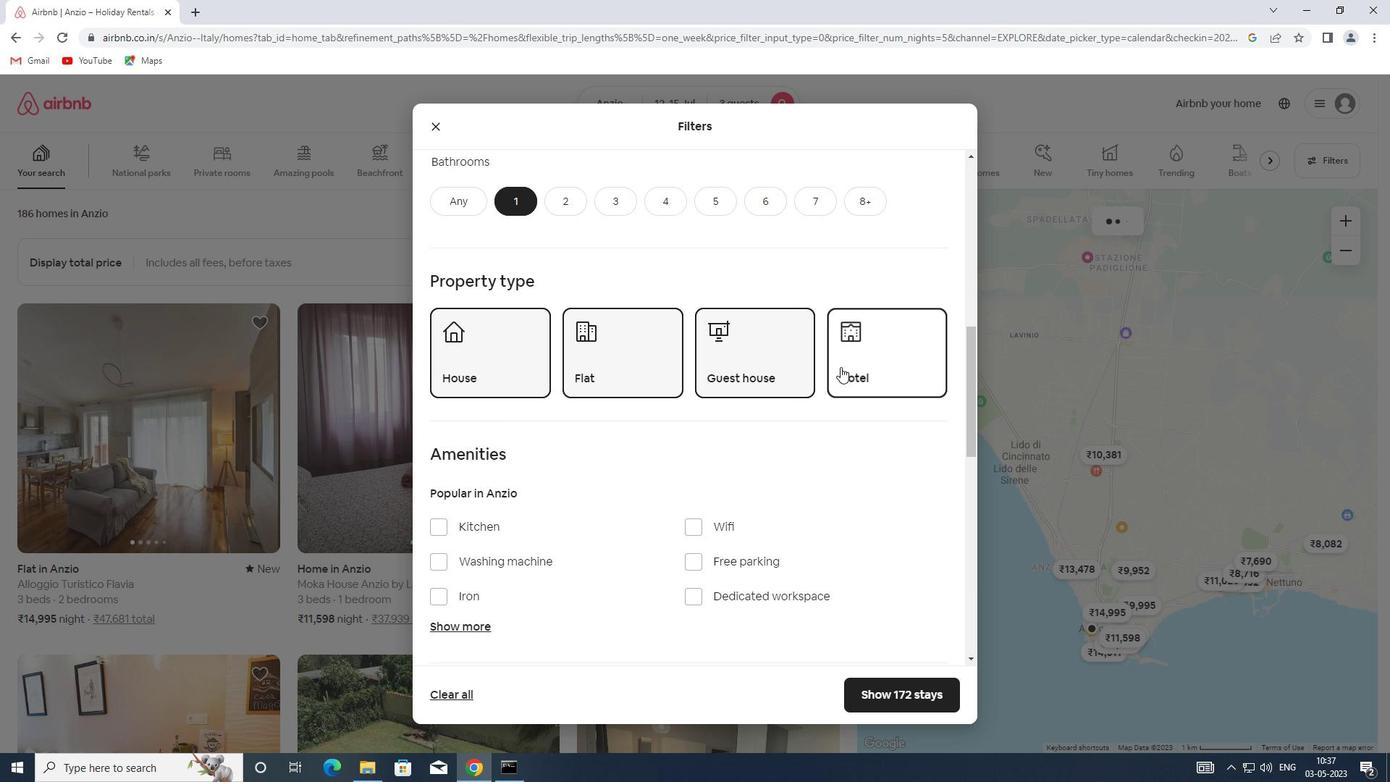 
Action: Mouse moved to (510, 280)
Screenshot: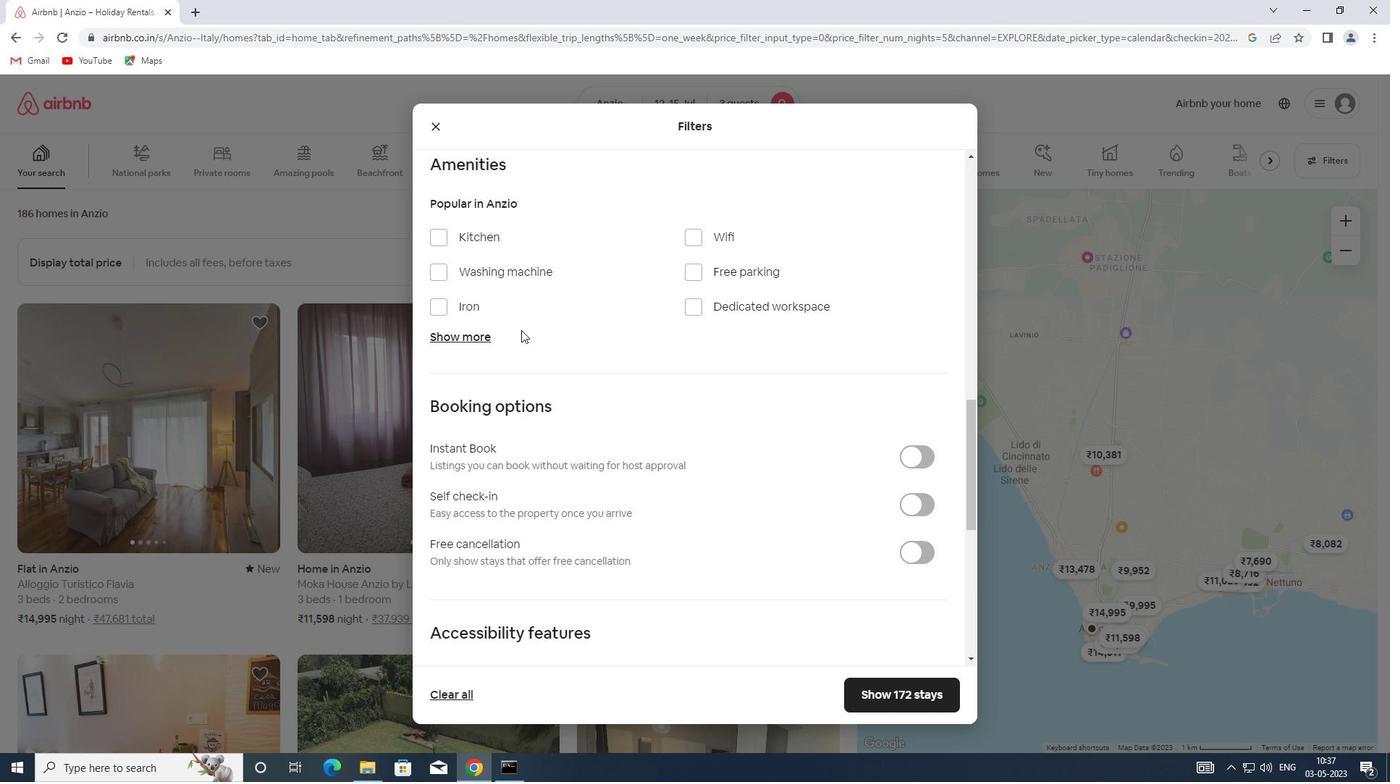 
Action: Mouse pressed left at (510, 280)
Screenshot: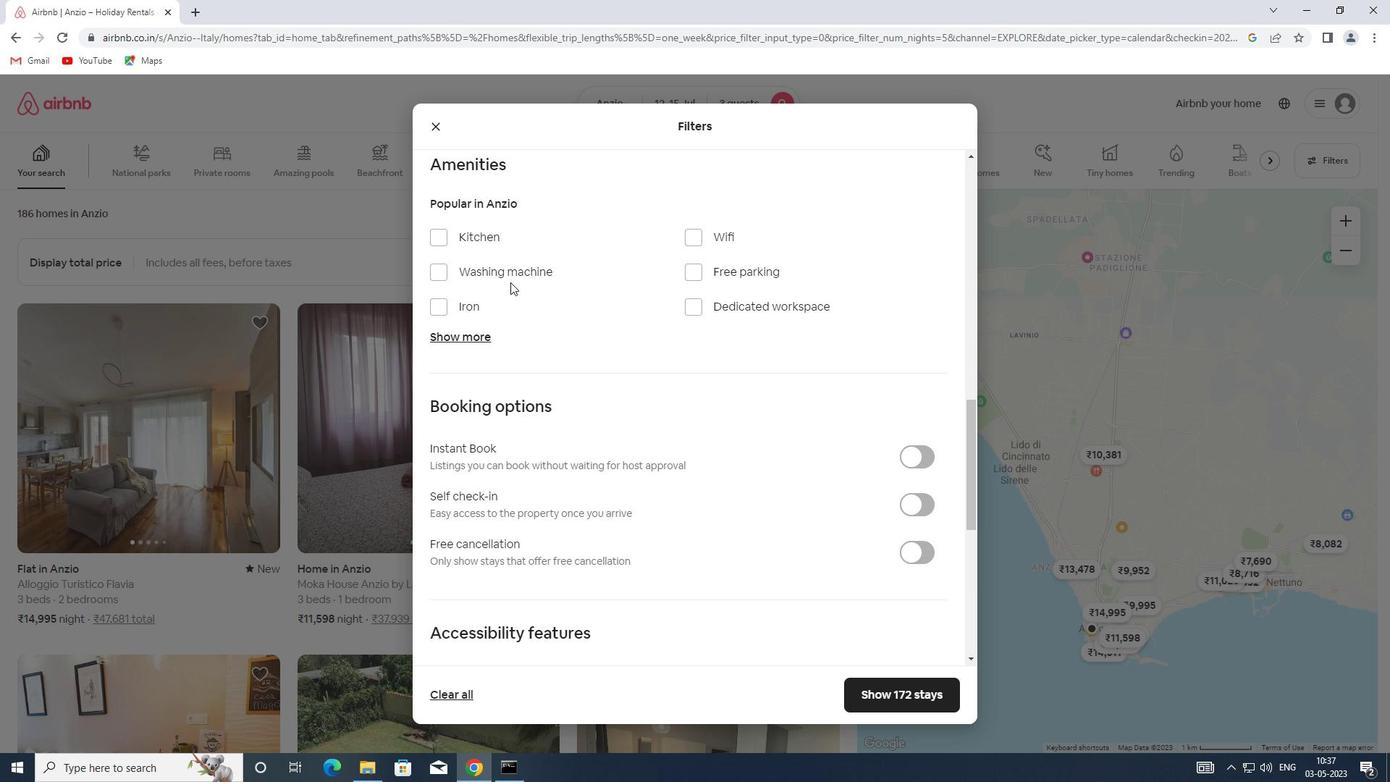 
Action: Mouse moved to (908, 501)
Screenshot: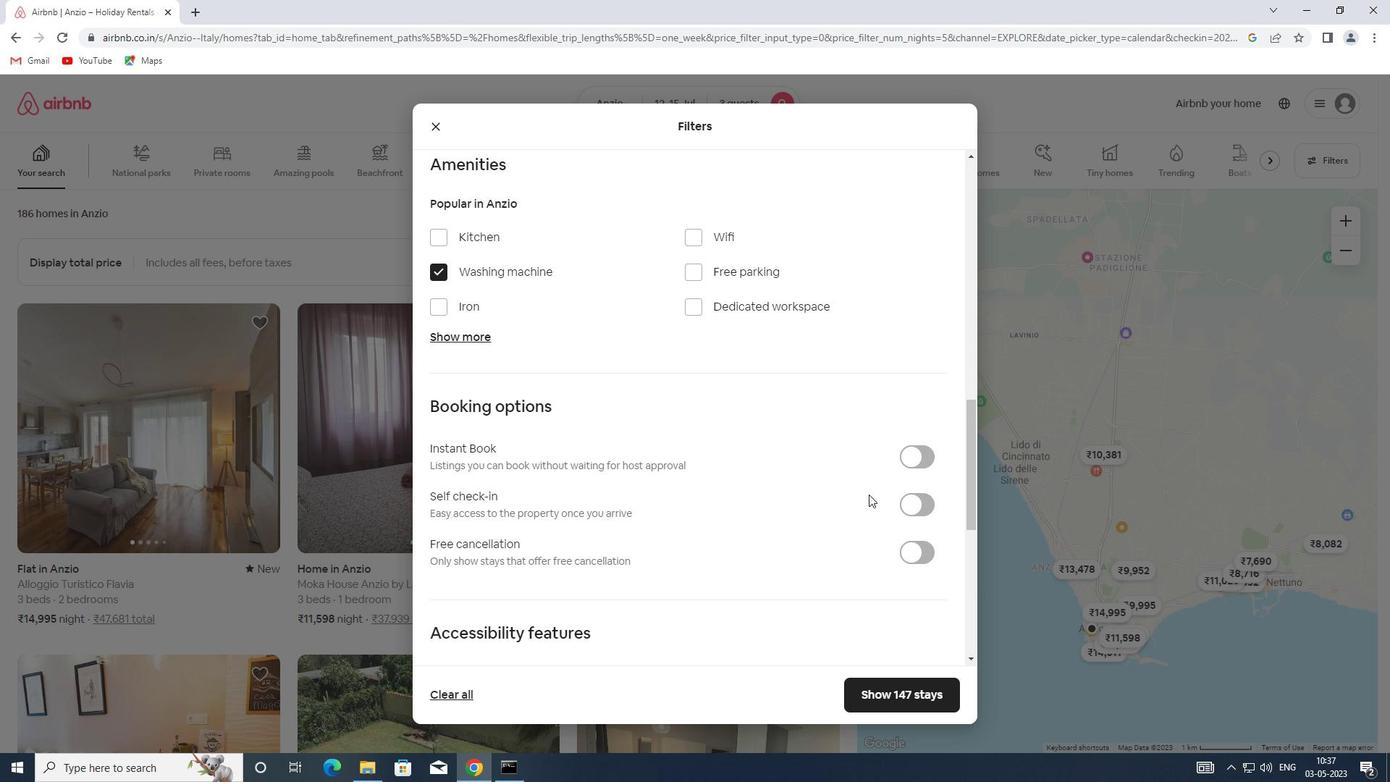 
Action: Mouse pressed left at (908, 501)
Screenshot: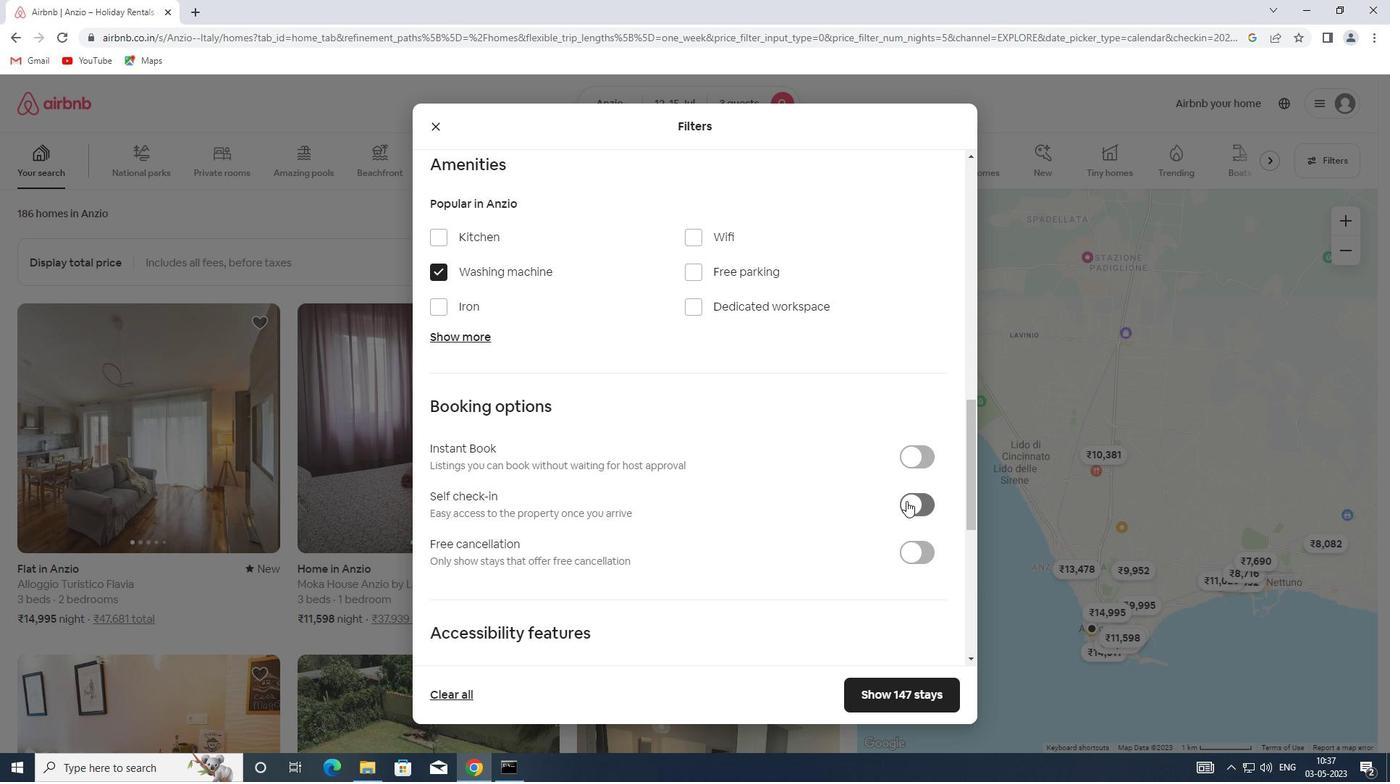 
Action: Mouse scrolled (908, 500) with delta (0, 0)
Screenshot: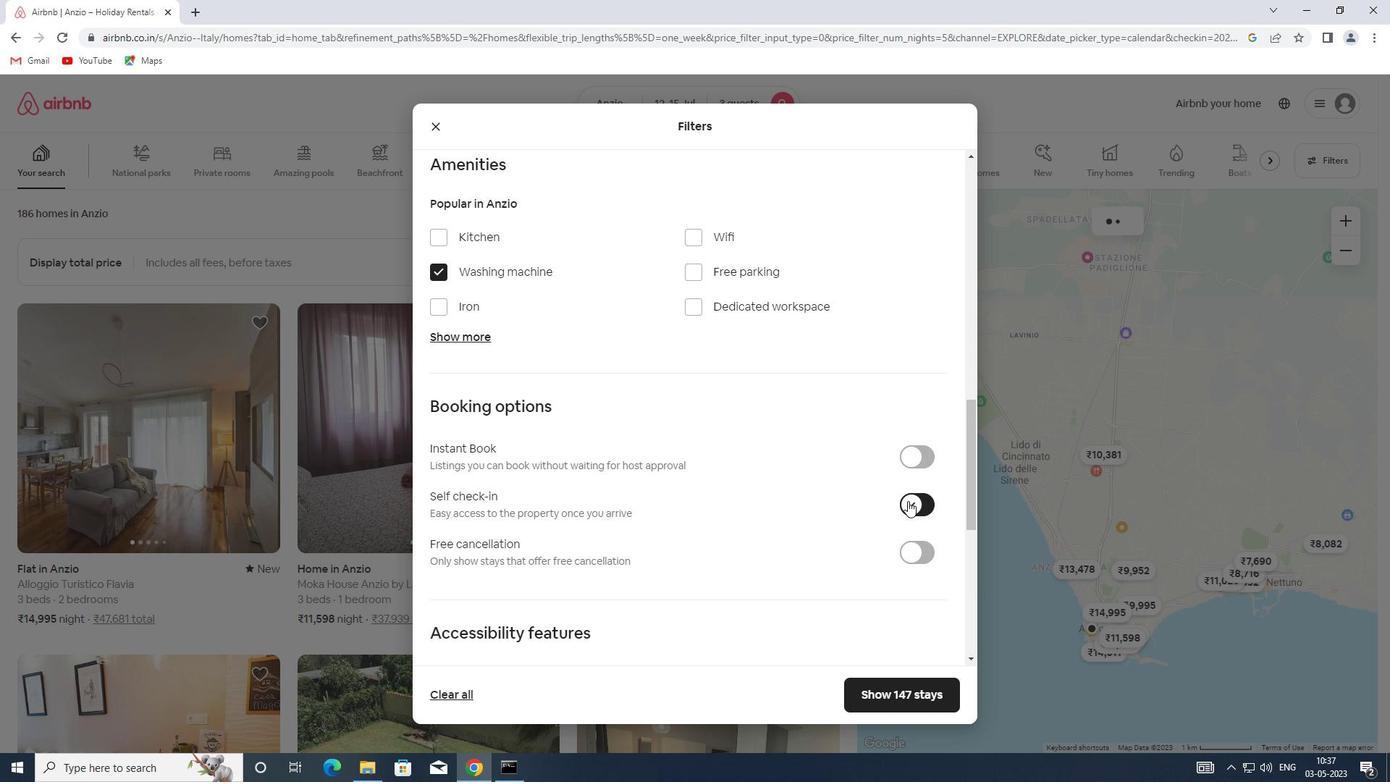 
Action: Mouse scrolled (908, 500) with delta (0, 0)
Screenshot: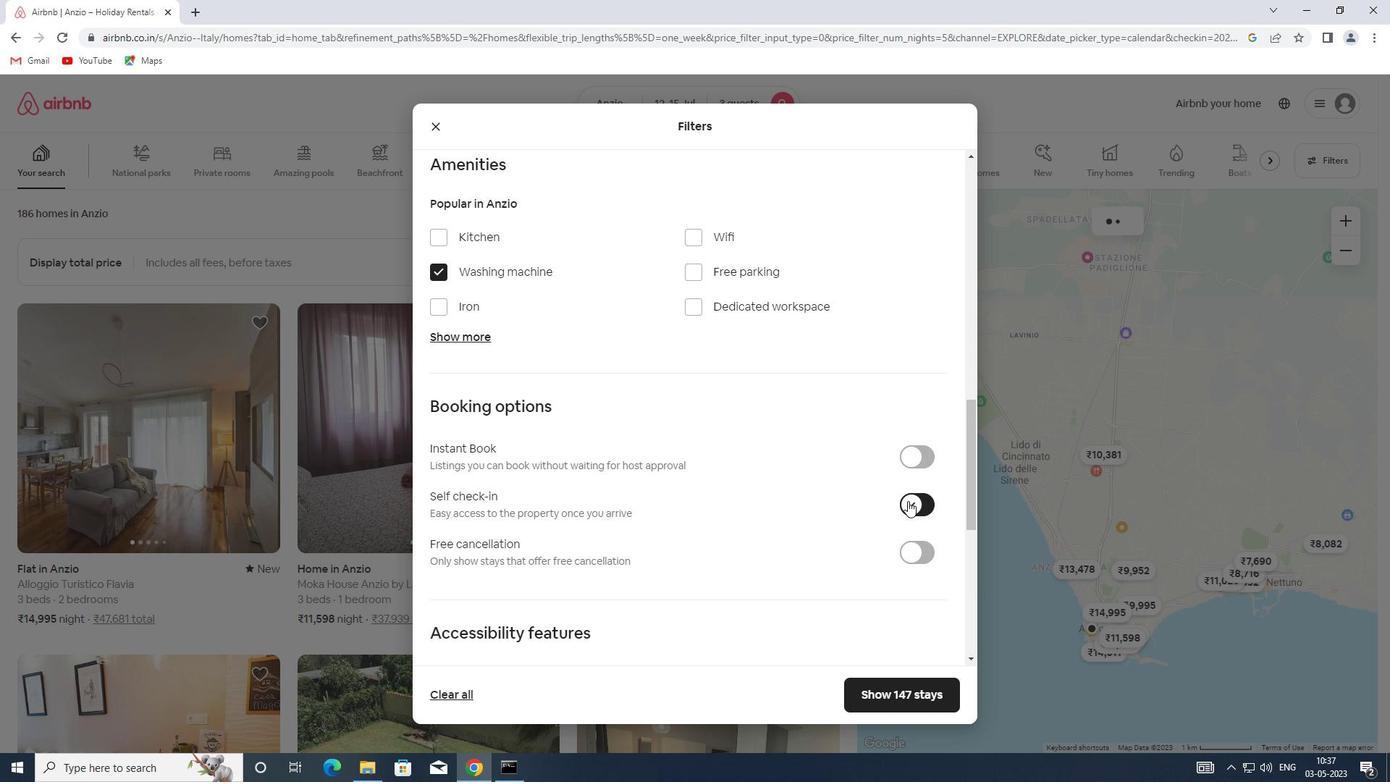 
Action: Mouse scrolled (908, 500) with delta (0, 0)
Screenshot: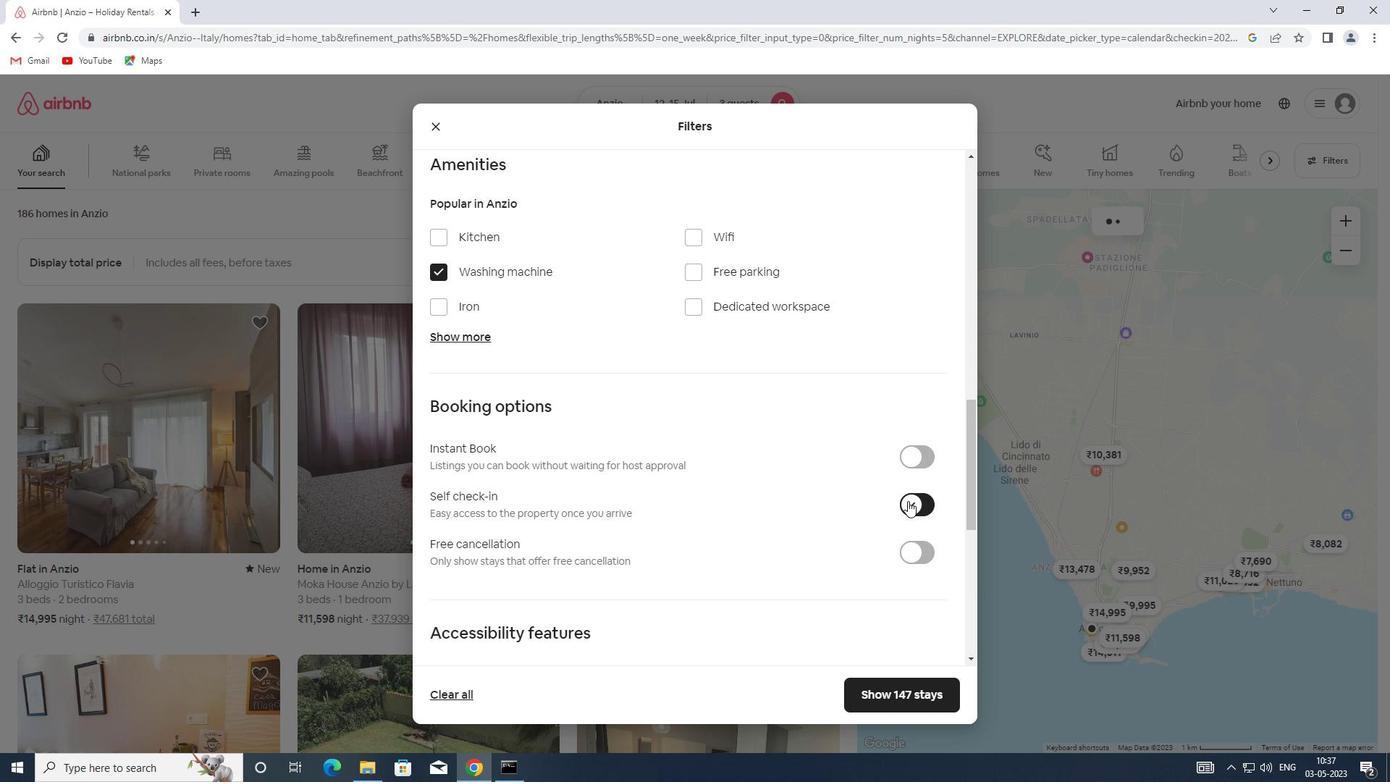 
Action: Mouse scrolled (908, 500) with delta (0, 0)
Screenshot: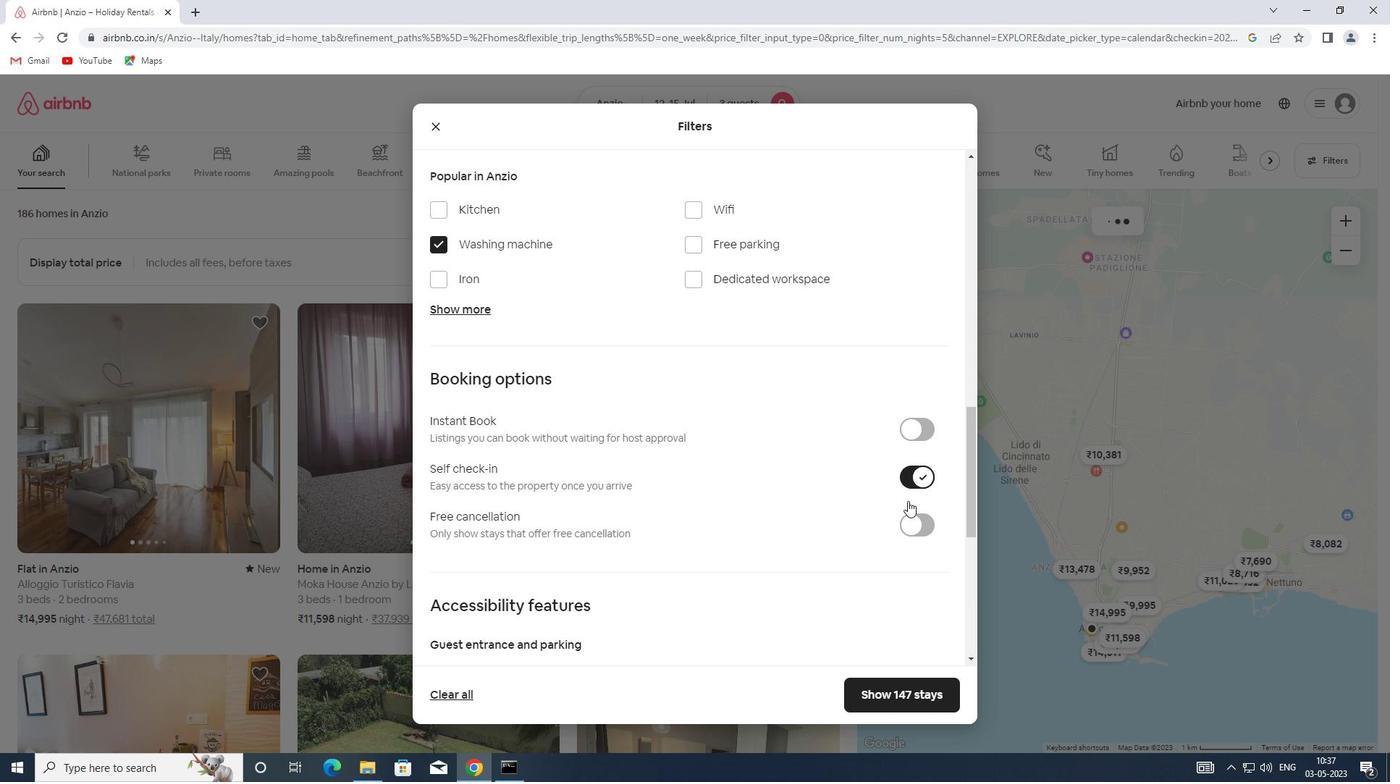 
Action: Mouse scrolled (908, 500) with delta (0, 0)
Screenshot: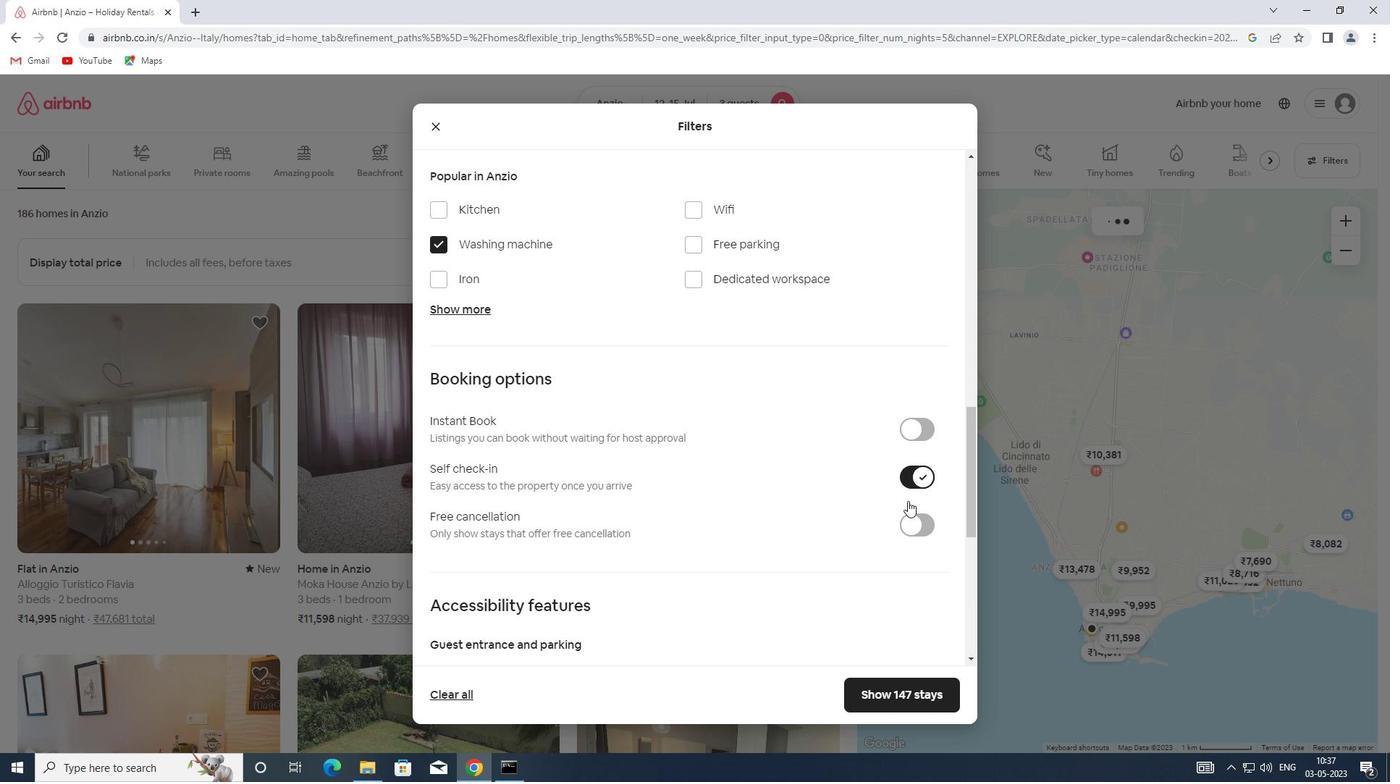 
Action: Mouse scrolled (908, 500) with delta (0, 0)
Screenshot: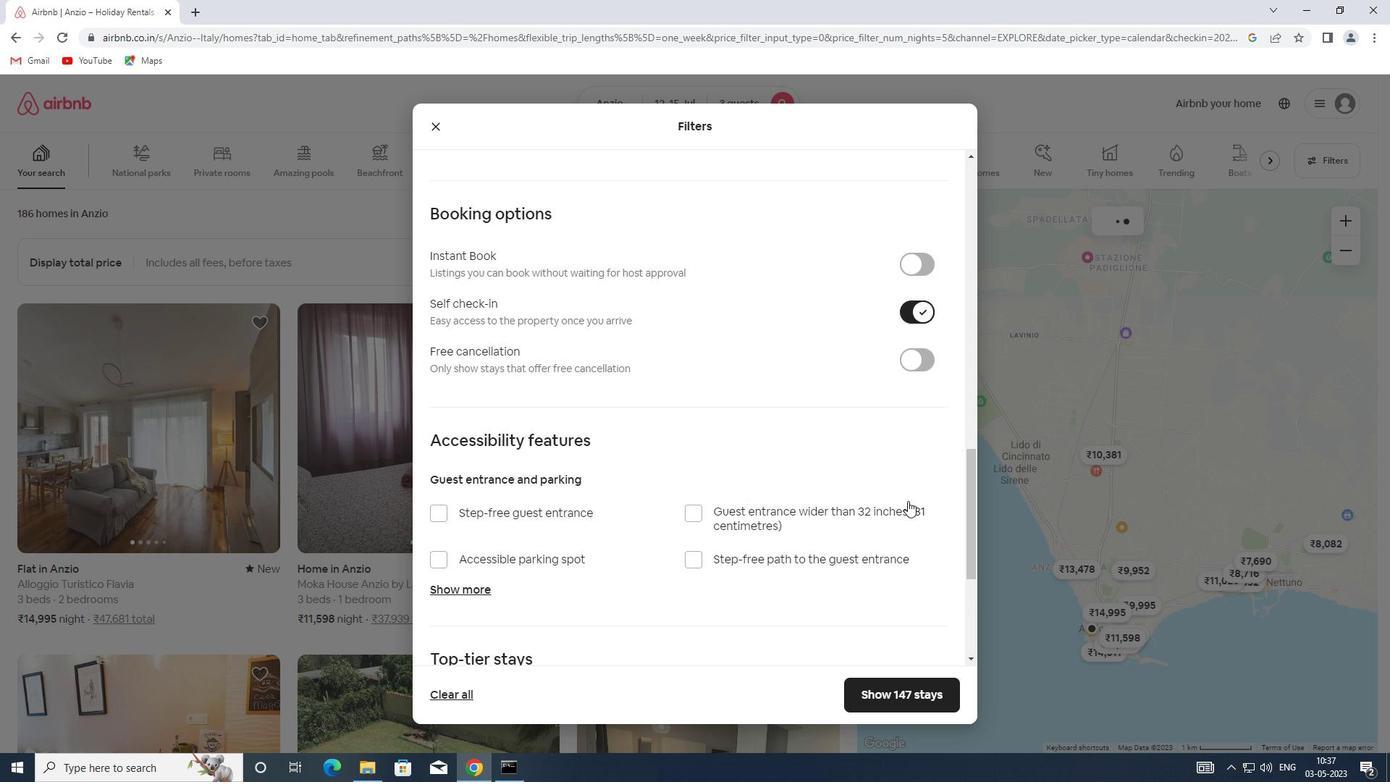 
Action: Mouse moved to (477, 607)
Screenshot: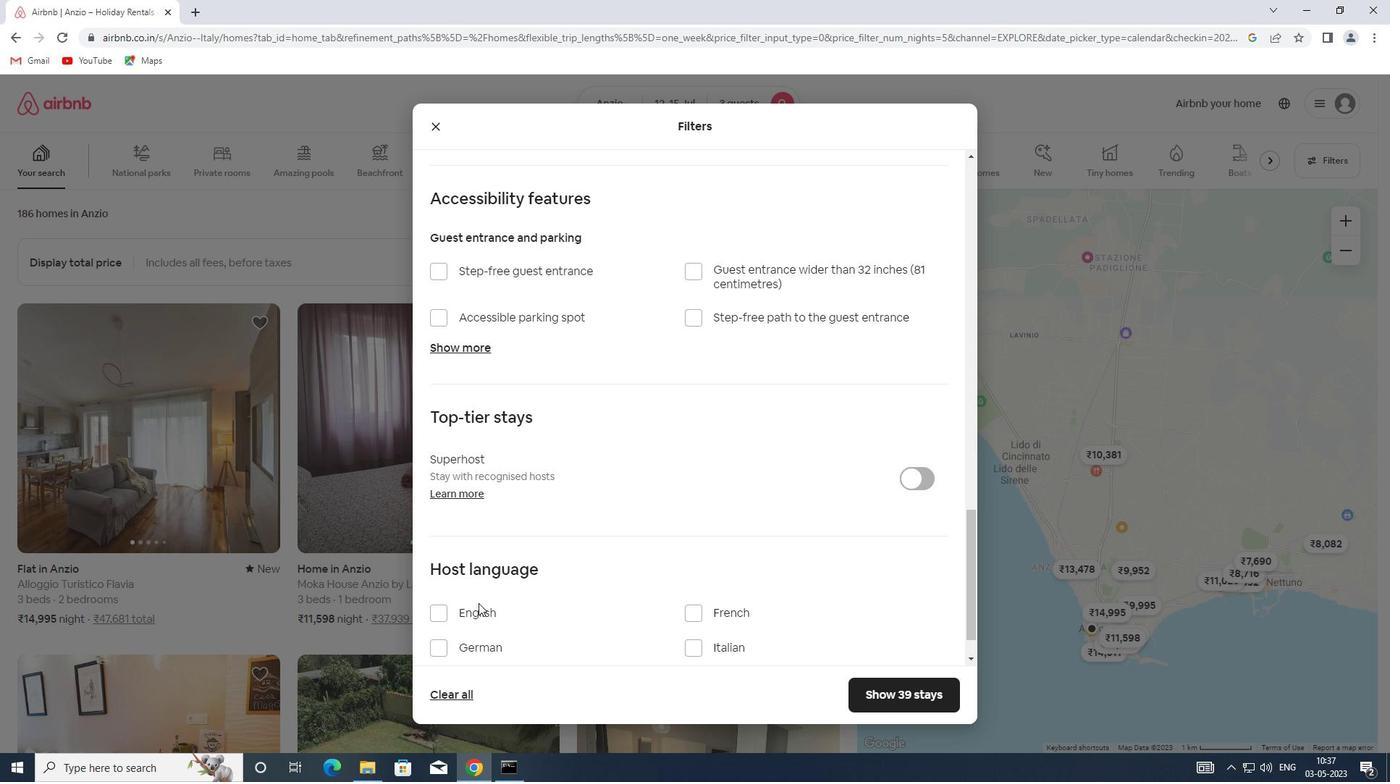 
Action: Mouse pressed left at (477, 607)
Screenshot: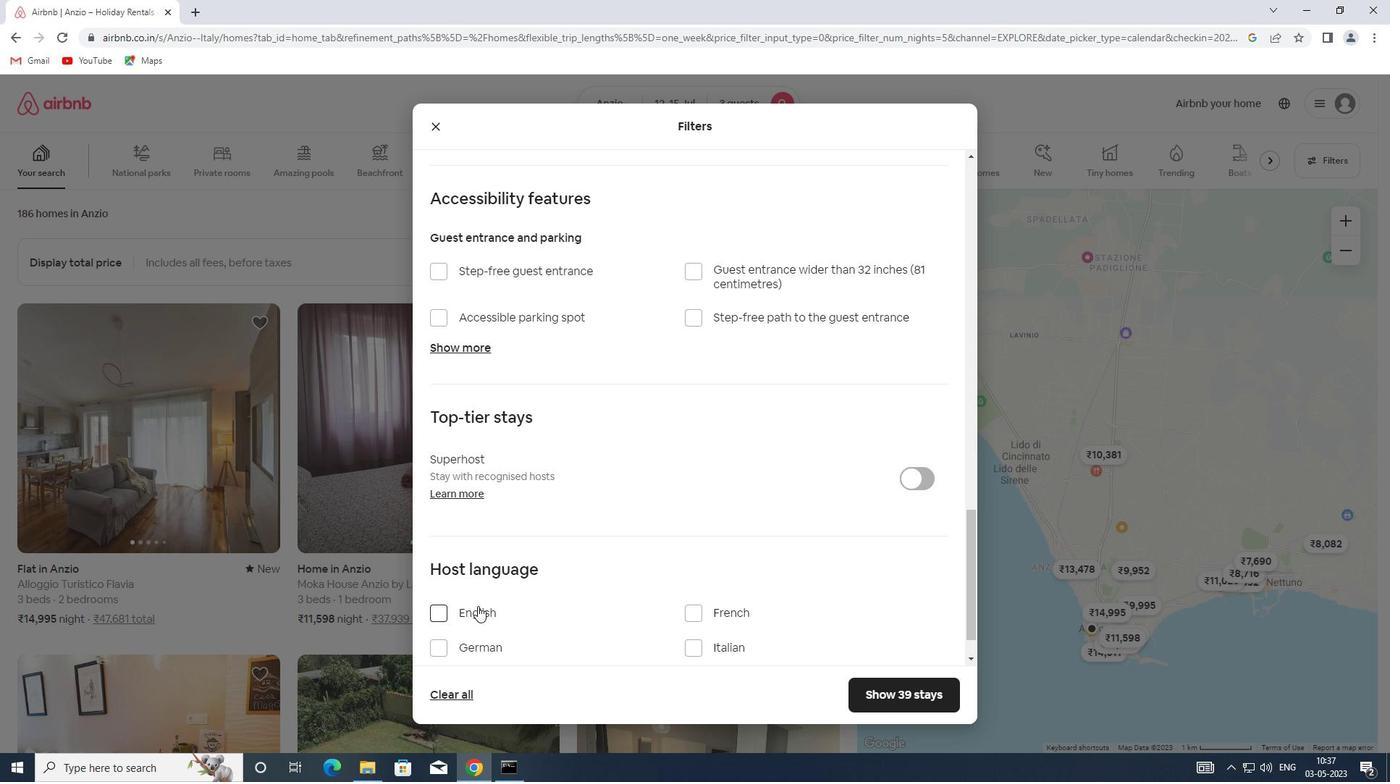 
Action: Mouse moved to (915, 695)
Screenshot: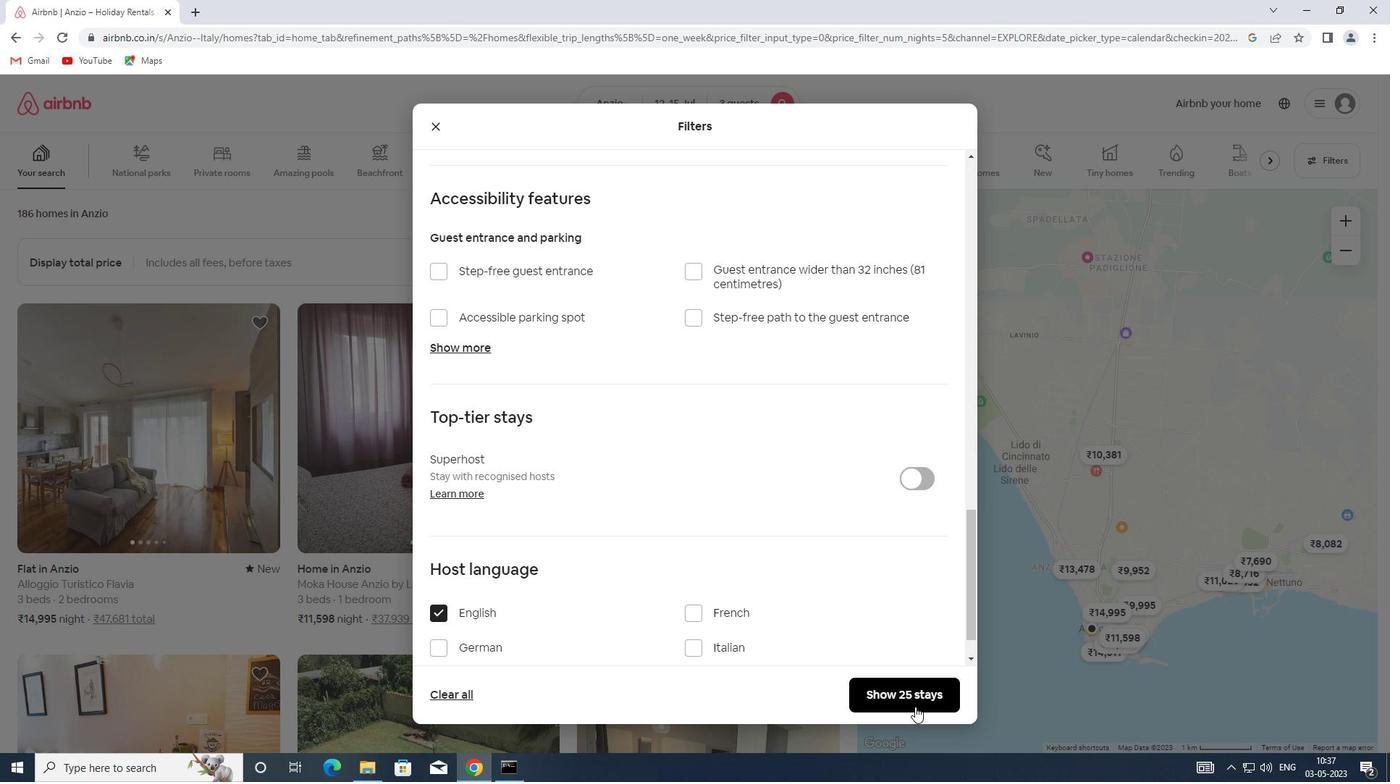 
Action: Mouse pressed left at (915, 695)
Screenshot: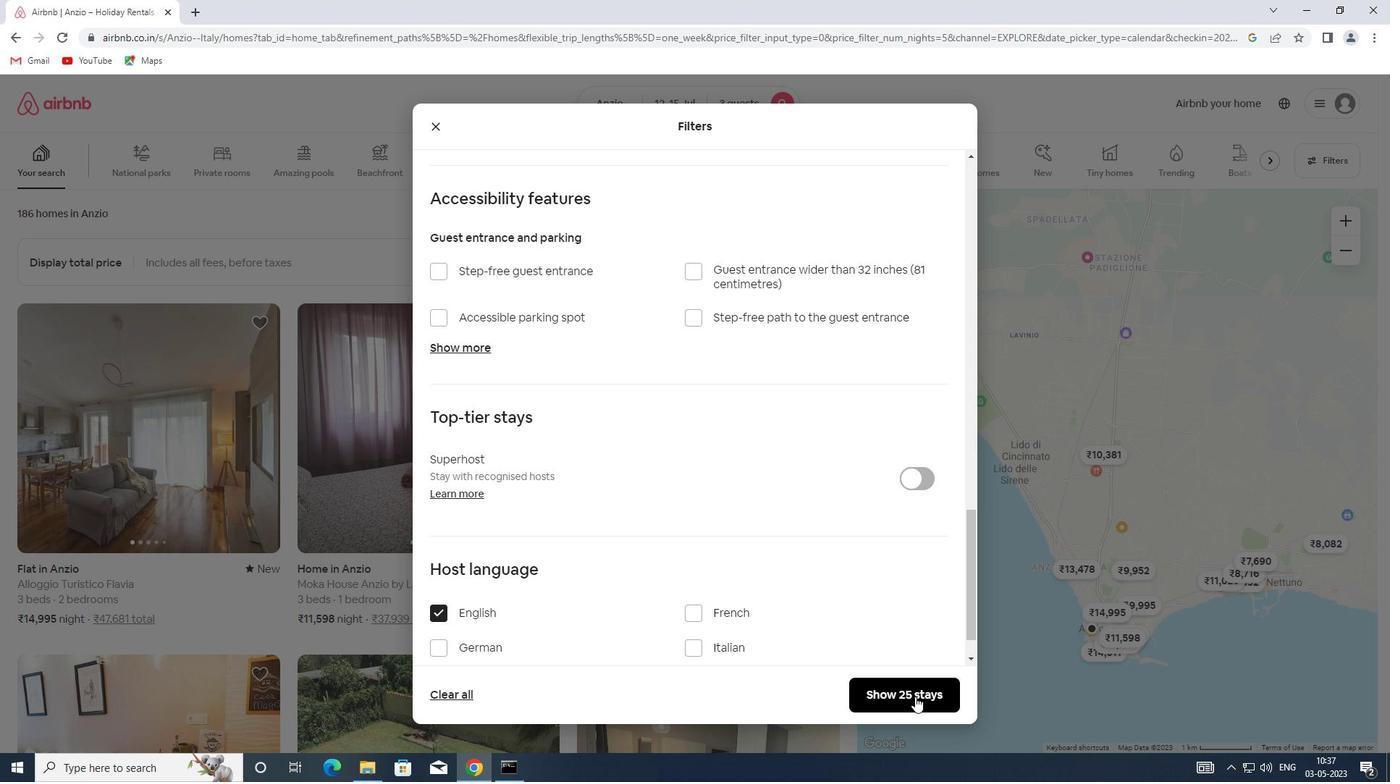 
